 Task: Search one way flight ticket for 4 adults, 1 infant in seat and 1 infant on lap in premium economy from Hilton Head: Hilton Head Airport to Fort Wayne: Fort Wayne International Airport on 8-4-2023. Choice of flights is Spirit. Number of bags: 5 checked bags. Price is upto 98000. Outbound departure time preference is 23:45.
Action: Mouse moved to (306, 434)
Screenshot: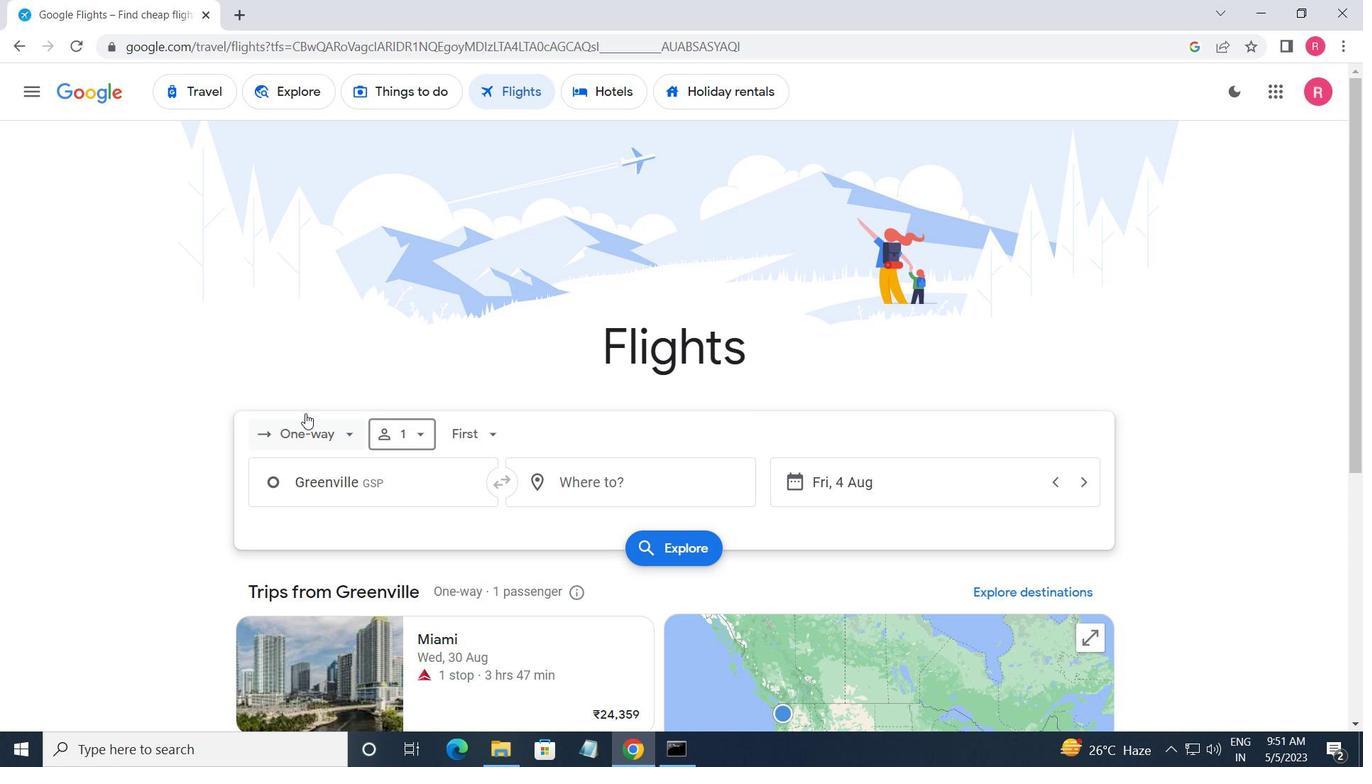 
Action: Mouse pressed left at (306, 434)
Screenshot: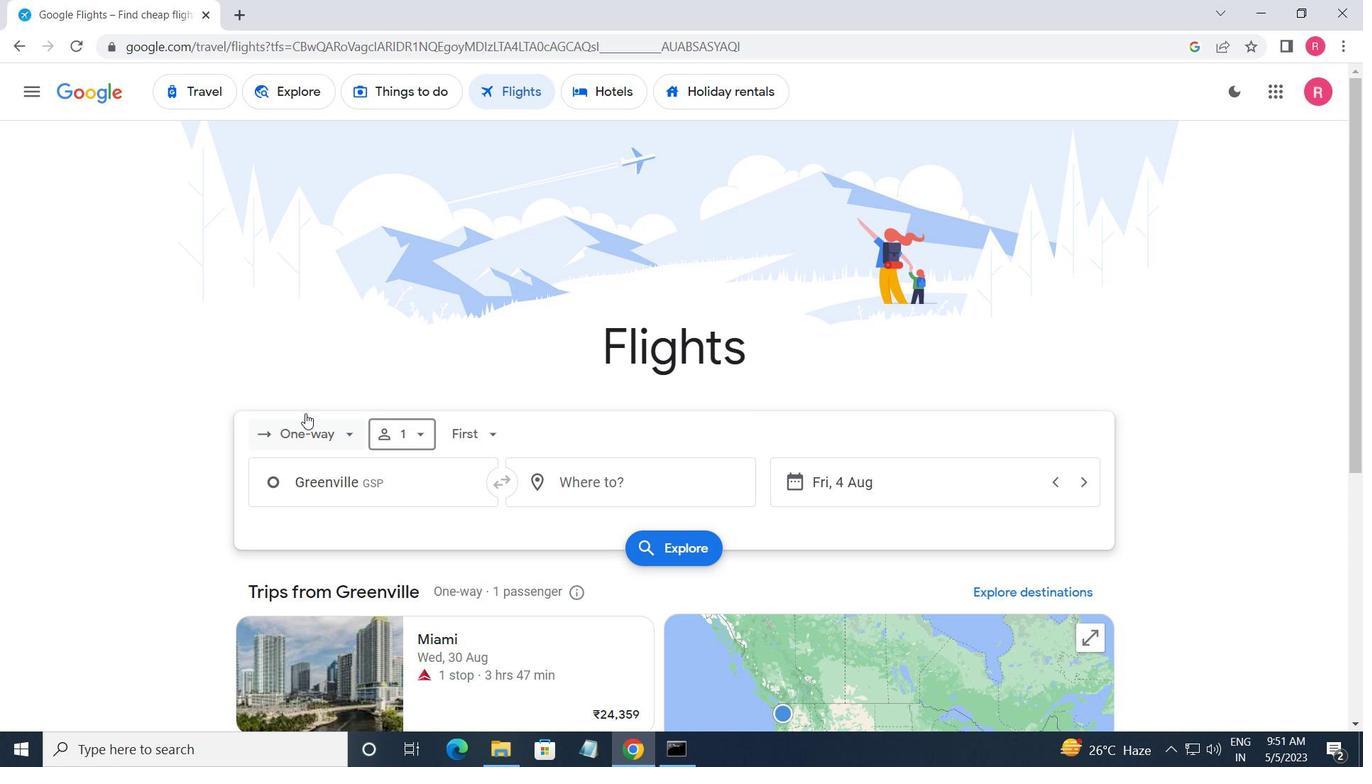 
Action: Mouse moved to (293, 506)
Screenshot: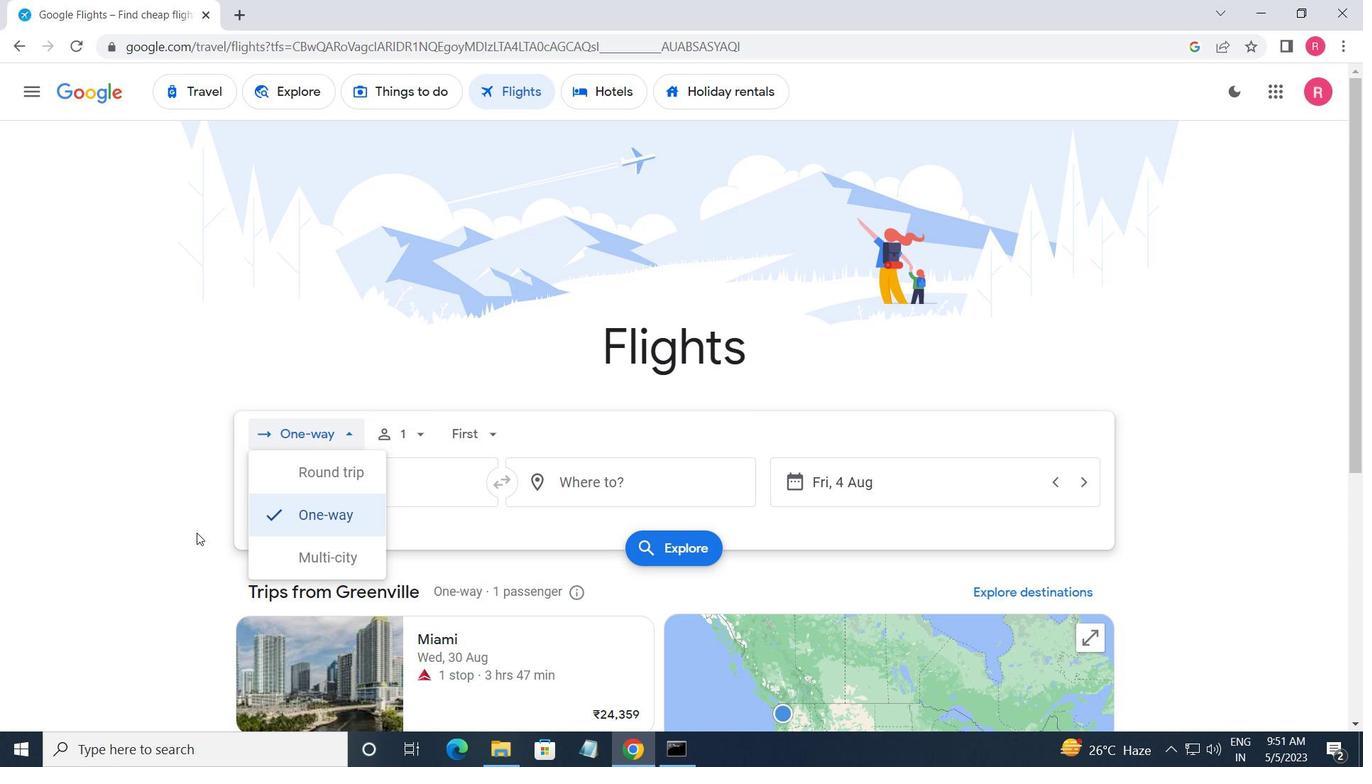 
Action: Mouse pressed left at (293, 506)
Screenshot: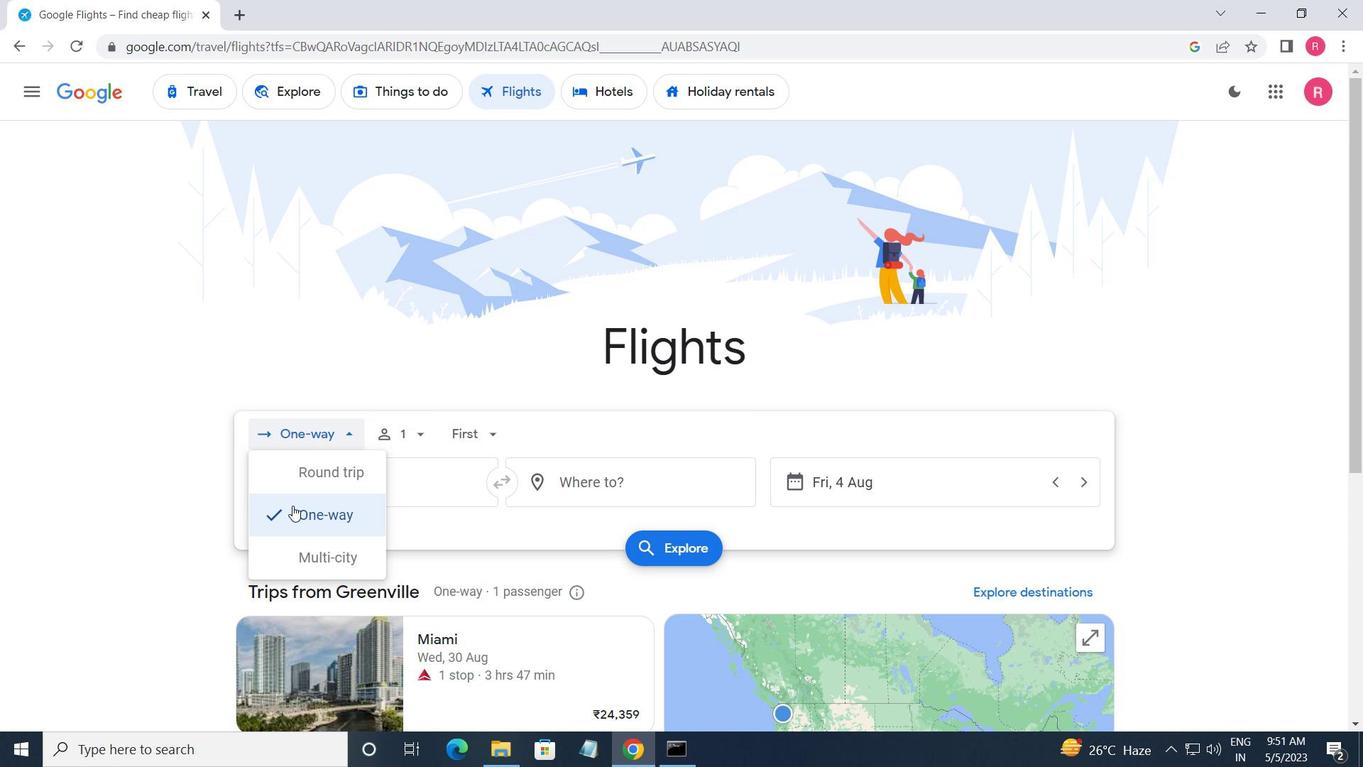
Action: Mouse moved to (417, 434)
Screenshot: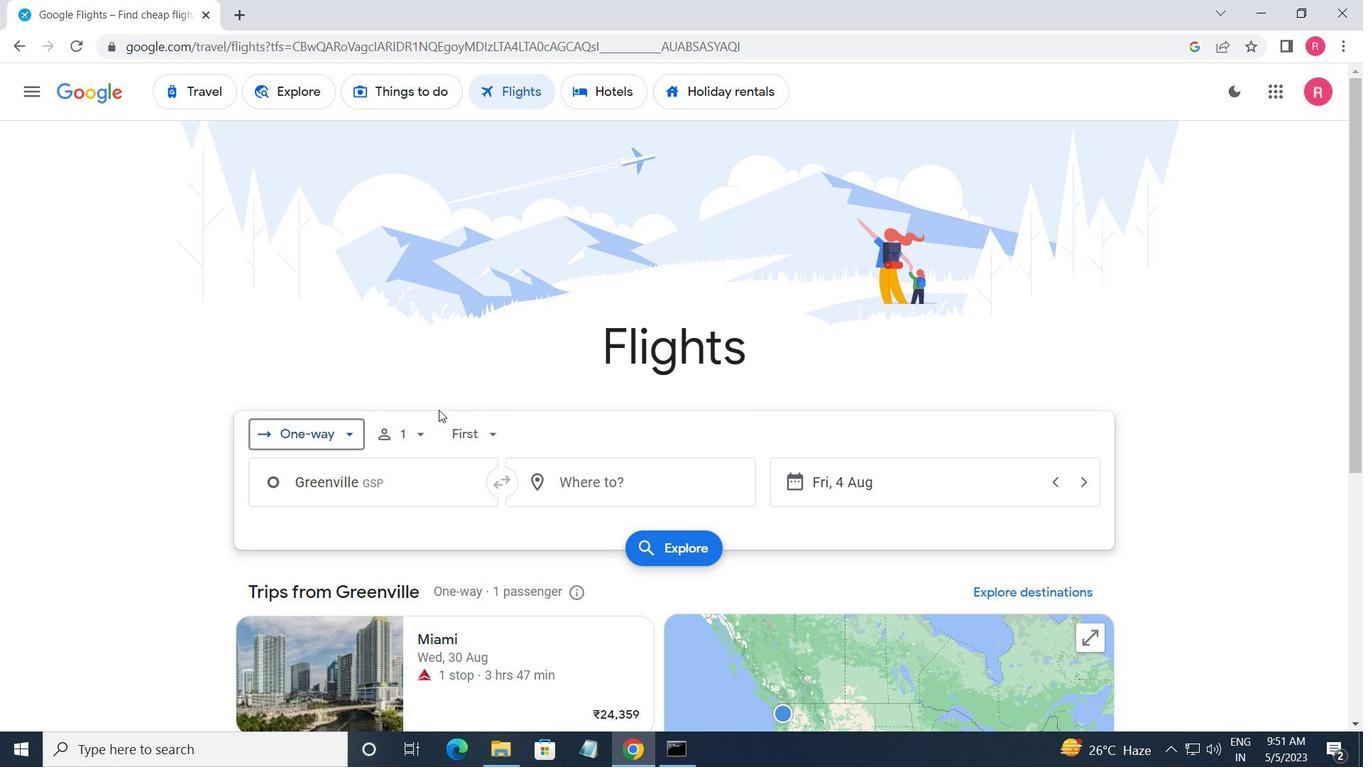 
Action: Mouse pressed left at (417, 434)
Screenshot: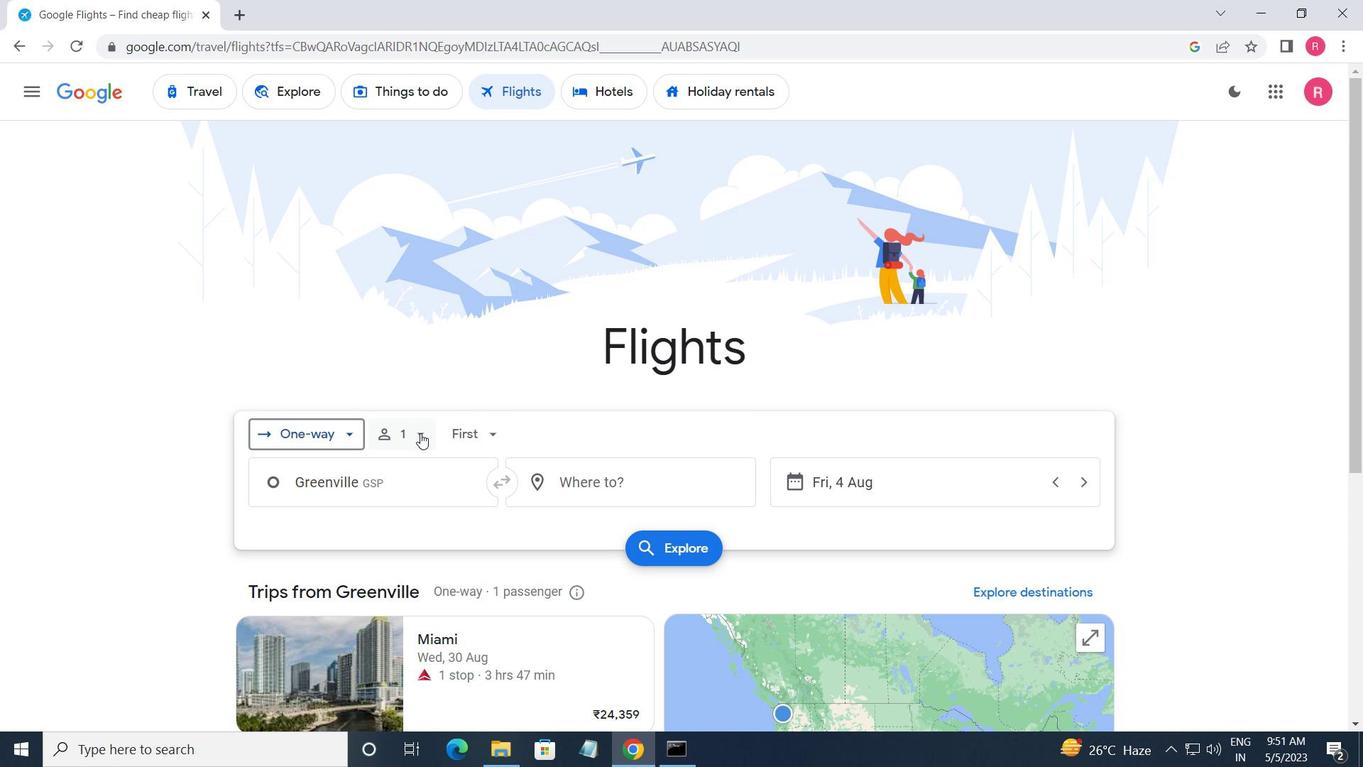 
Action: Mouse moved to (546, 480)
Screenshot: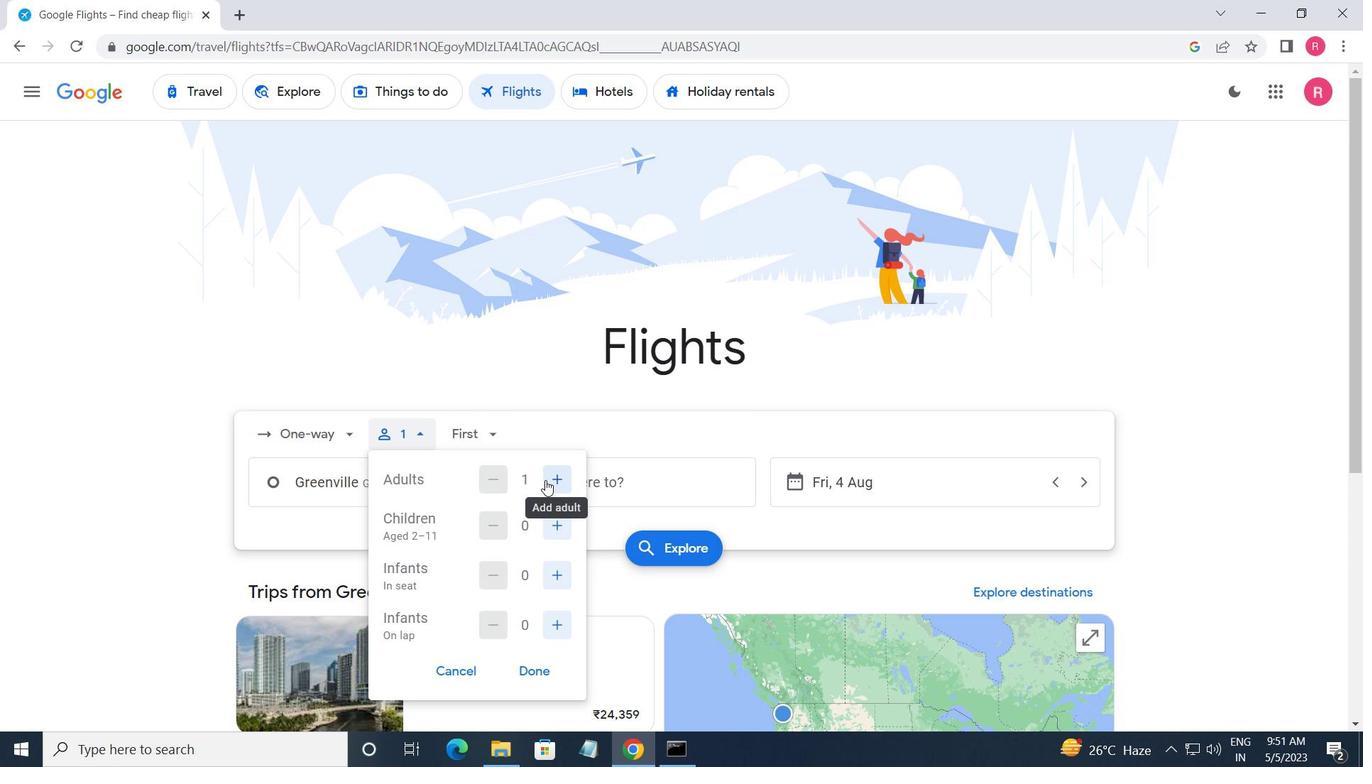 
Action: Mouse pressed left at (546, 480)
Screenshot: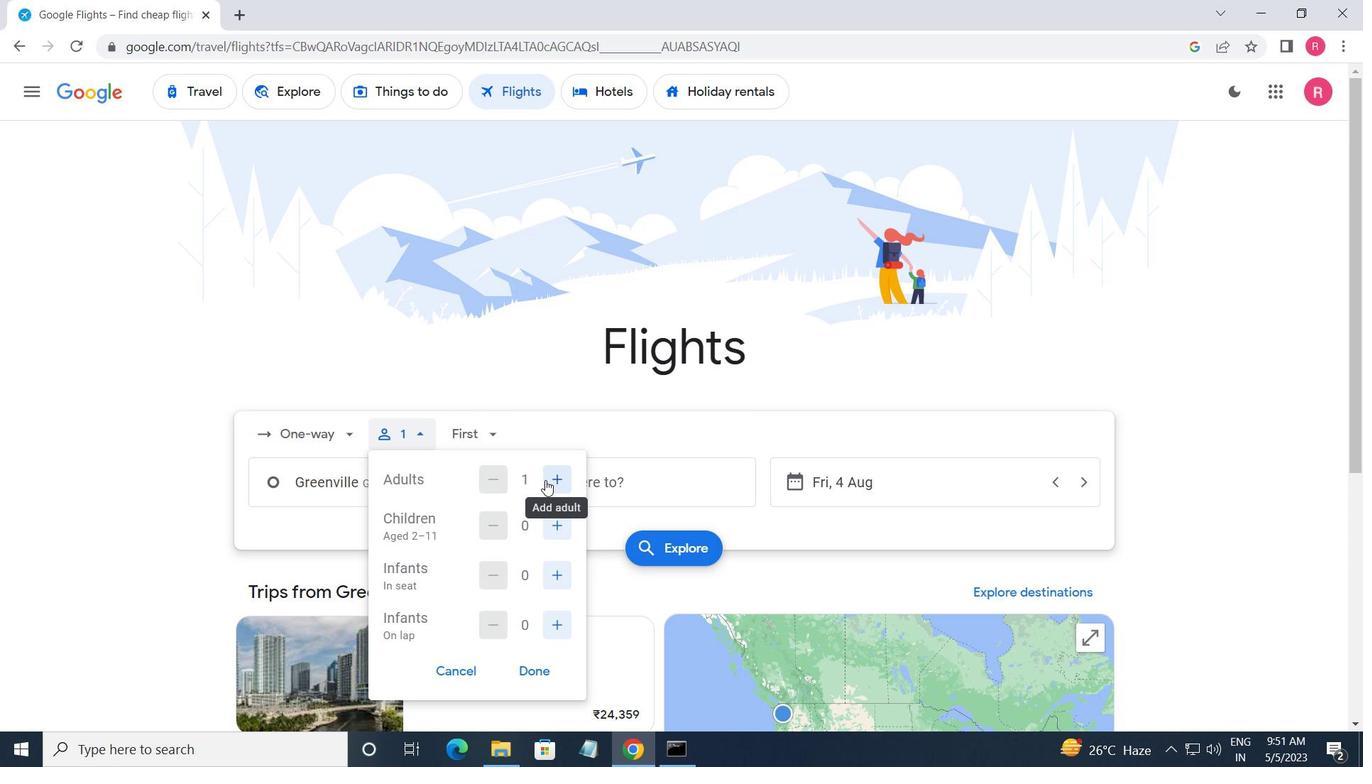 
Action: Mouse pressed left at (546, 480)
Screenshot: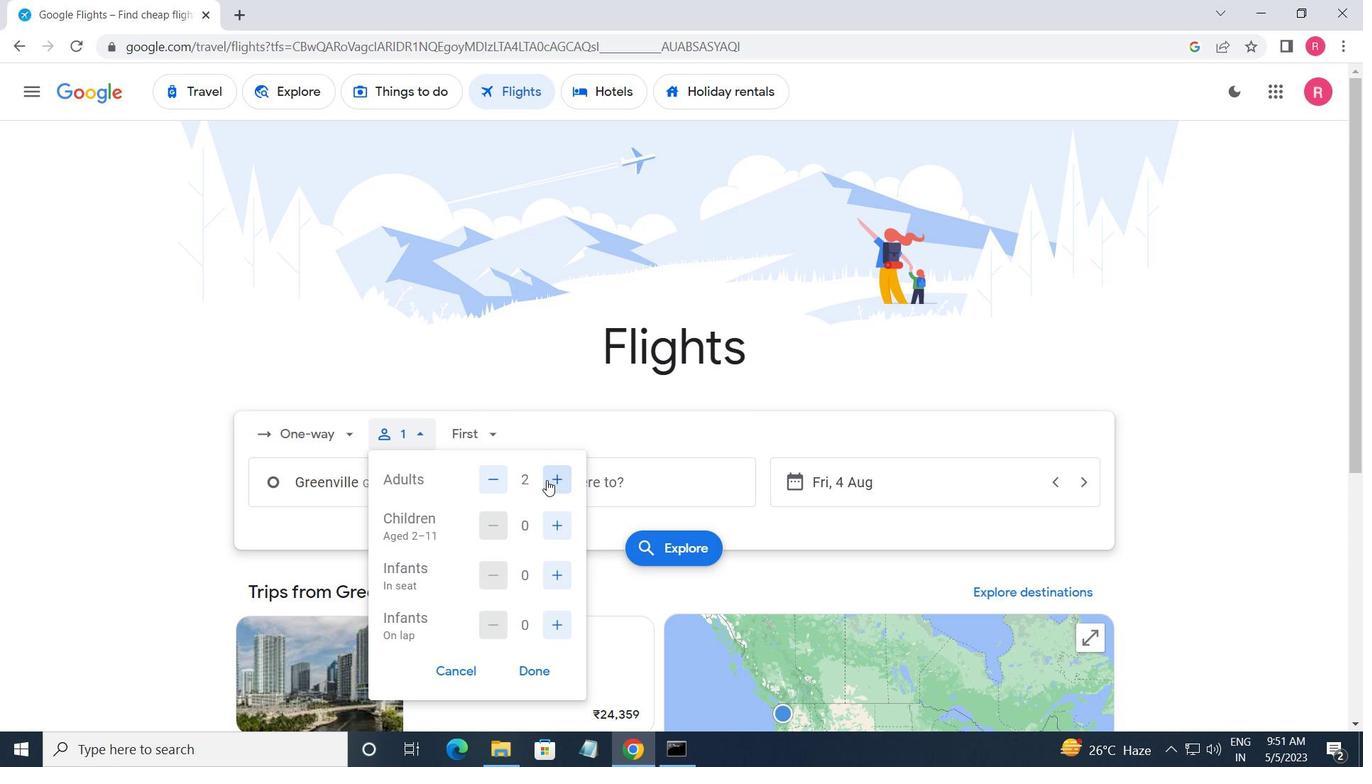 
Action: Mouse pressed left at (546, 480)
Screenshot: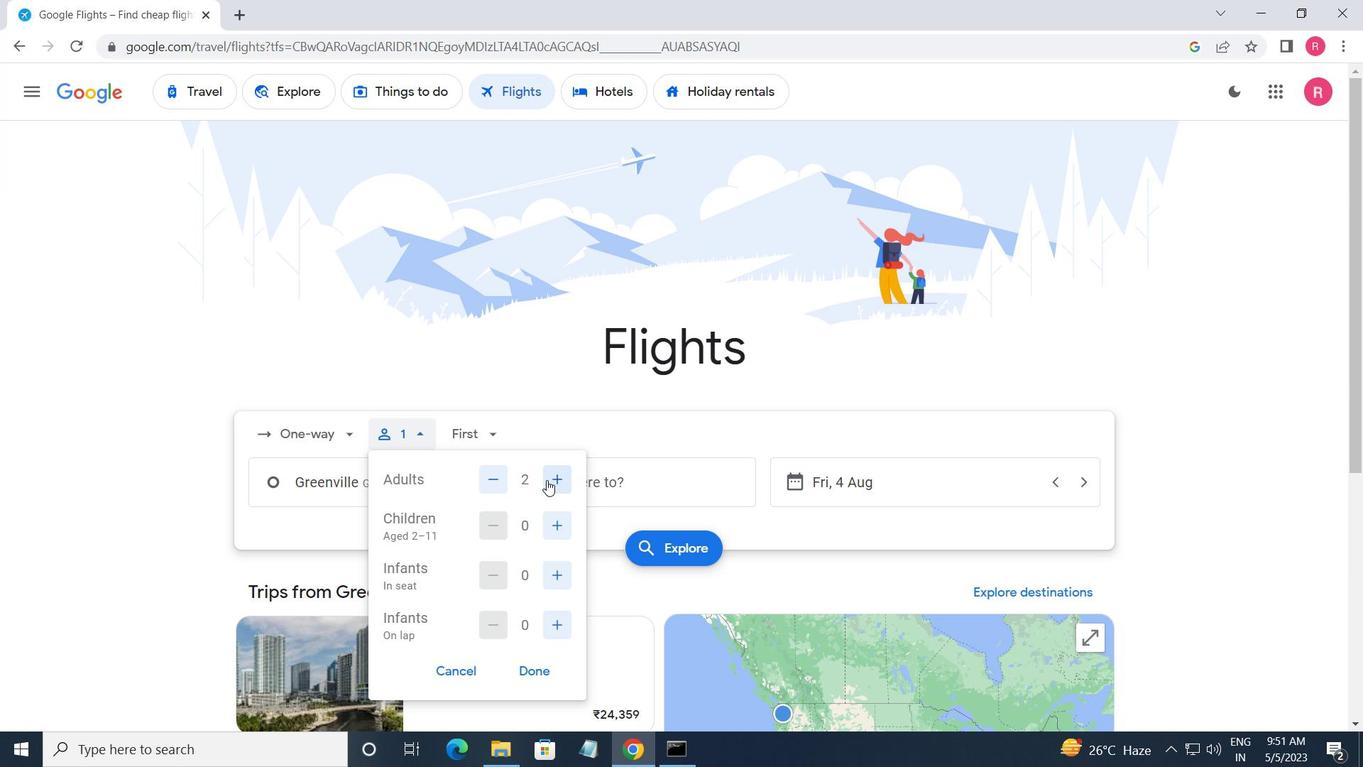 
Action: Mouse moved to (566, 531)
Screenshot: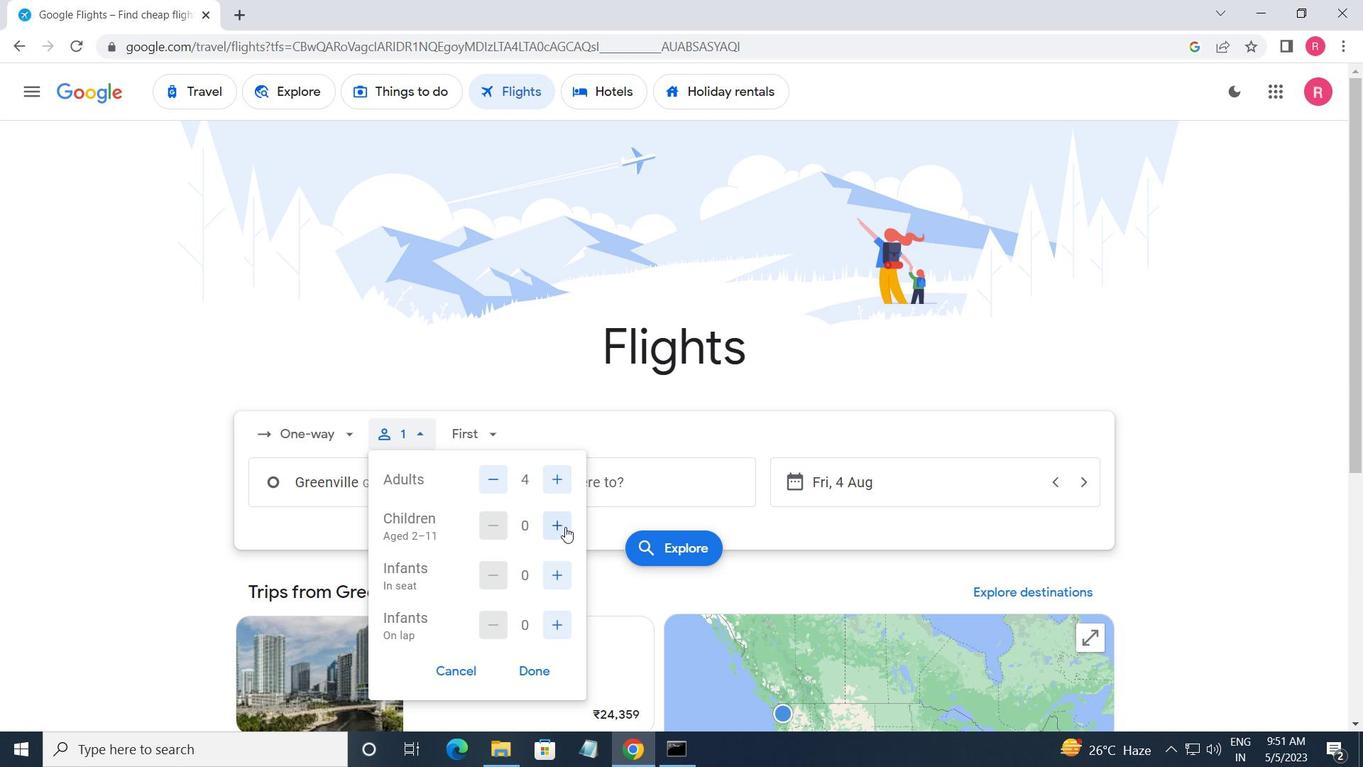 
Action: Mouse pressed left at (566, 531)
Screenshot: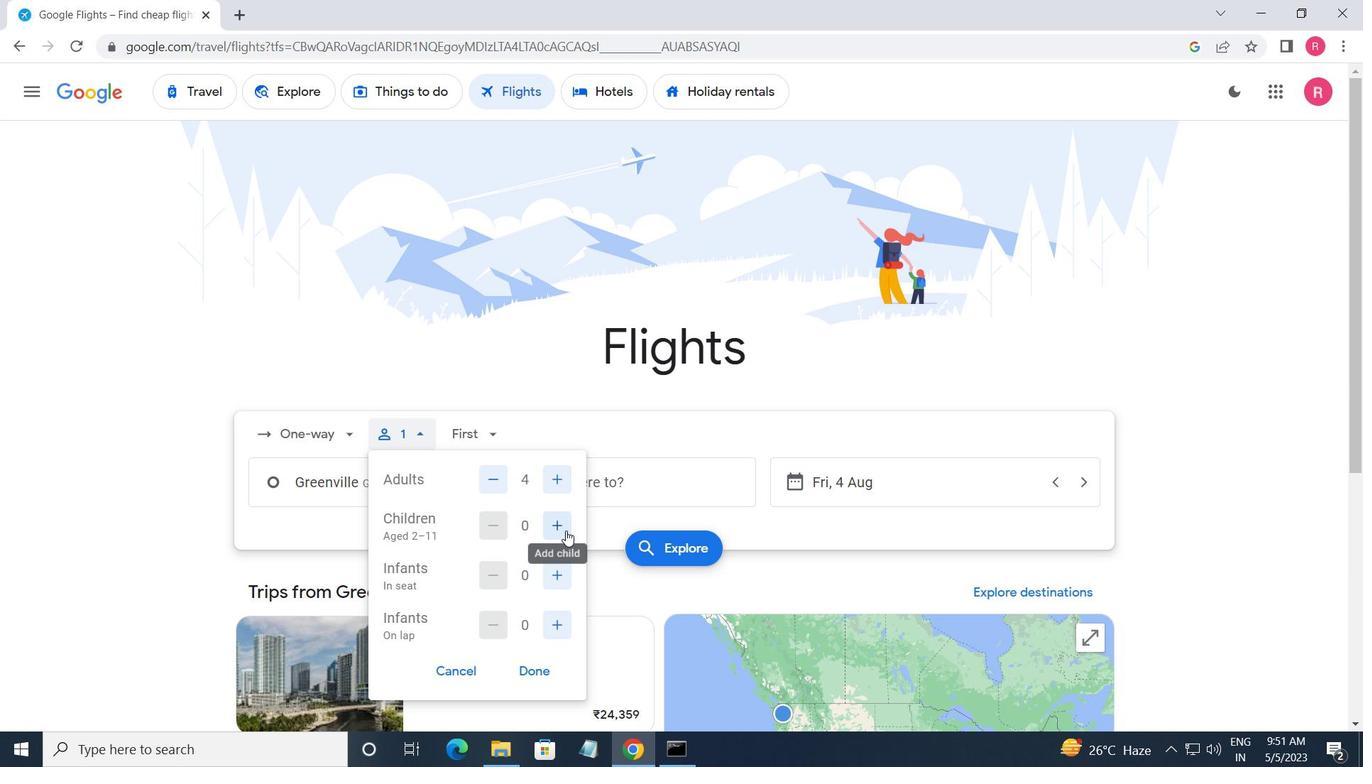 
Action: Mouse moved to (554, 573)
Screenshot: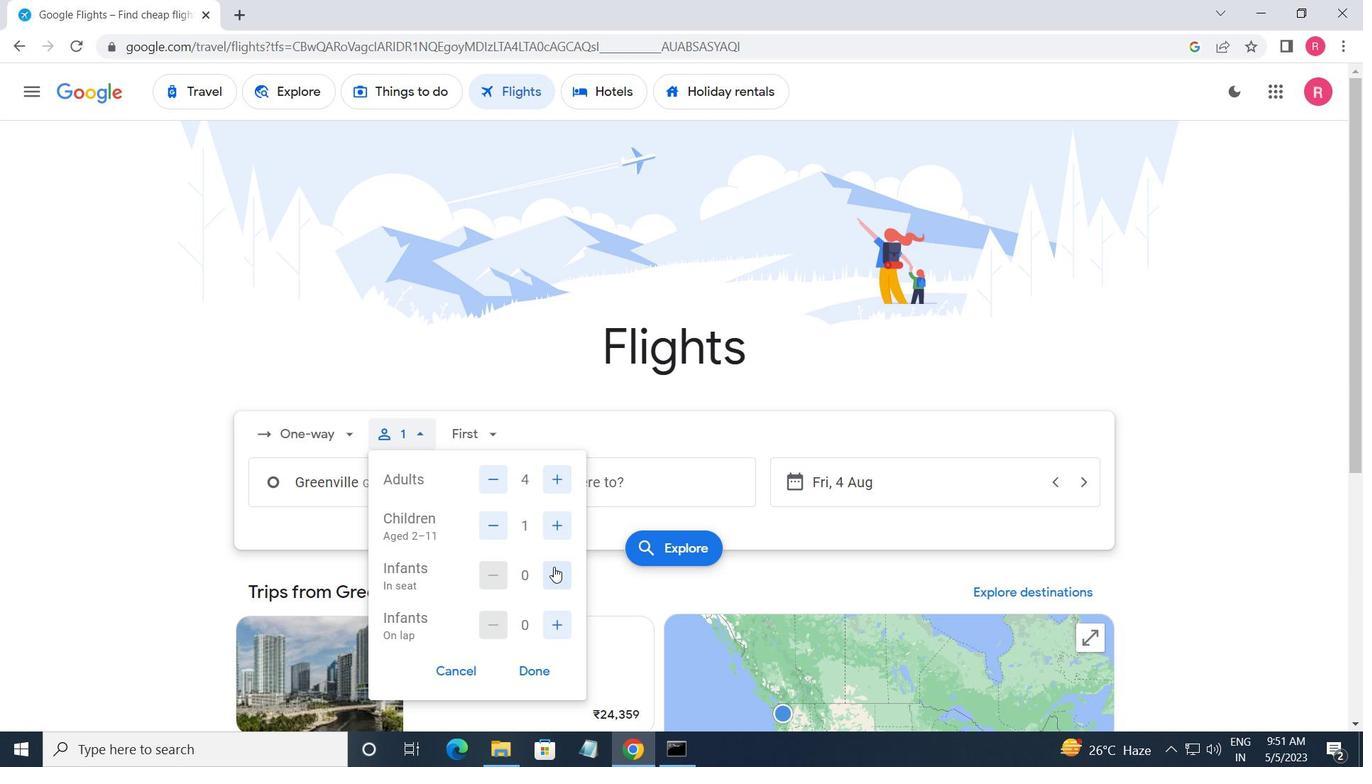 
Action: Mouse pressed left at (554, 573)
Screenshot: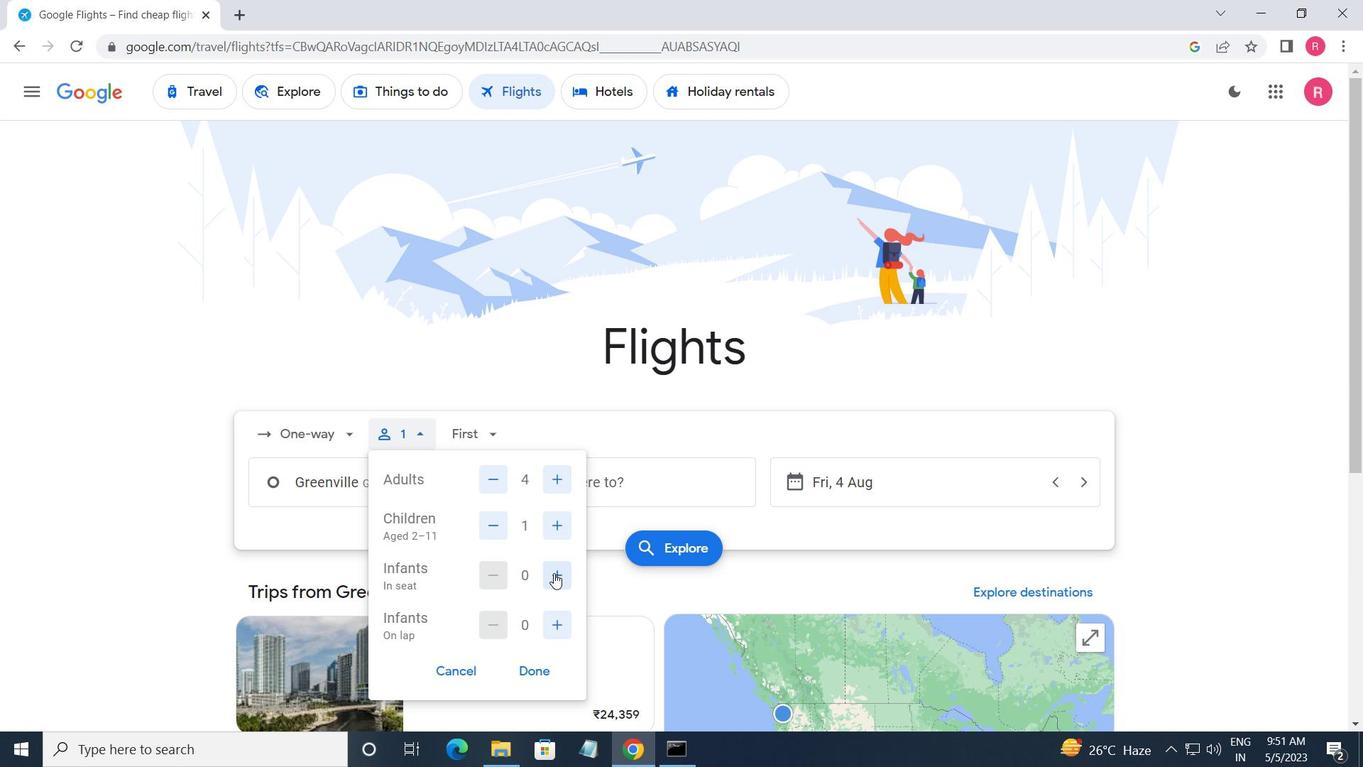 
Action: Mouse moved to (487, 441)
Screenshot: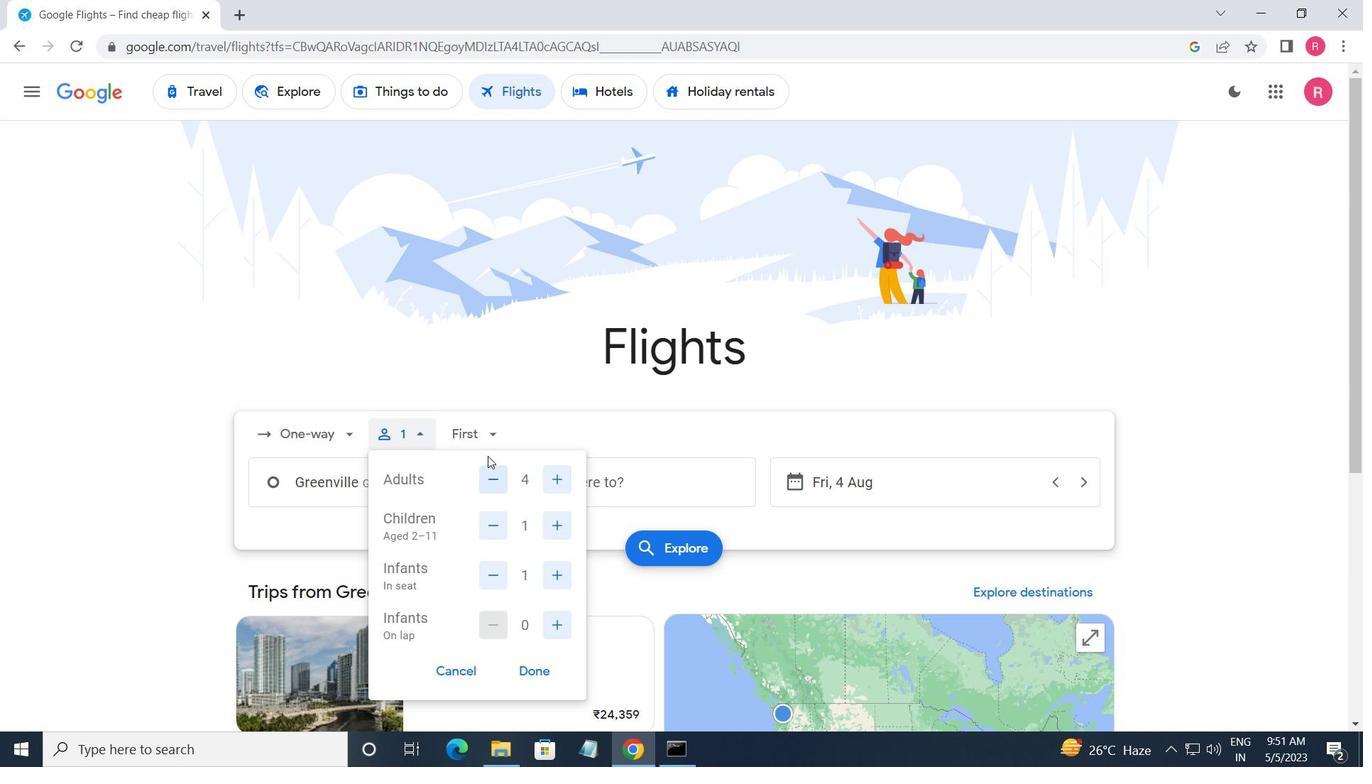 
Action: Mouse pressed left at (487, 441)
Screenshot: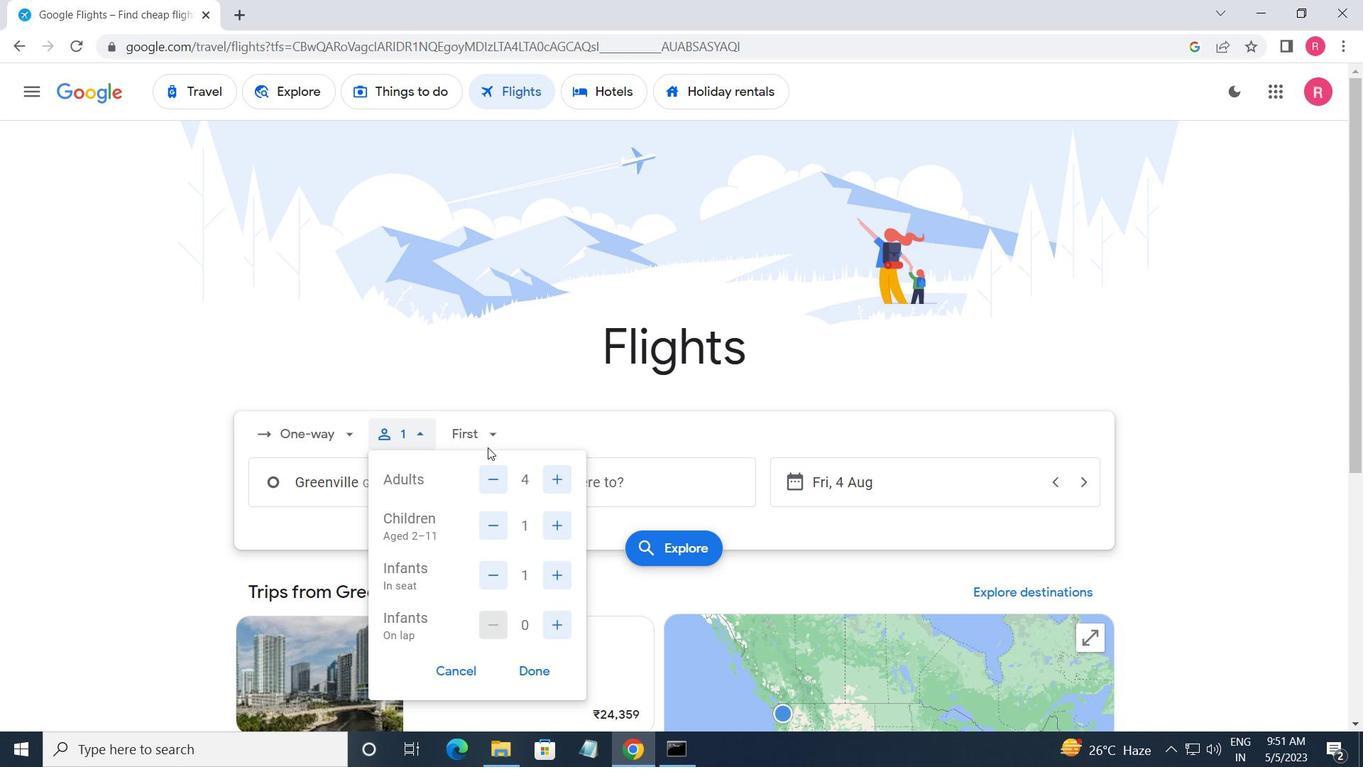 
Action: Mouse moved to (511, 523)
Screenshot: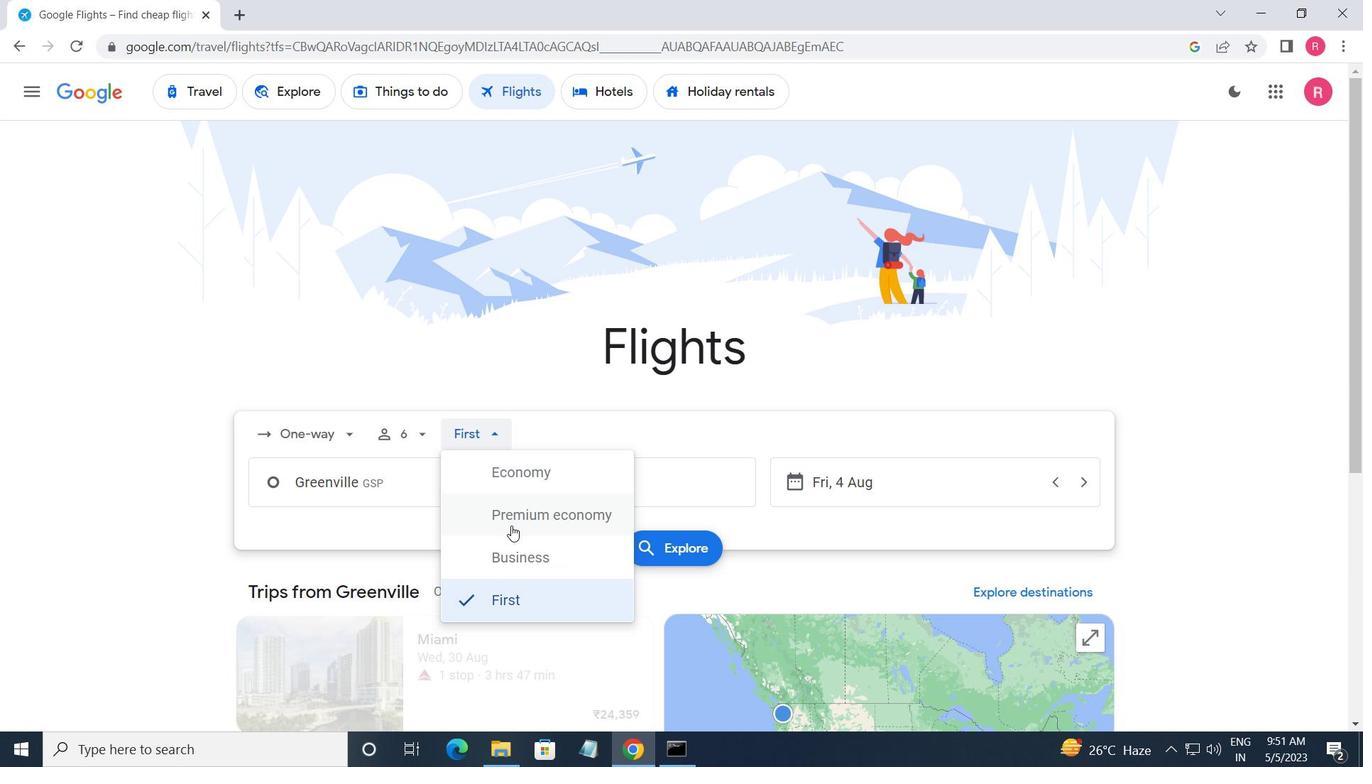 
Action: Mouse pressed left at (511, 523)
Screenshot: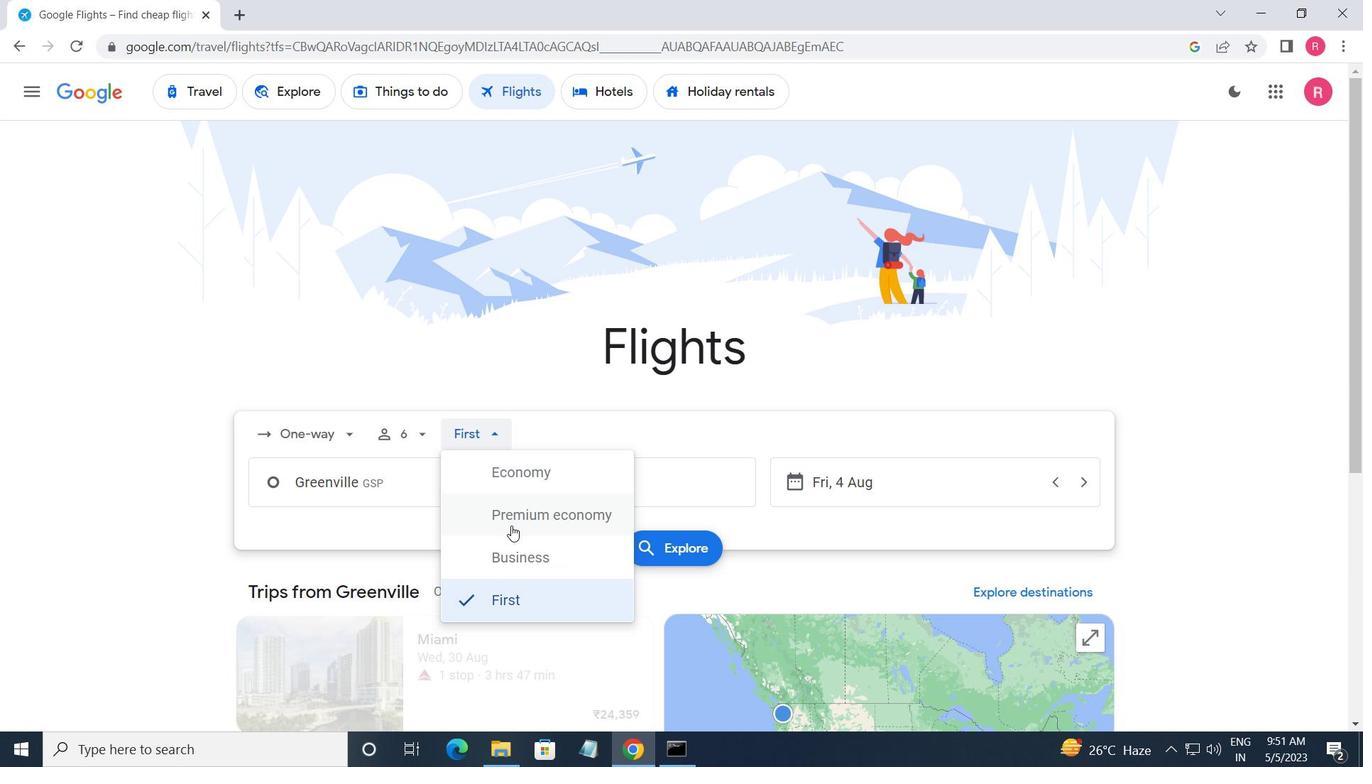 
Action: Mouse moved to (434, 502)
Screenshot: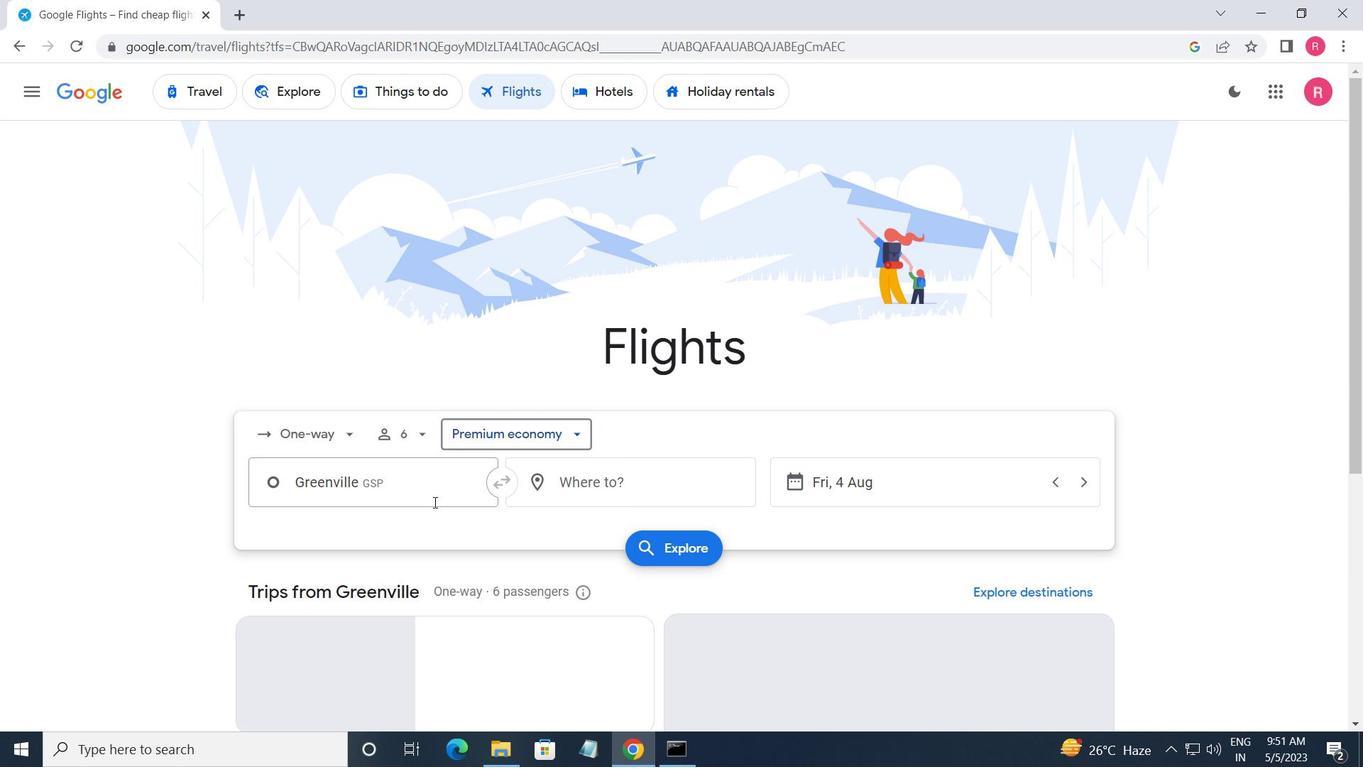 
Action: Mouse pressed left at (434, 502)
Screenshot: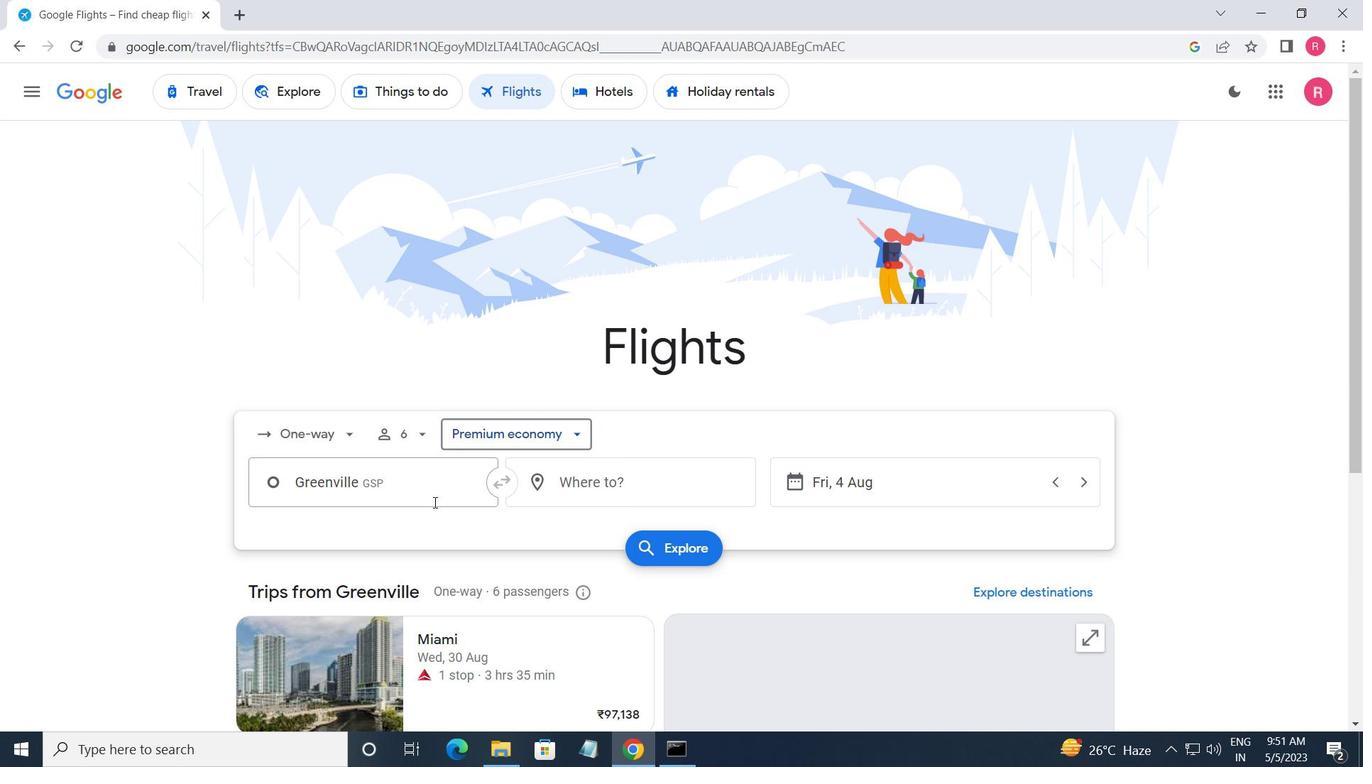 
Action: Key pressed <Key.shift_r><Key.shift_r>Hilton<Key.space><Key.shift>A
Screenshot: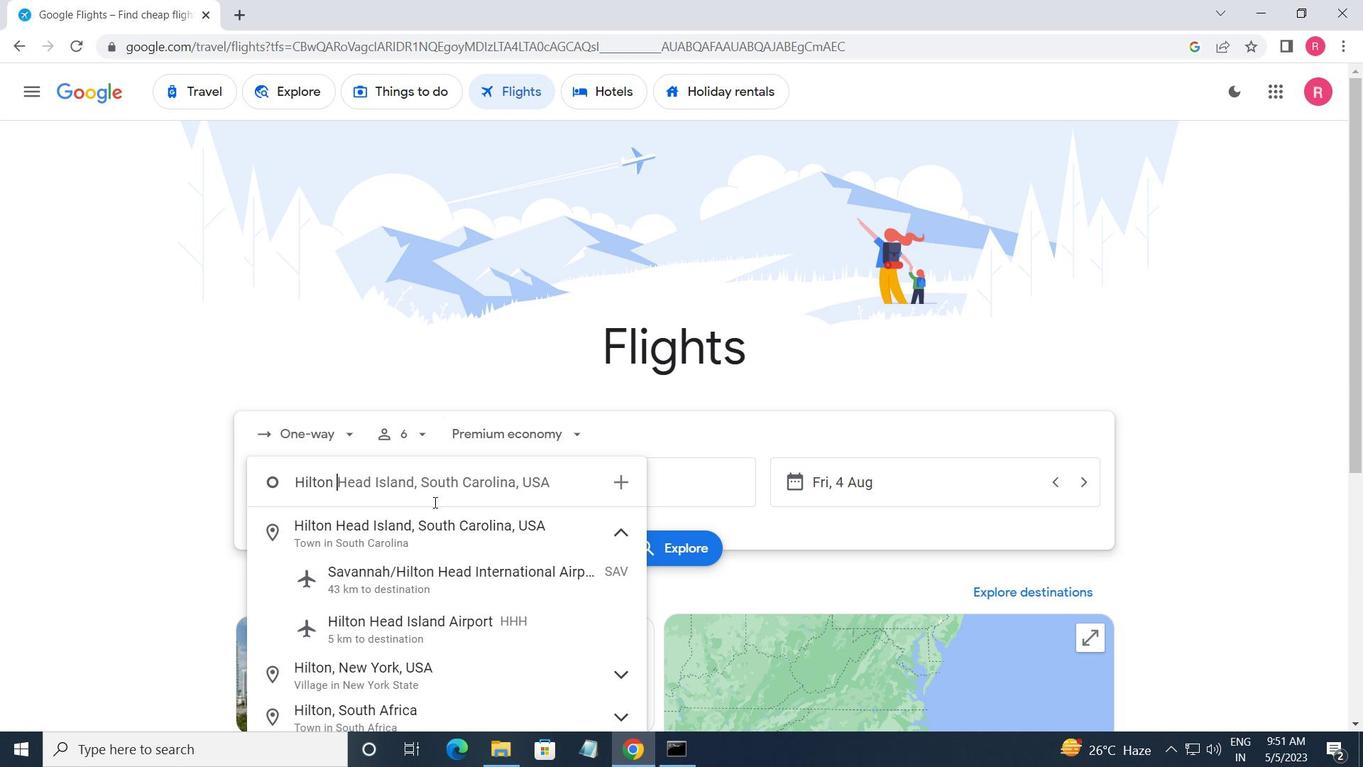 
Action: Mouse moved to (456, 533)
Screenshot: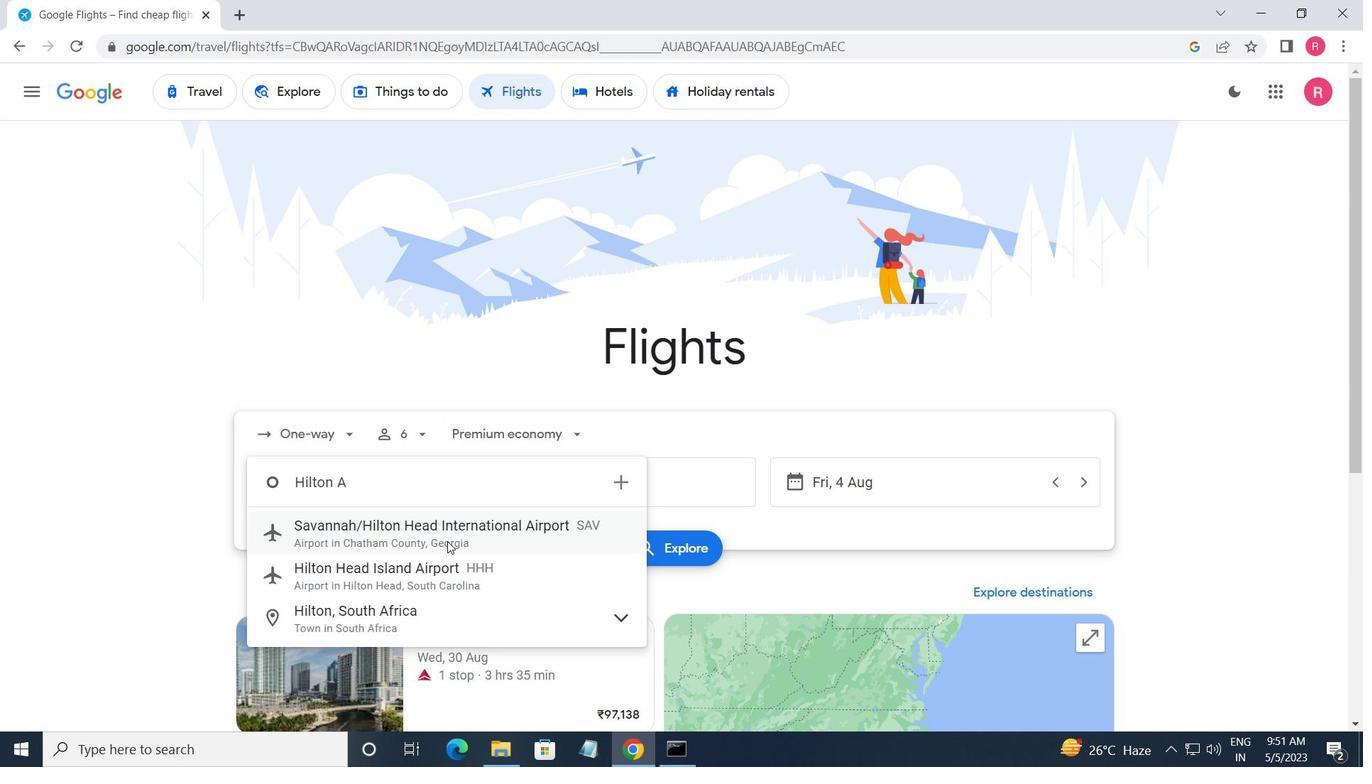 
Action: Mouse pressed left at (456, 533)
Screenshot: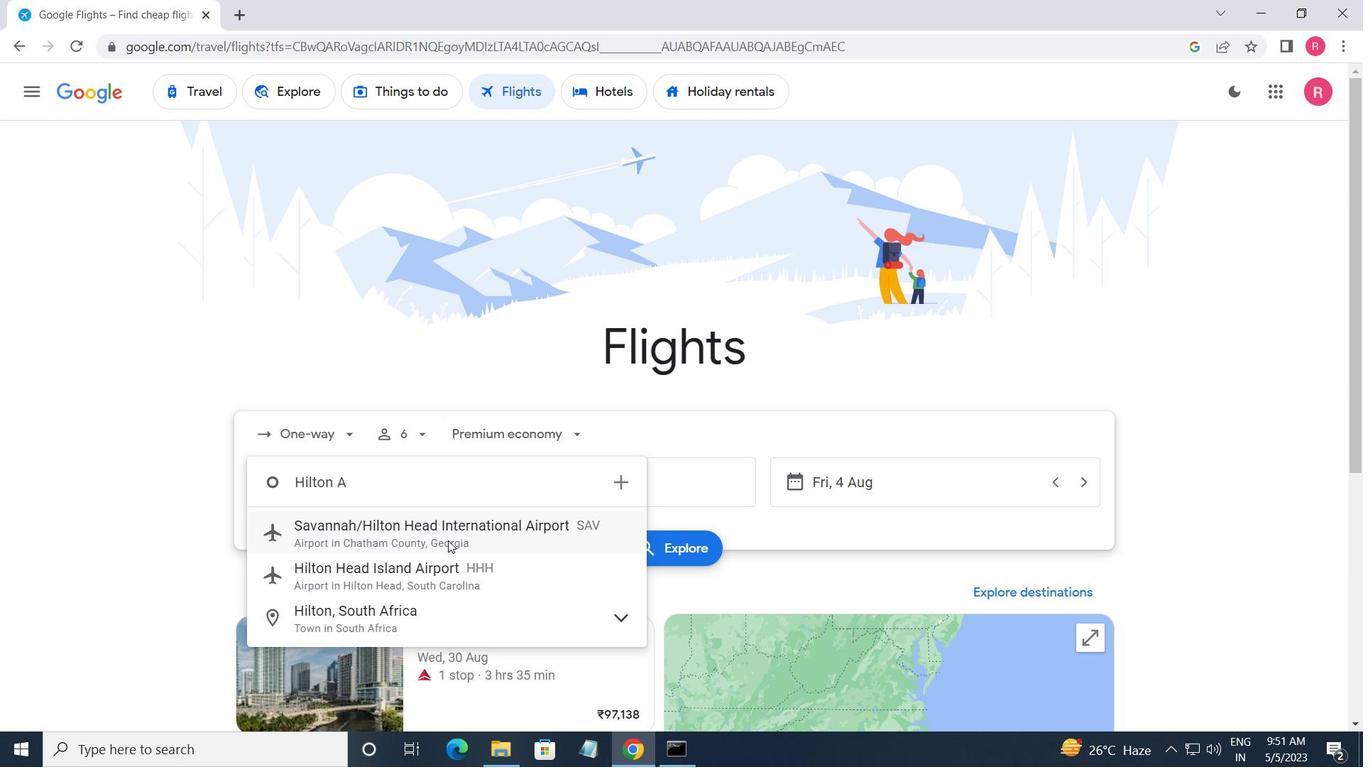 
Action: Mouse moved to (610, 495)
Screenshot: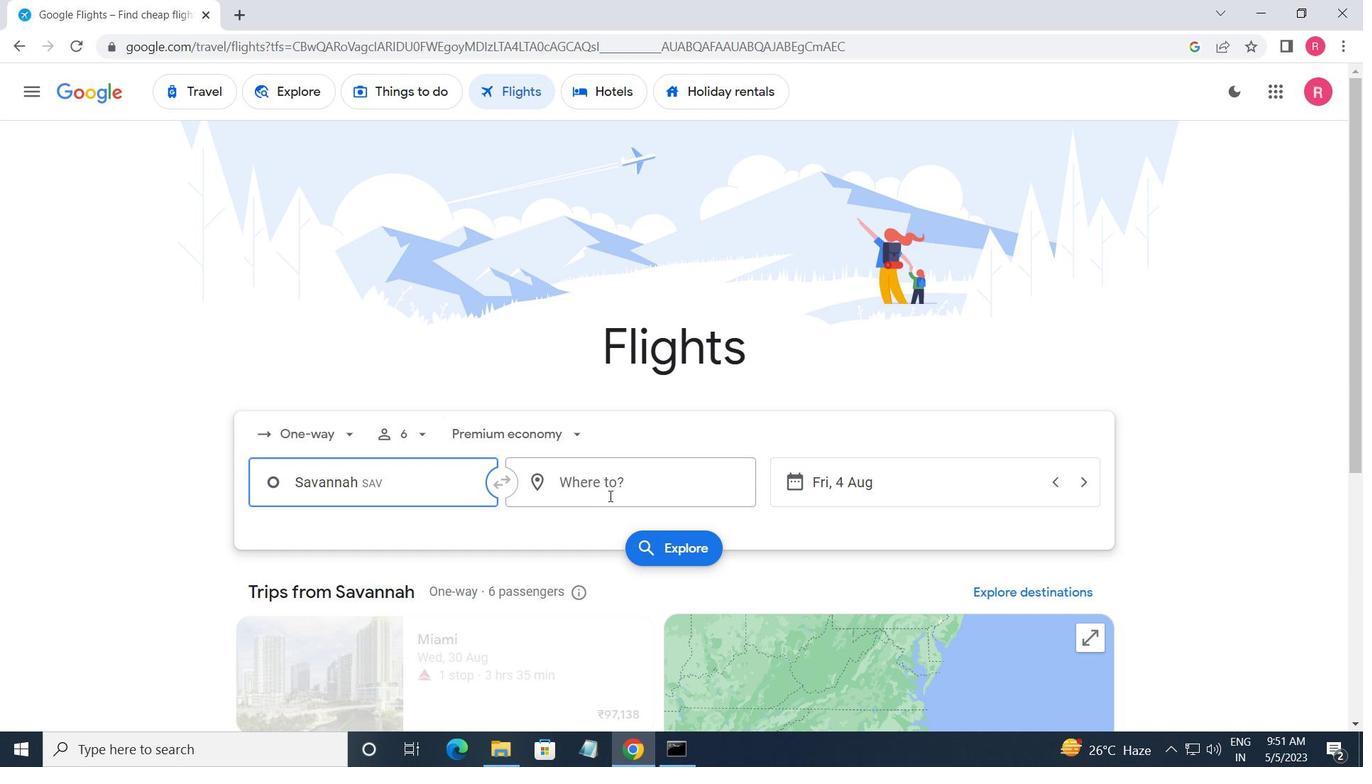 
Action: Mouse pressed left at (610, 495)
Screenshot: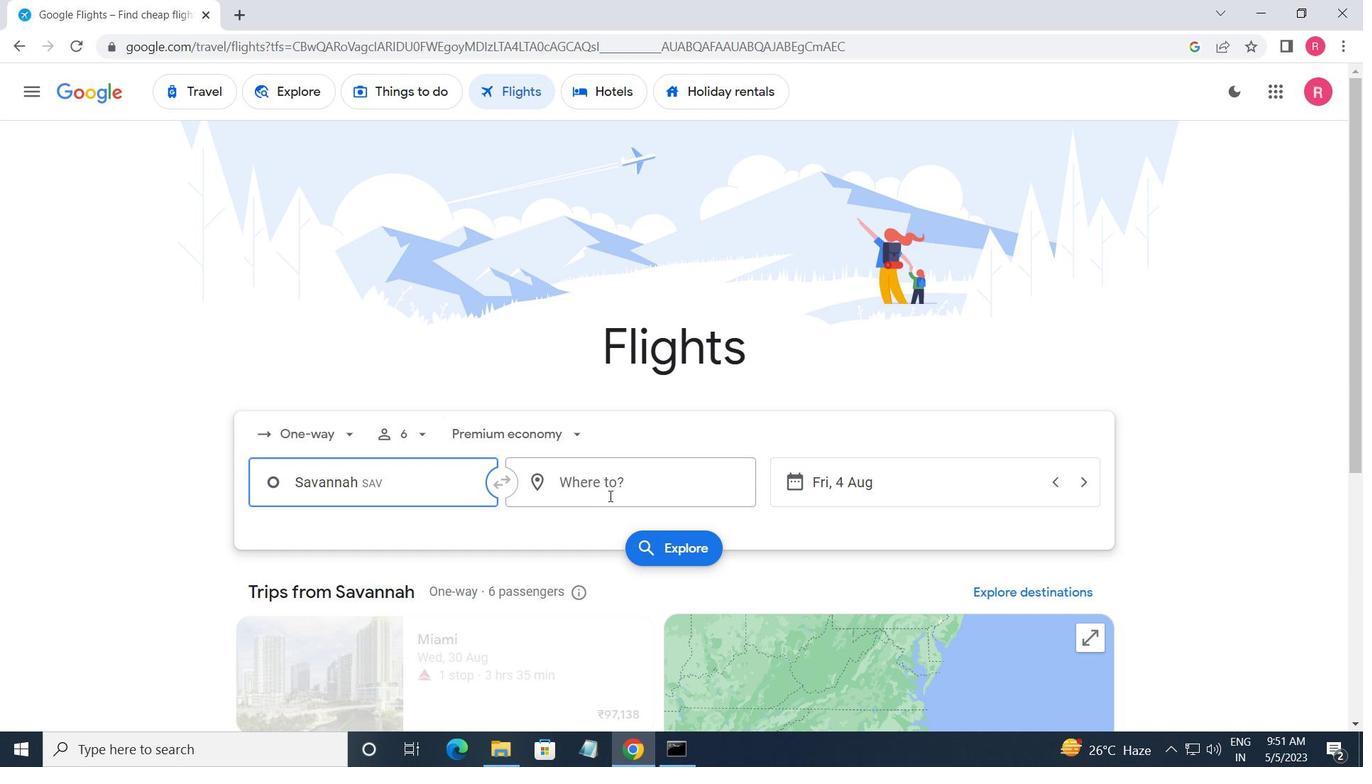 
Action: Key pressed <Key.shift>FORT<Key.space><Key.shift>WAY
Screenshot: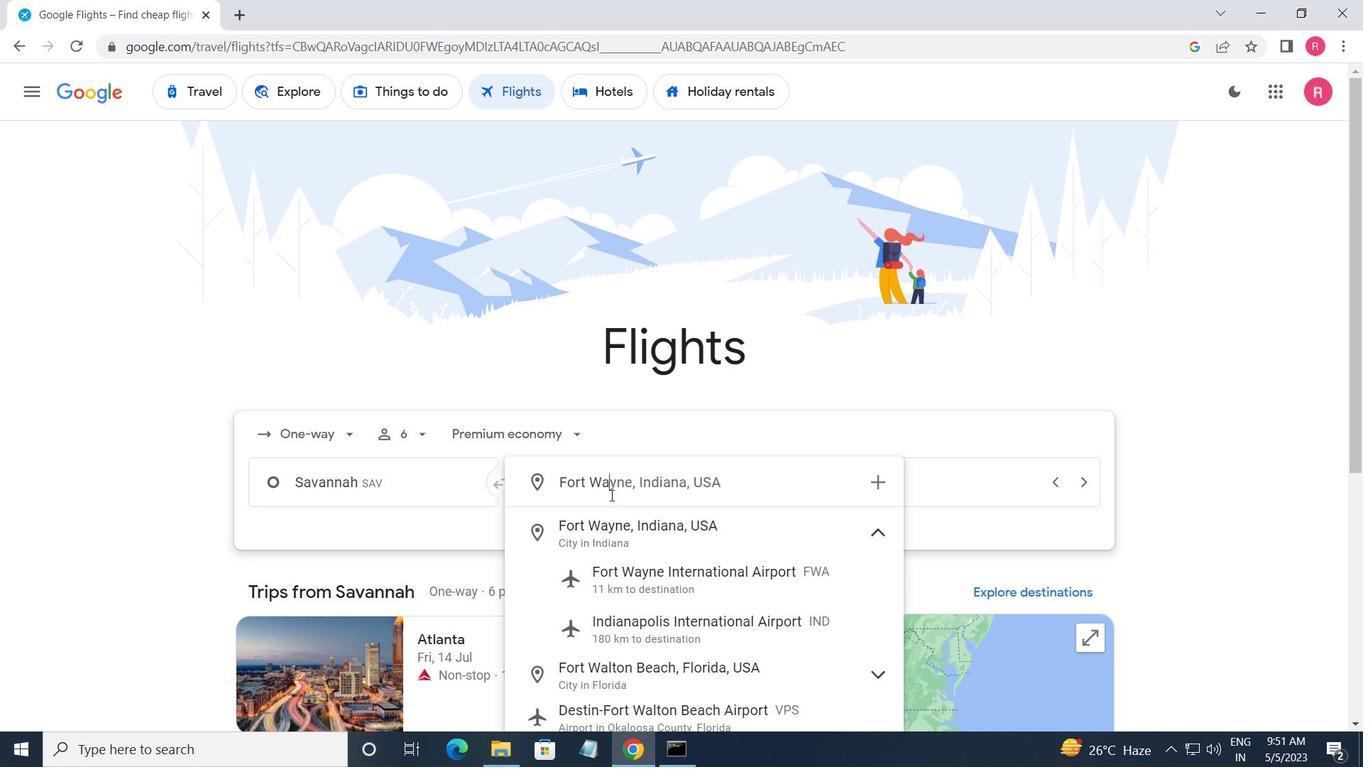 
Action: Mouse moved to (662, 585)
Screenshot: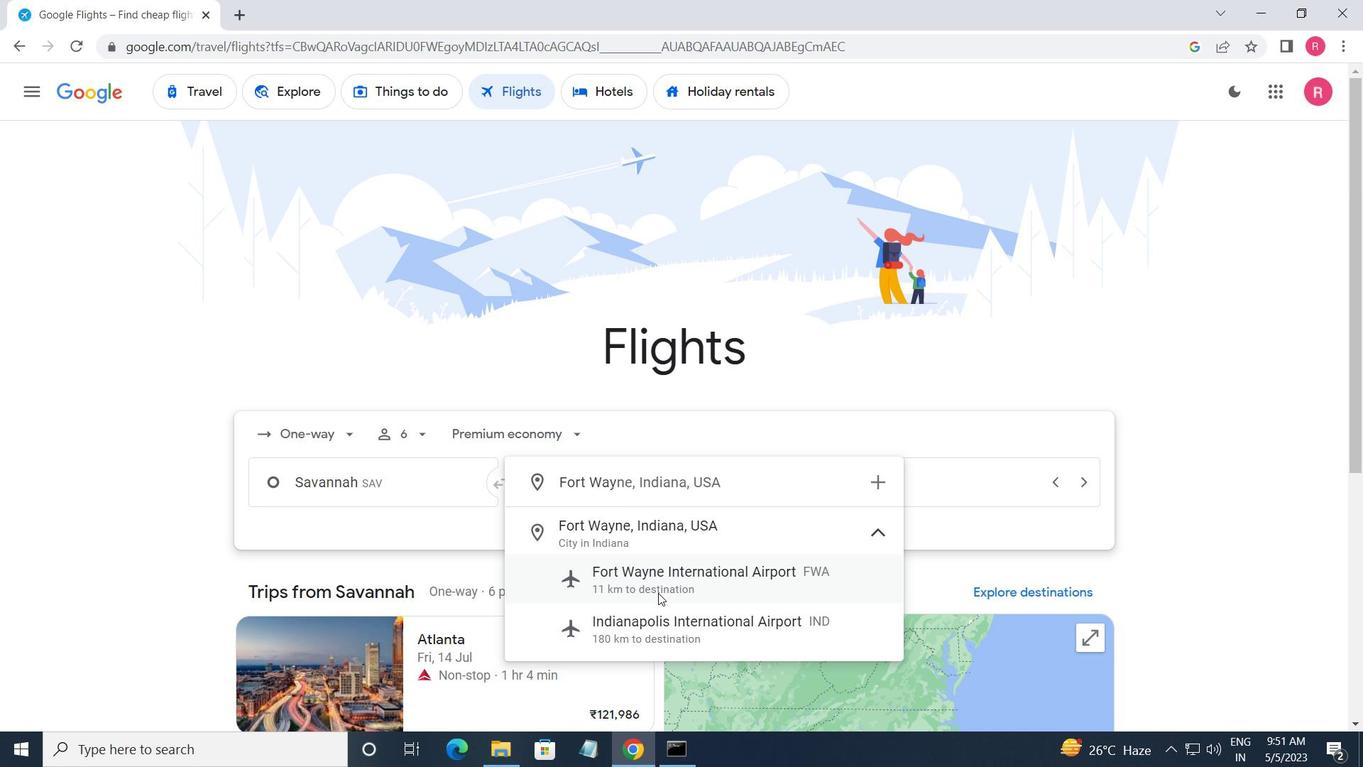 
Action: Mouse pressed left at (662, 585)
Screenshot: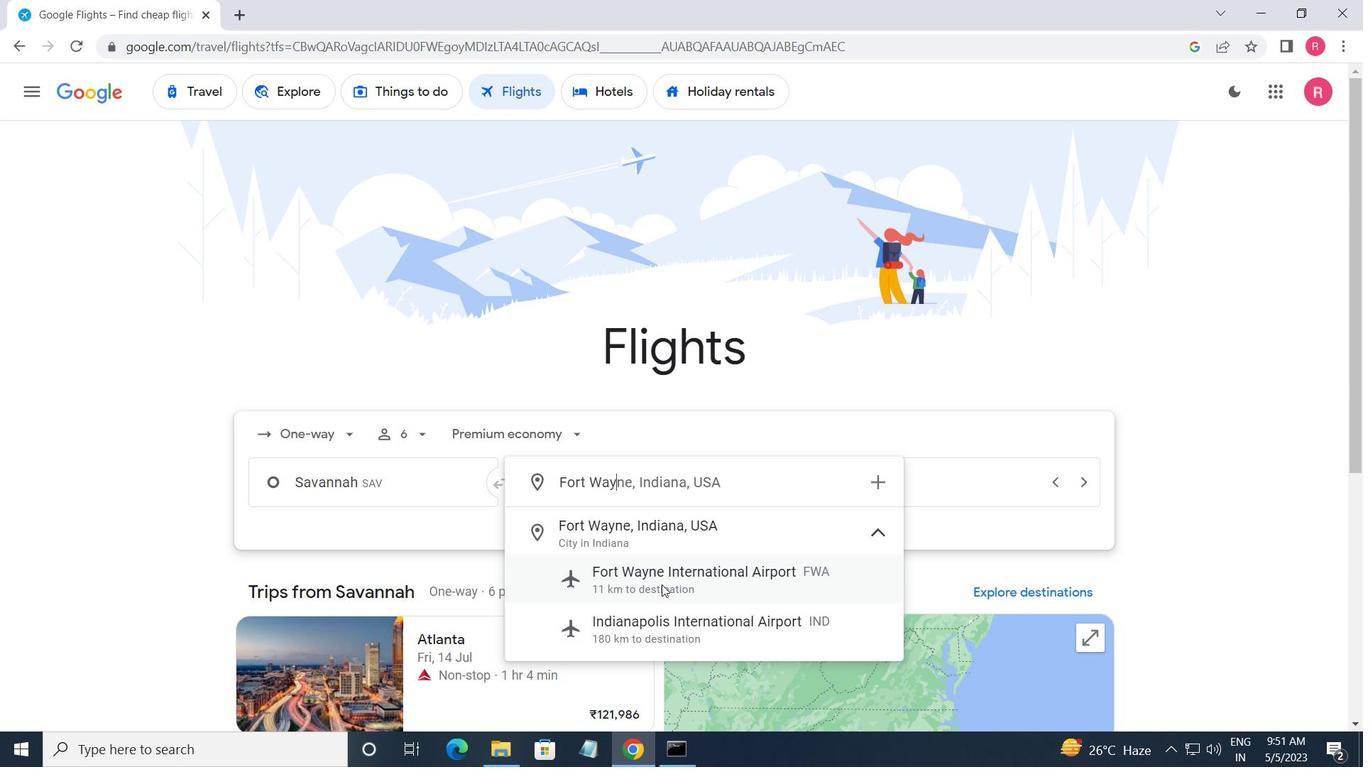 
Action: Mouse moved to (917, 483)
Screenshot: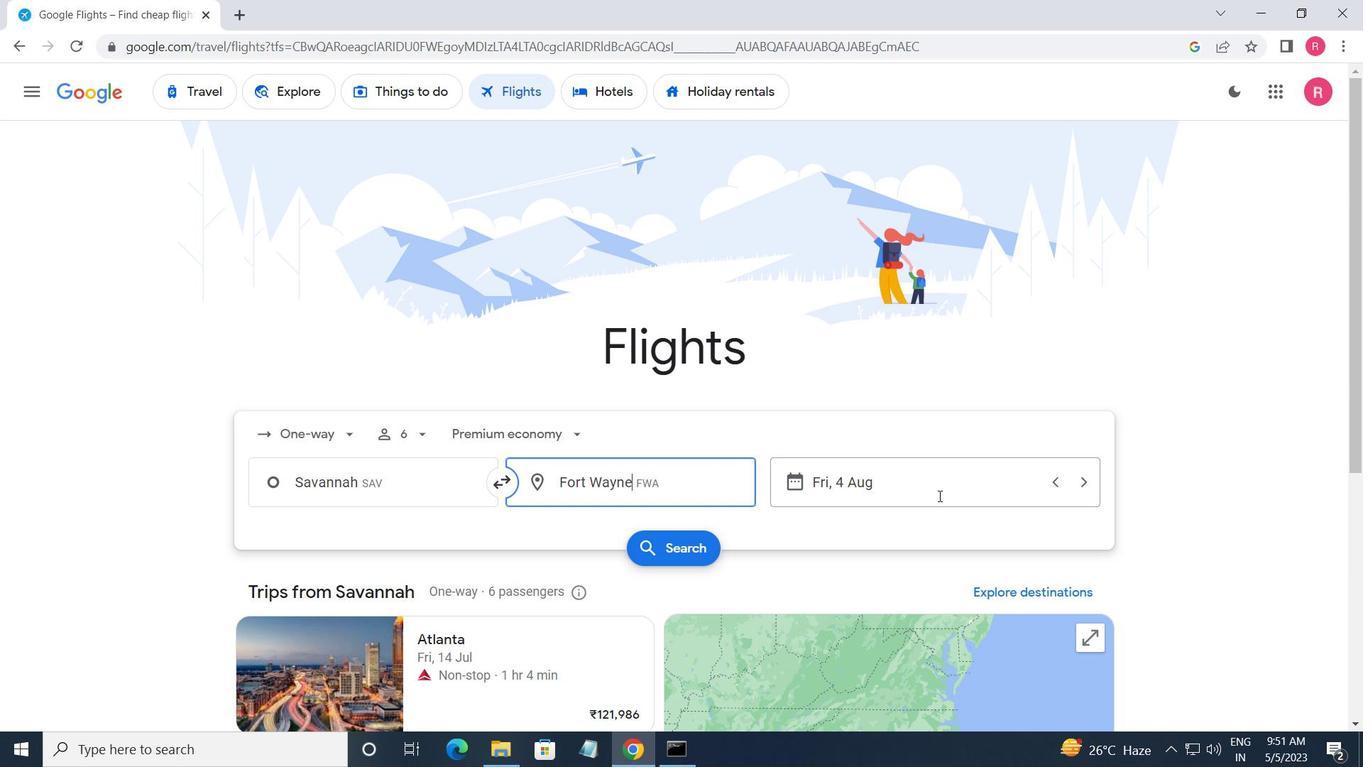 
Action: Mouse pressed left at (917, 483)
Screenshot: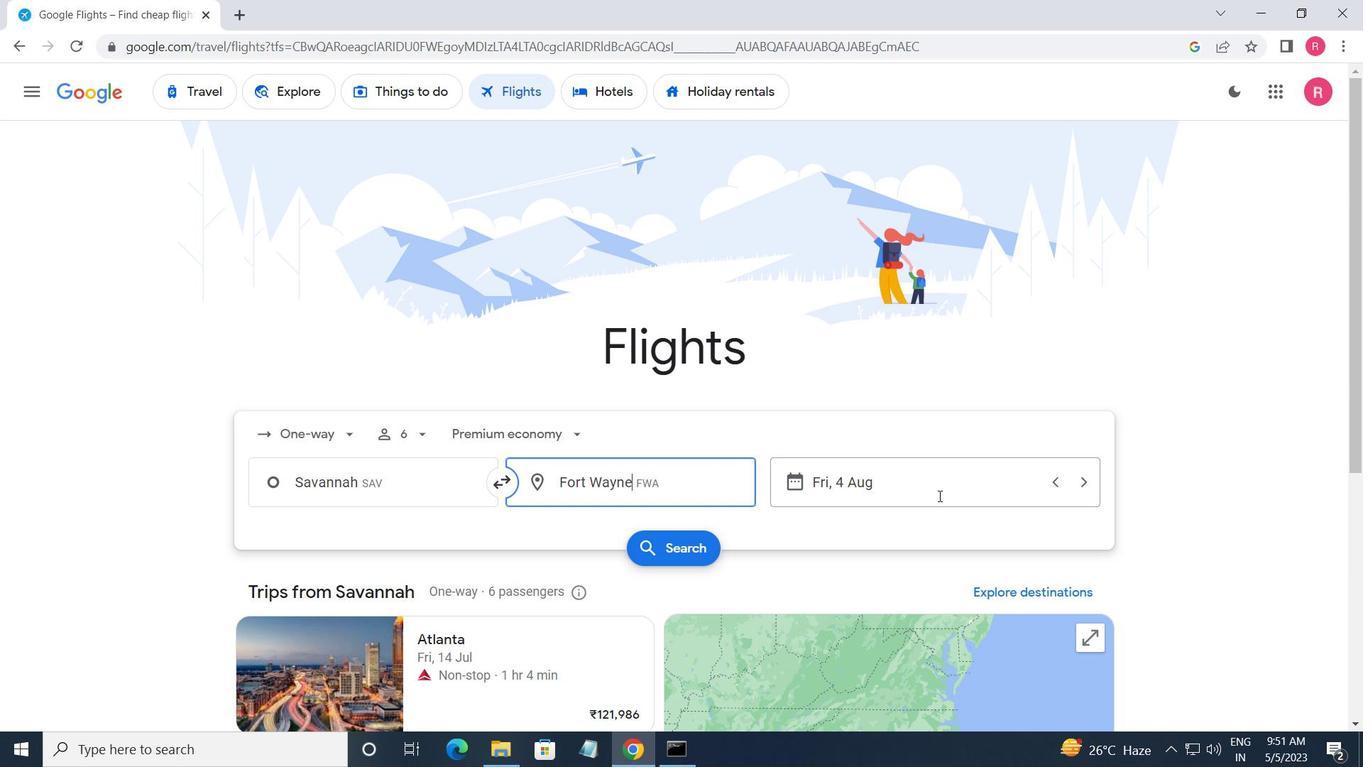 
Action: Mouse moved to (664, 405)
Screenshot: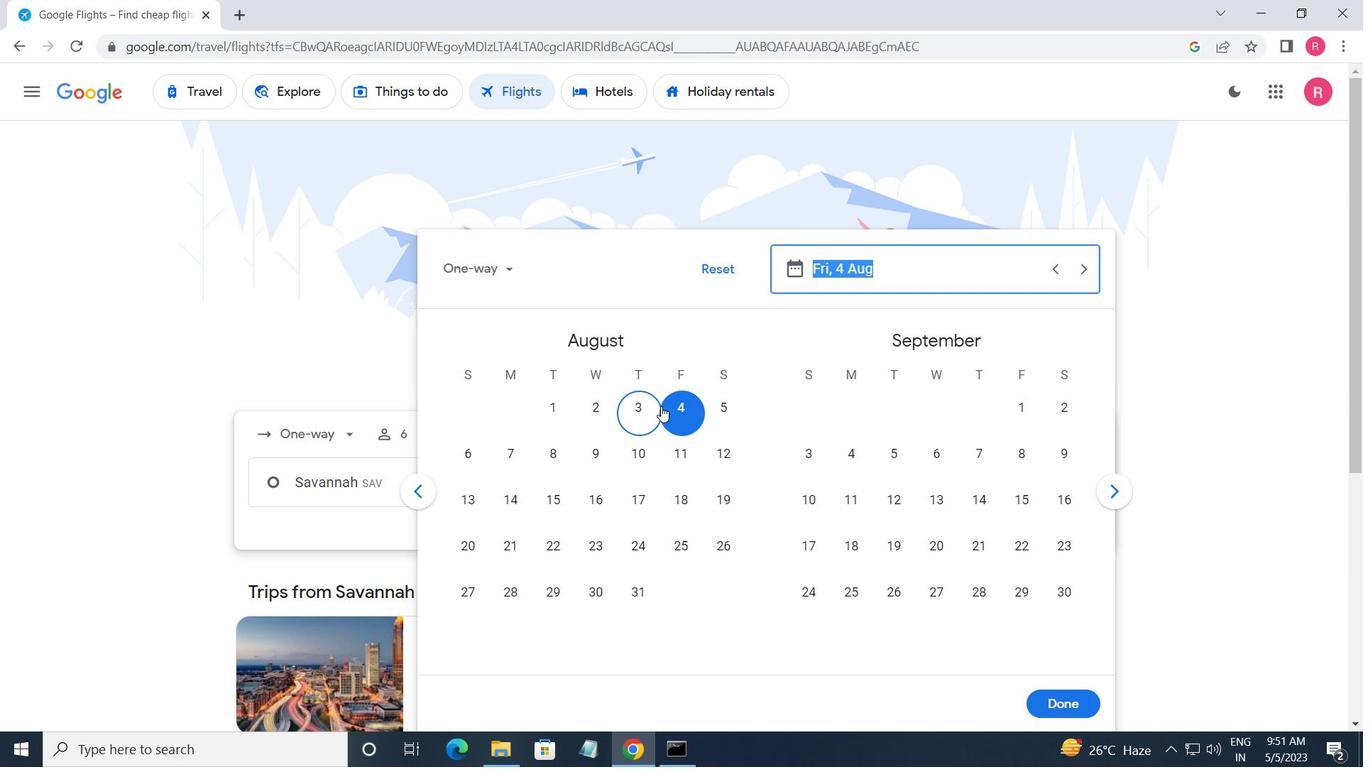
Action: Mouse pressed left at (664, 405)
Screenshot: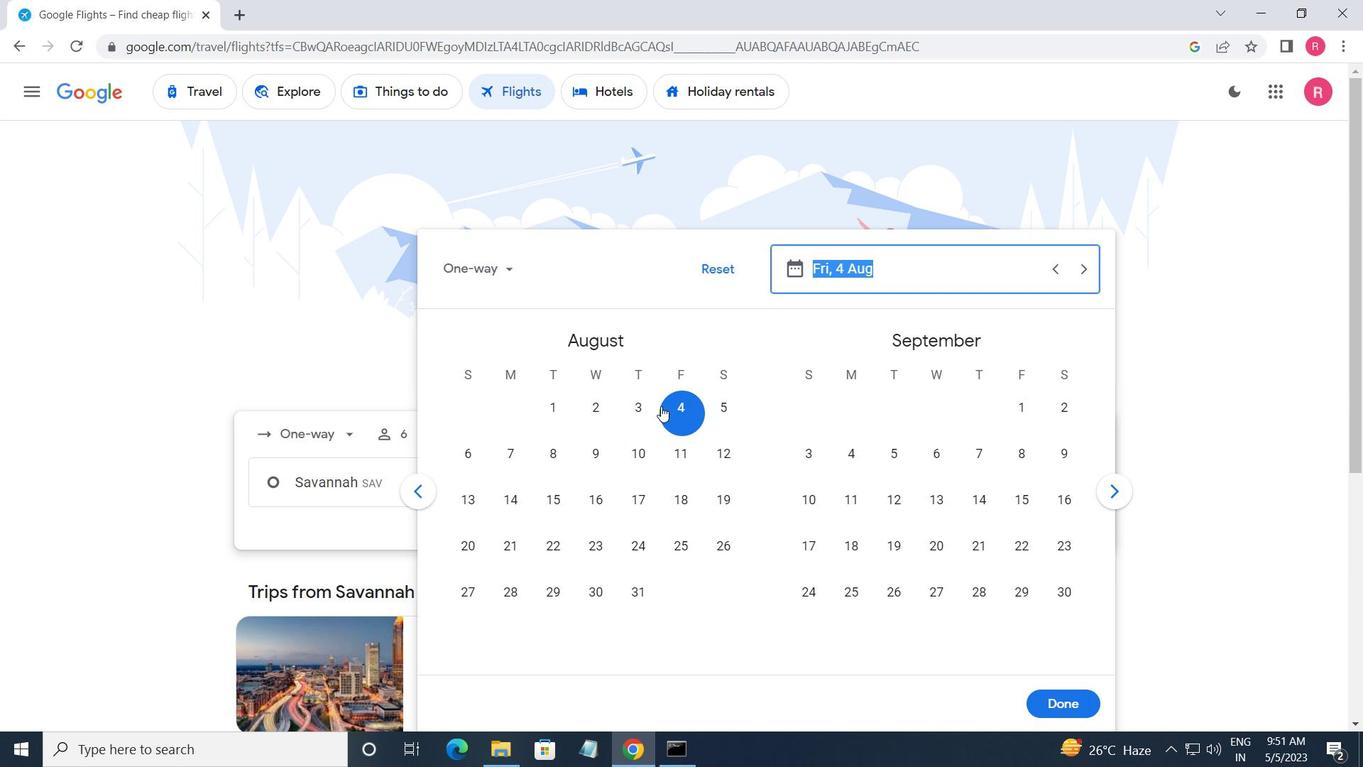 
Action: Mouse moved to (1080, 703)
Screenshot: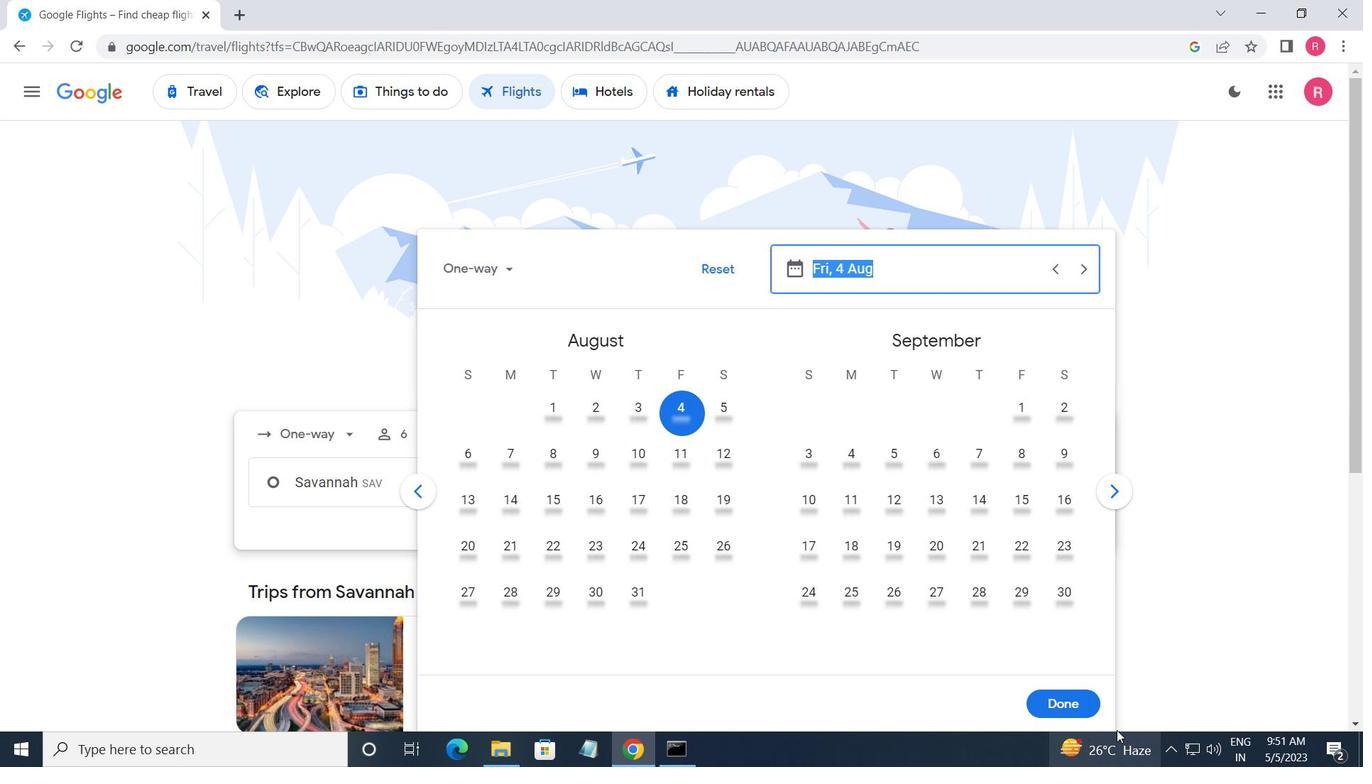 
Action: Mouse pressed left at (1080, 703)
Screenshot: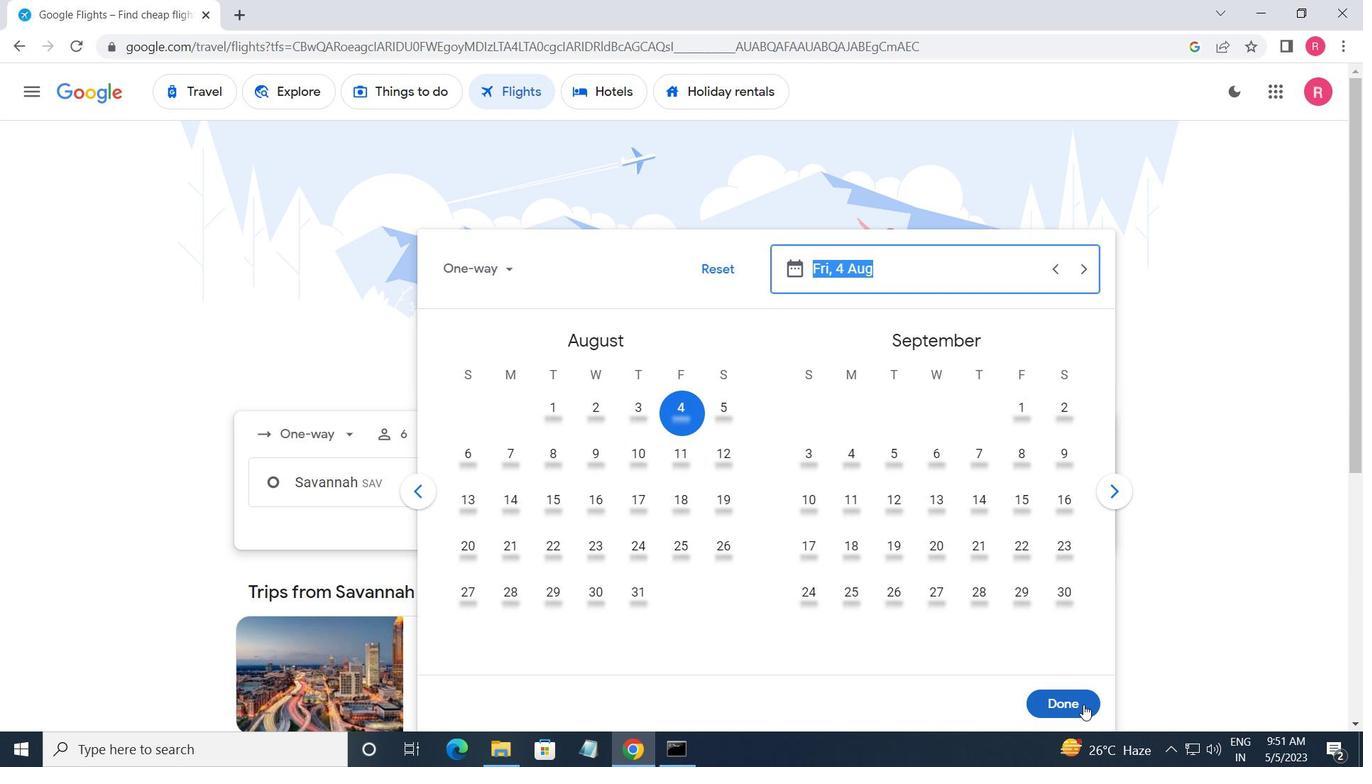 
Action: Mouse moved to (690, 559)
Screenshot: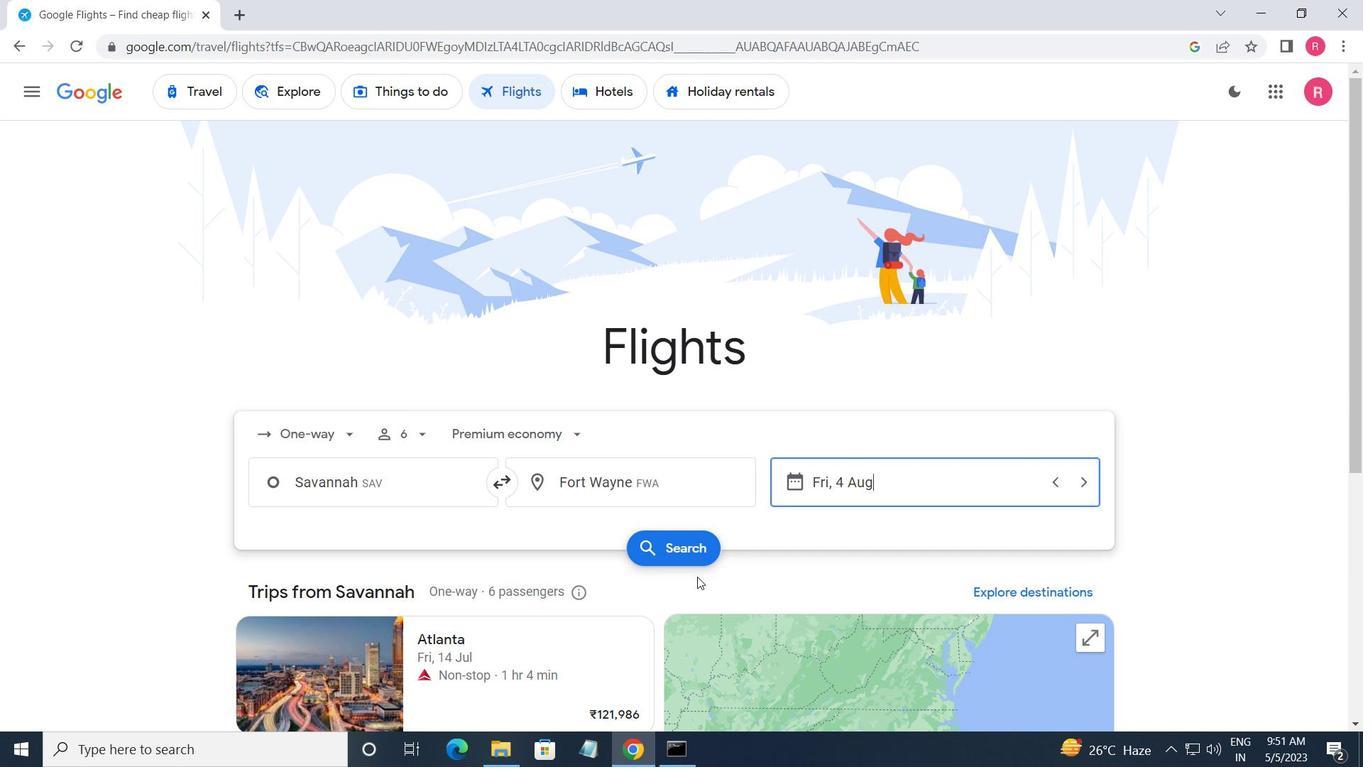 
Action: Mouse pressed left at (690, 559)
Screenshot: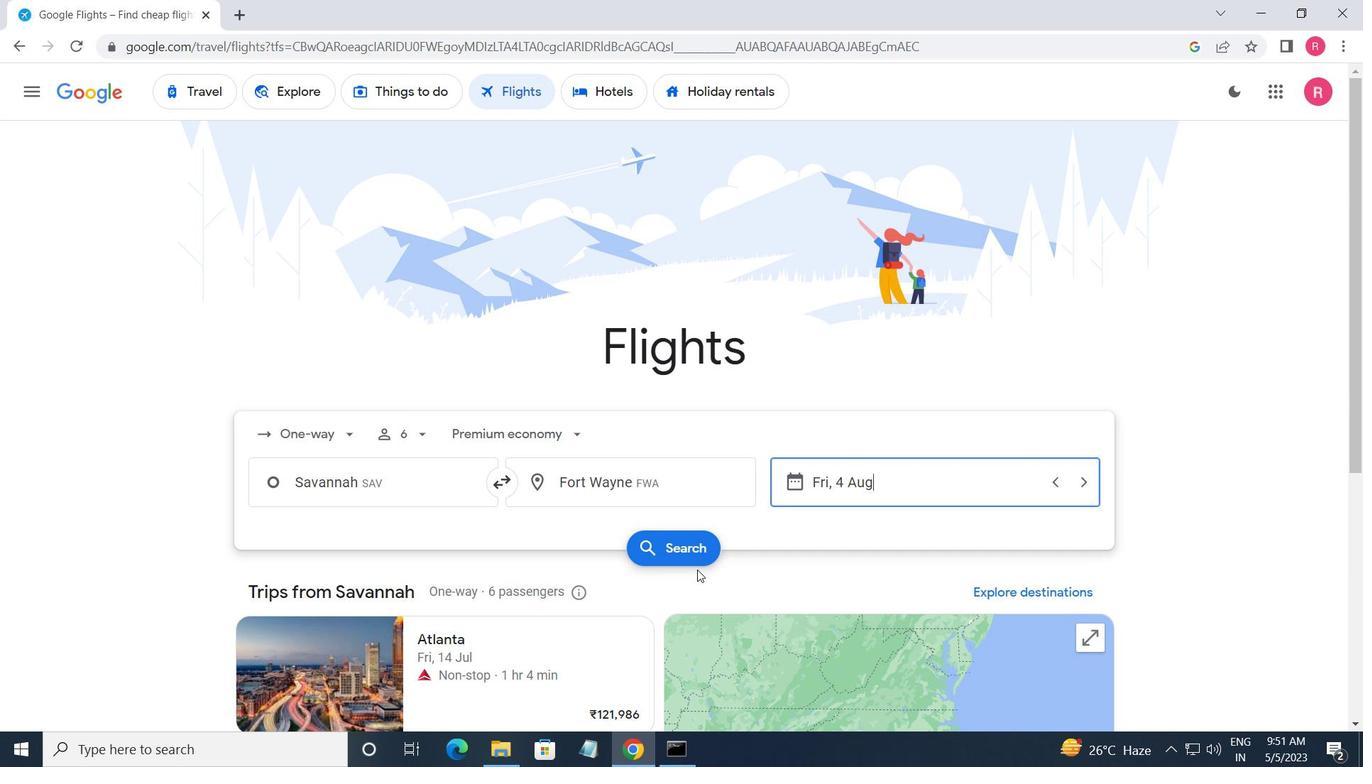 
Action: Mouse moved to (254, 250)
Screenshot: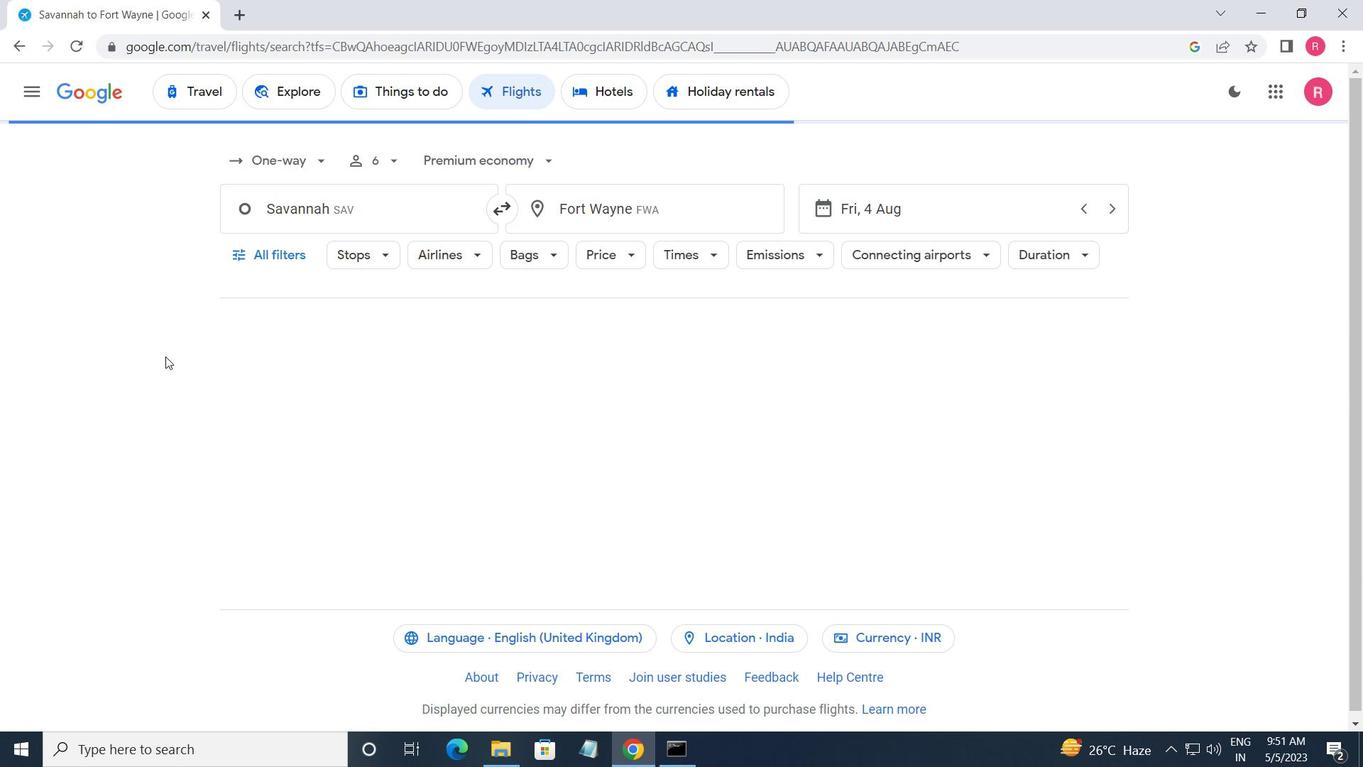 
Action: Mouse pressed left at (254, 250)
Screenshot: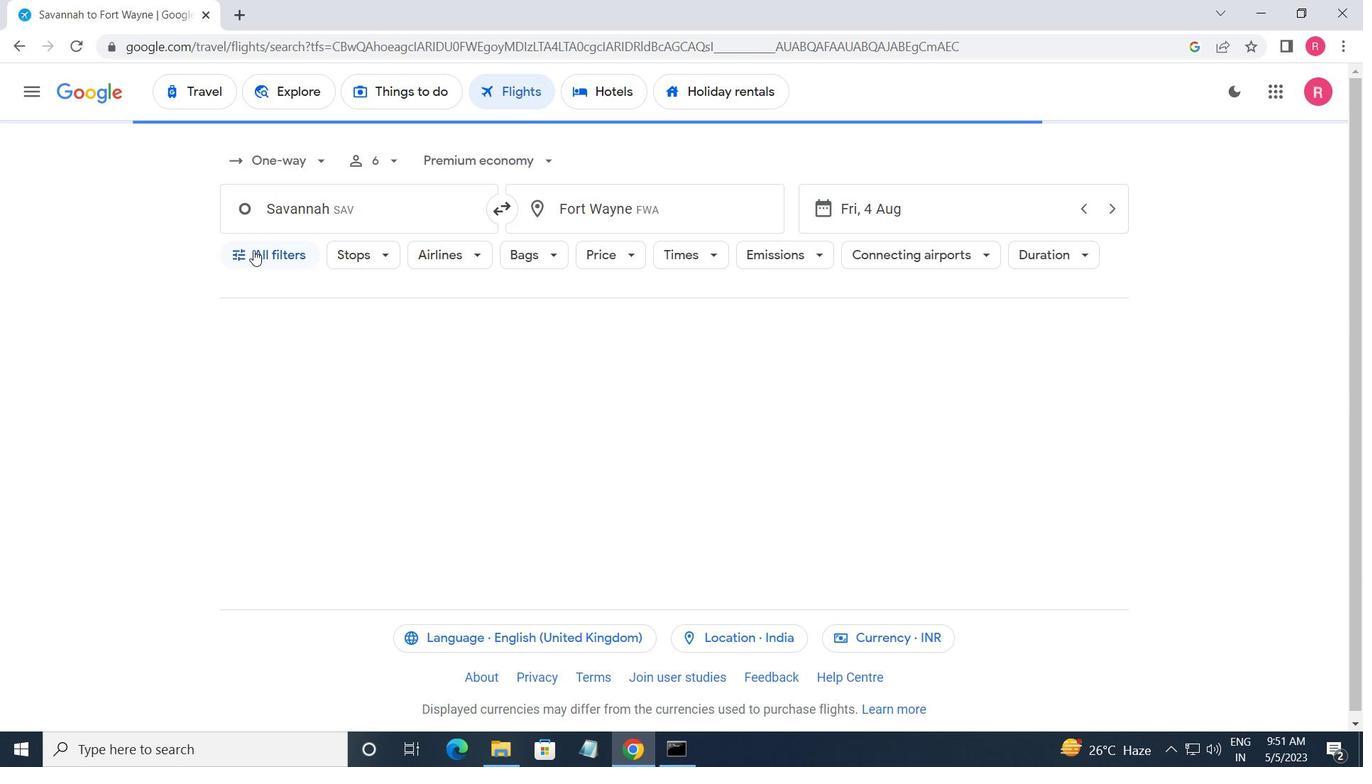 
Action: Mouse moved to (321, 484)
Screenshot: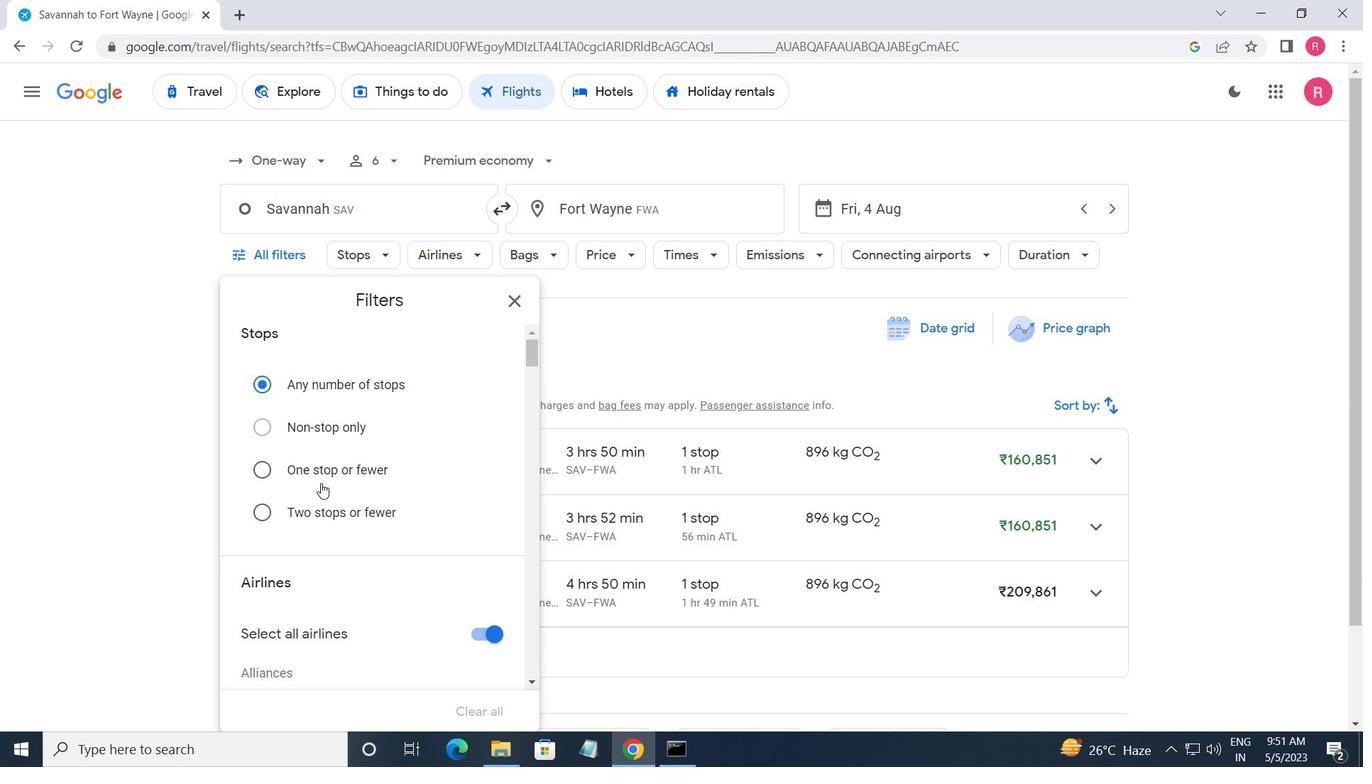 
Action: Mouse scrolled (321, 483) with delta (0, 0)
Screenshot: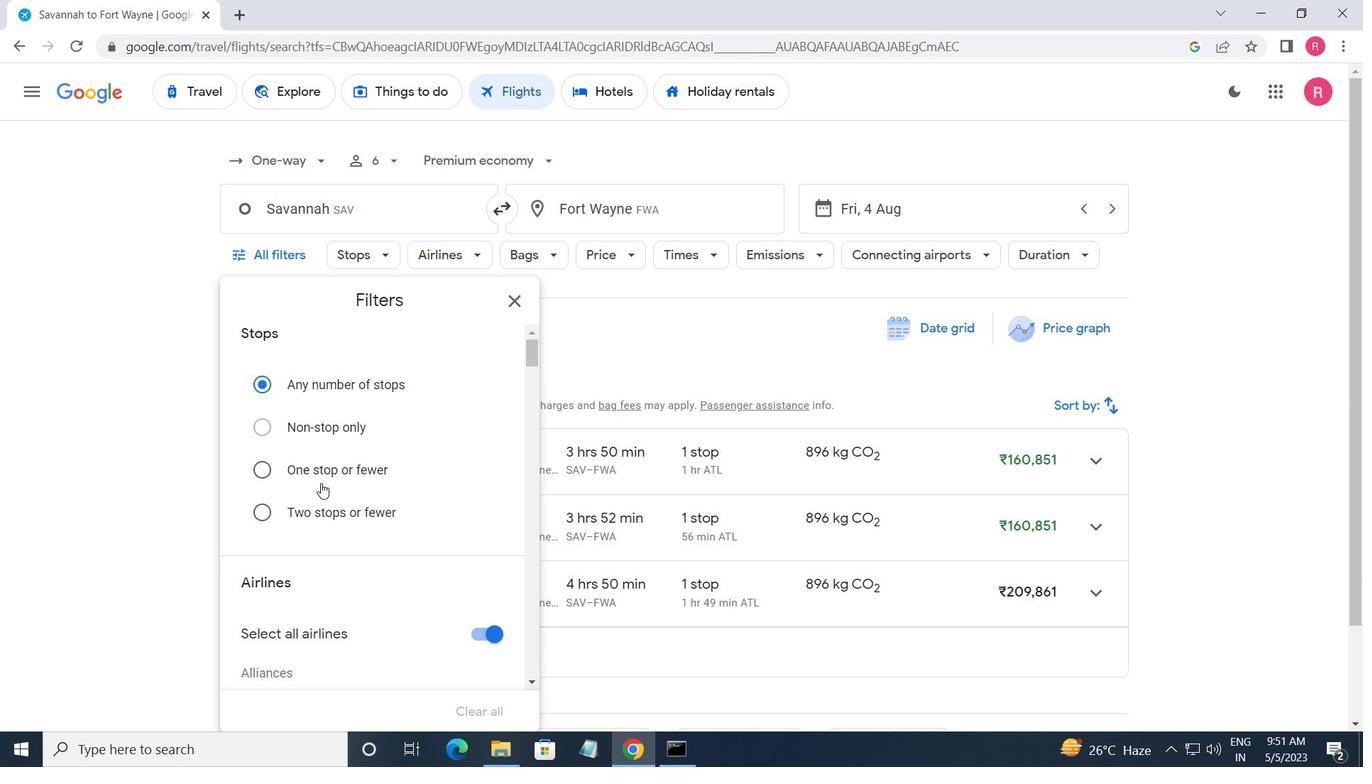 
Action: Mouse moved to (323, 487)
Screenshot: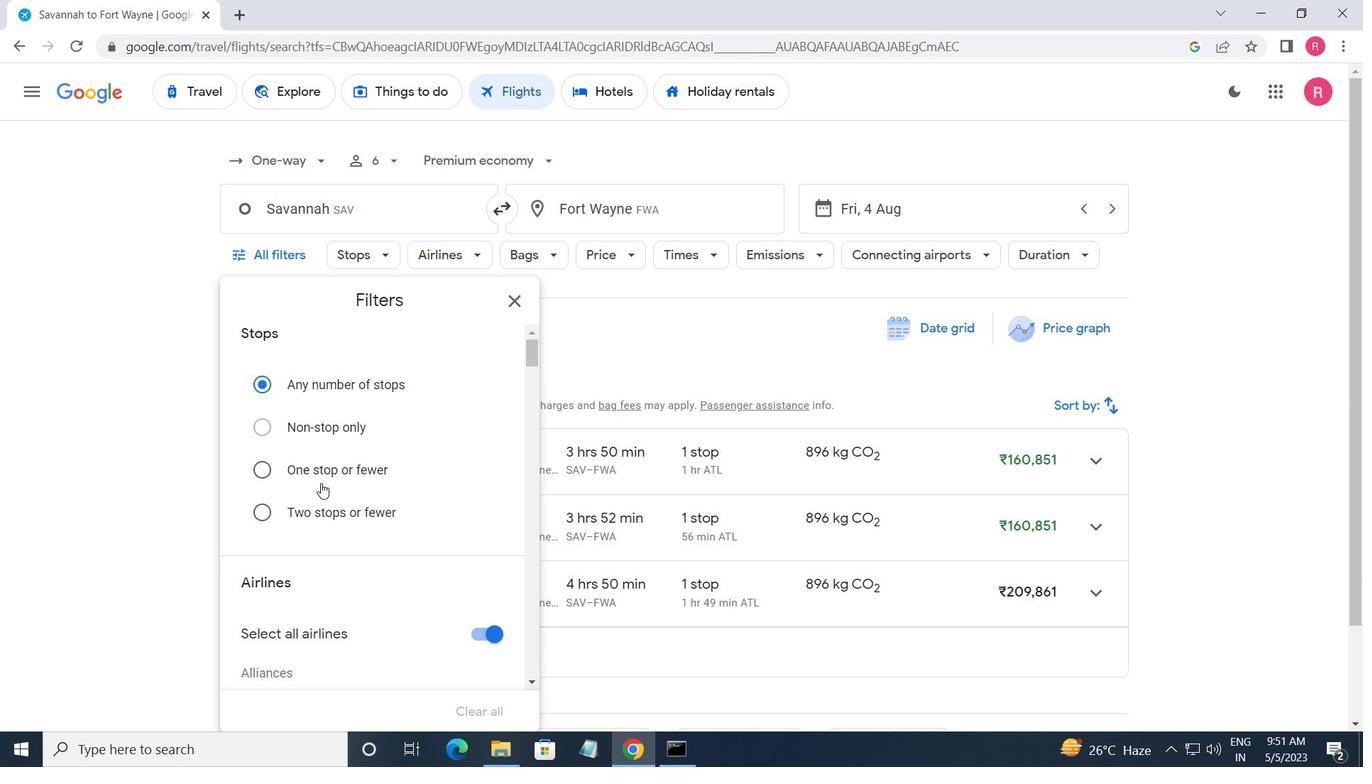 
Action: Mouse scrolled (323, 487) with delta (0, 0)
Screenshot: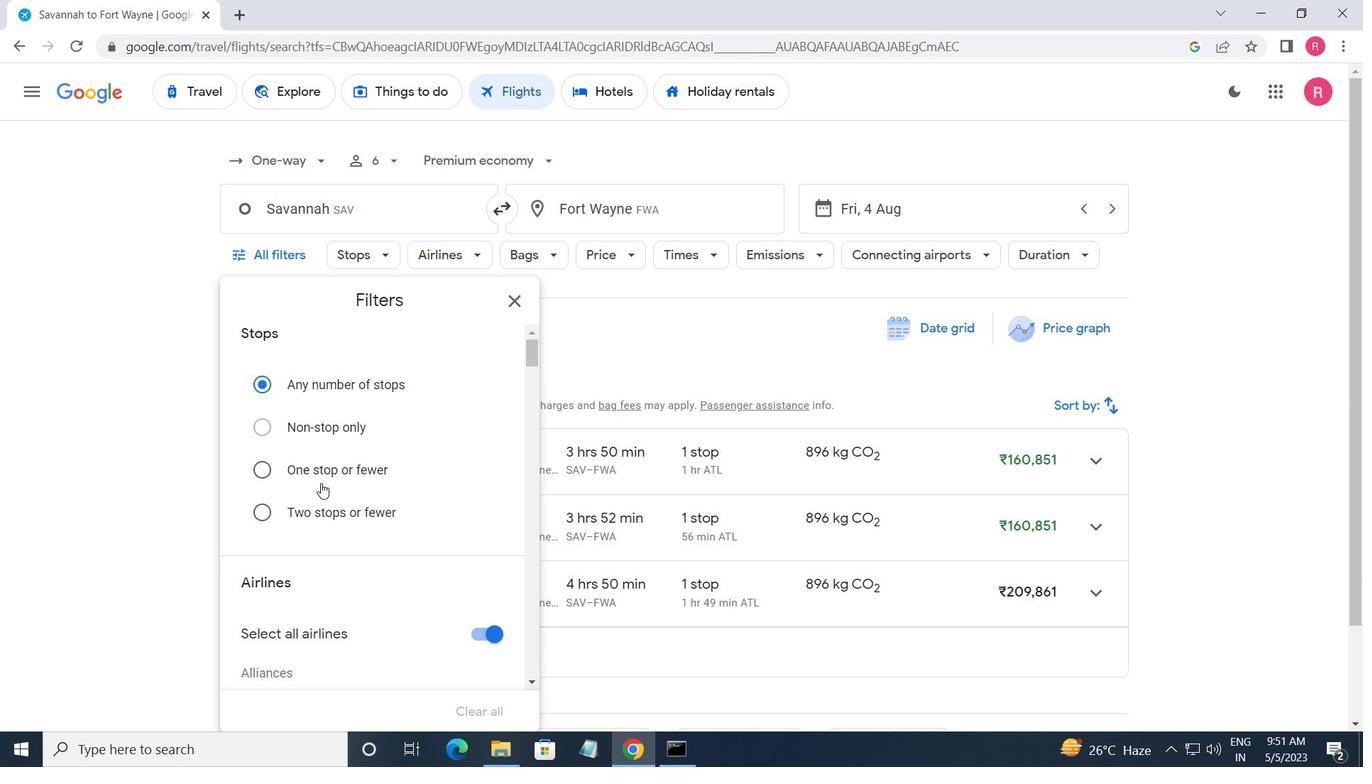 
Action: Mouse moved to (323, 489)
Screenshot: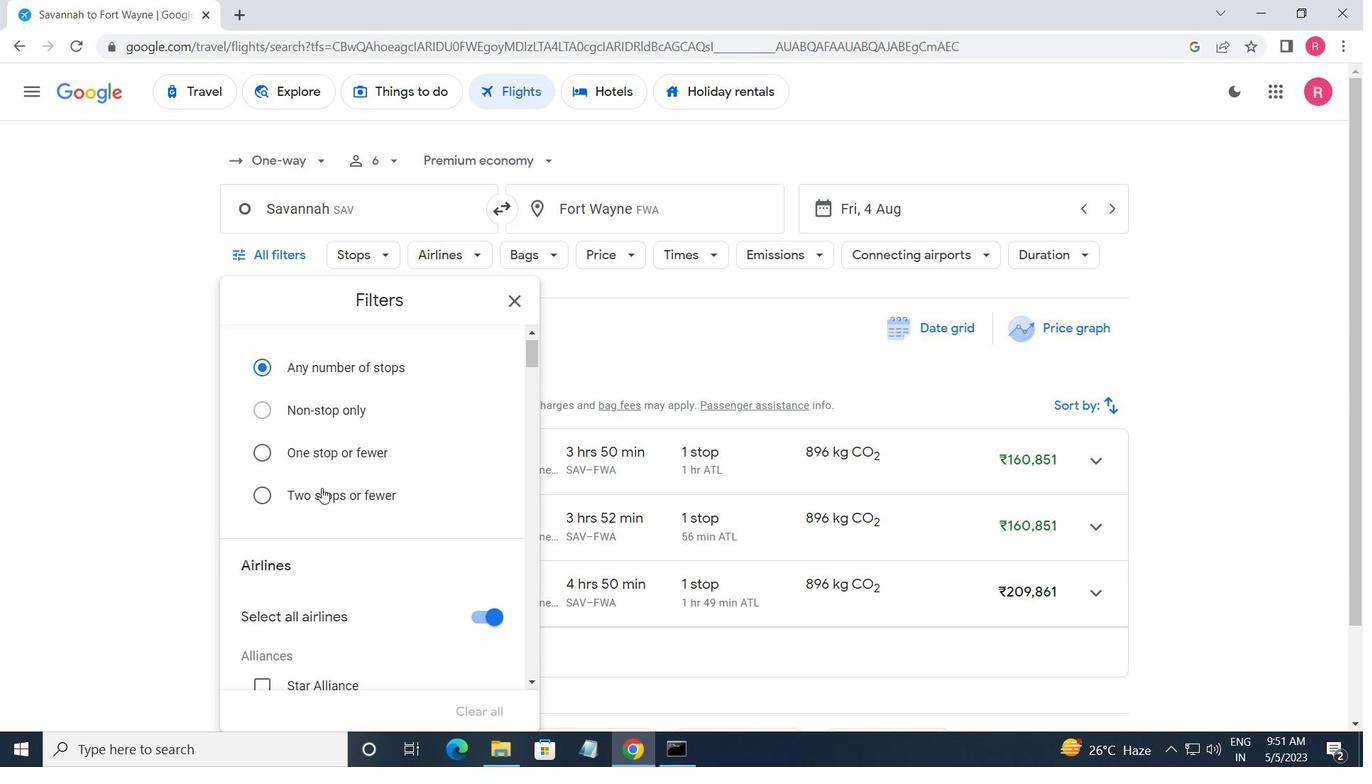 
Action: Mouse scrolled (323, 488) with delta (0, 0)
Screenshot: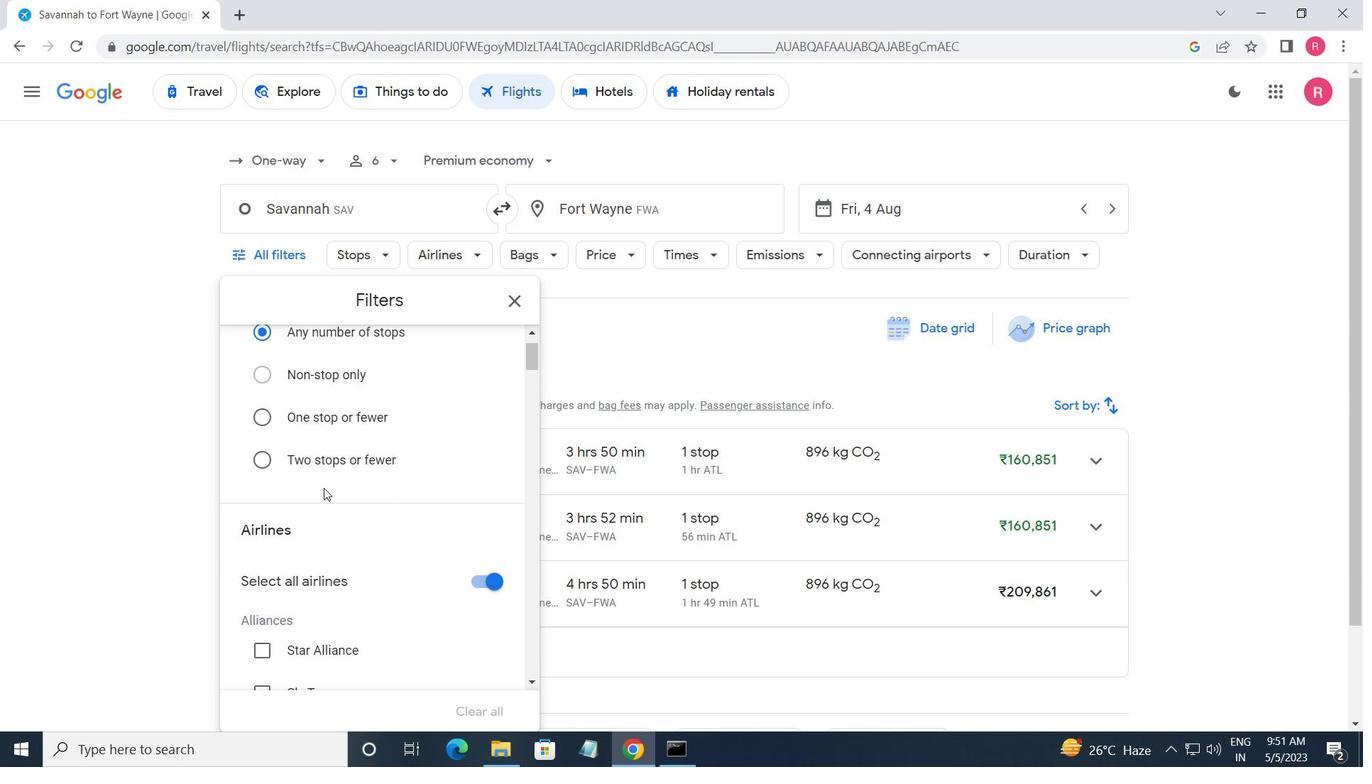 
Action: Mouse scrolled (323, 488) with delta (0, 0)
Screenshot: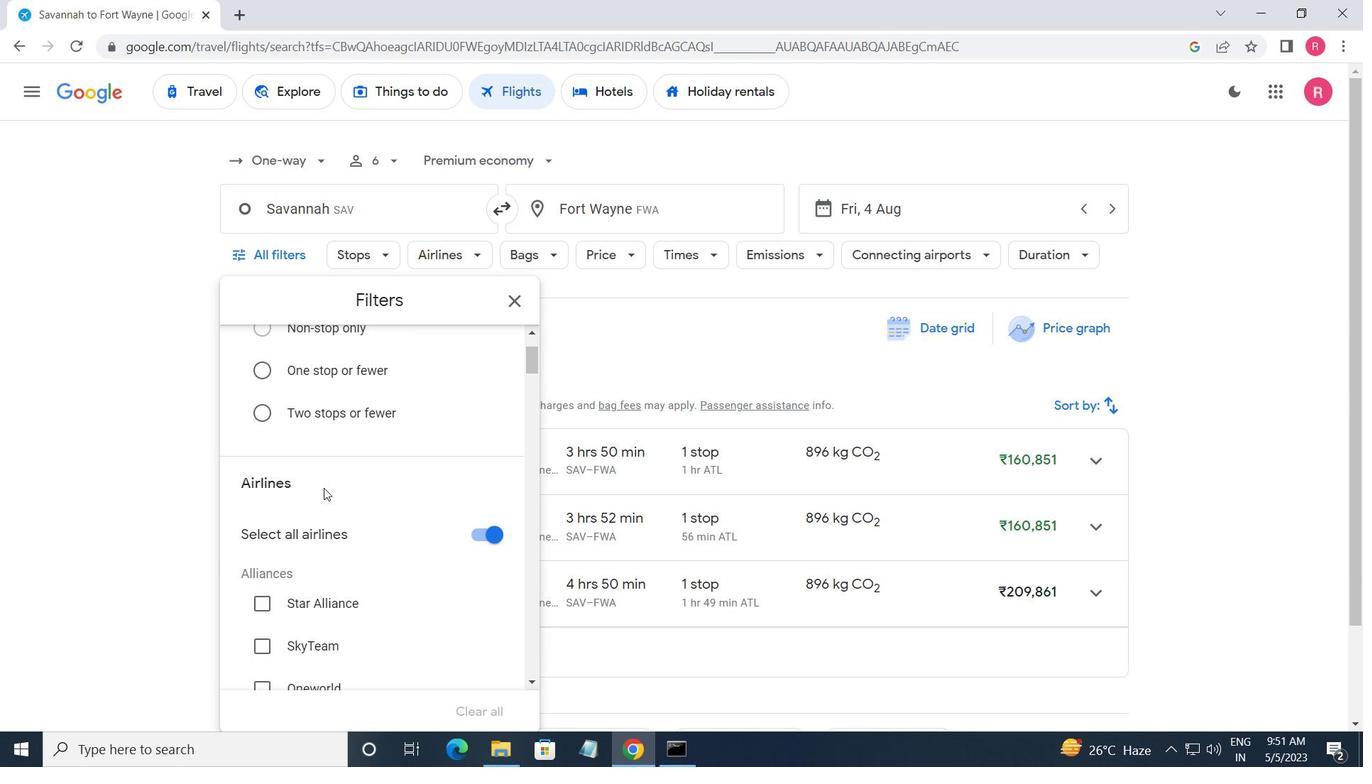 
Action: Mouse moved to (351, 528)
Screenshot: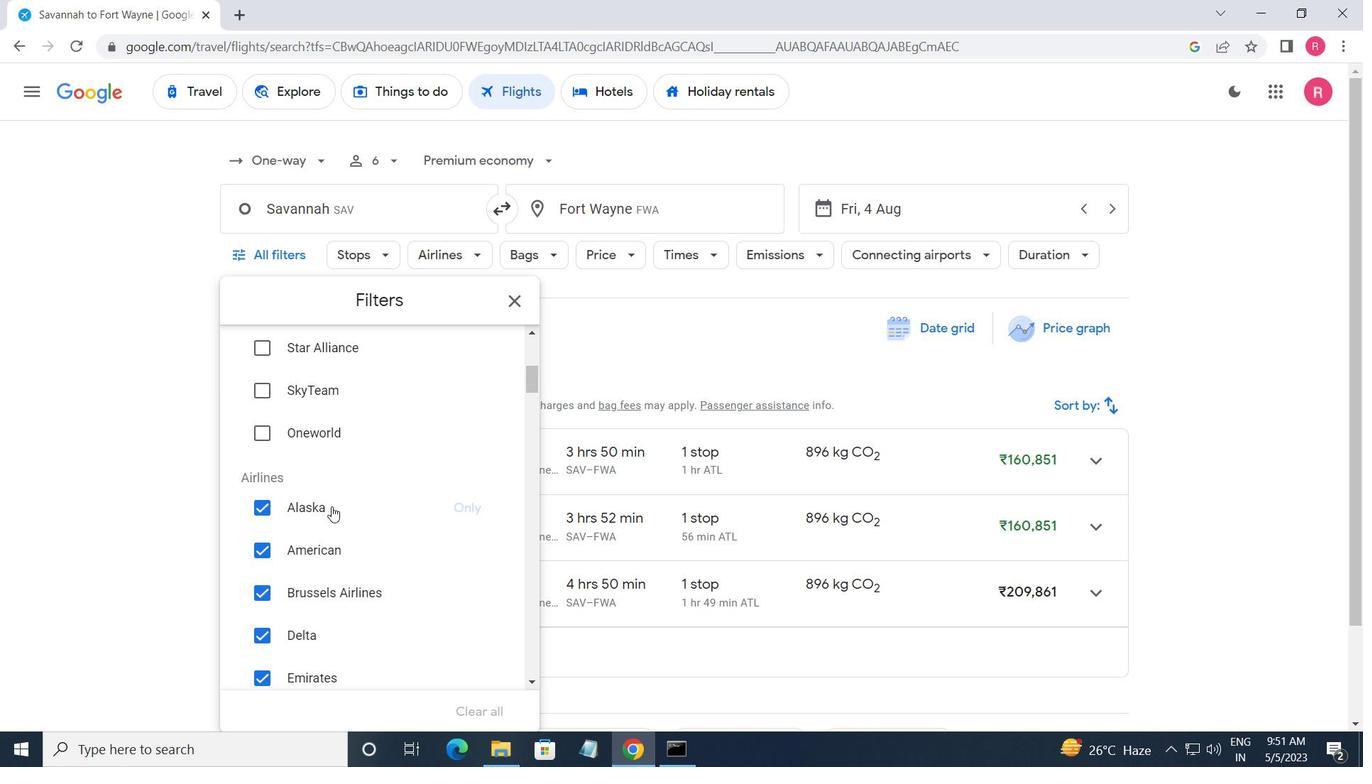 
Action: Mouse scrolled (351, 527) with delta (0, 0)
Screenshot: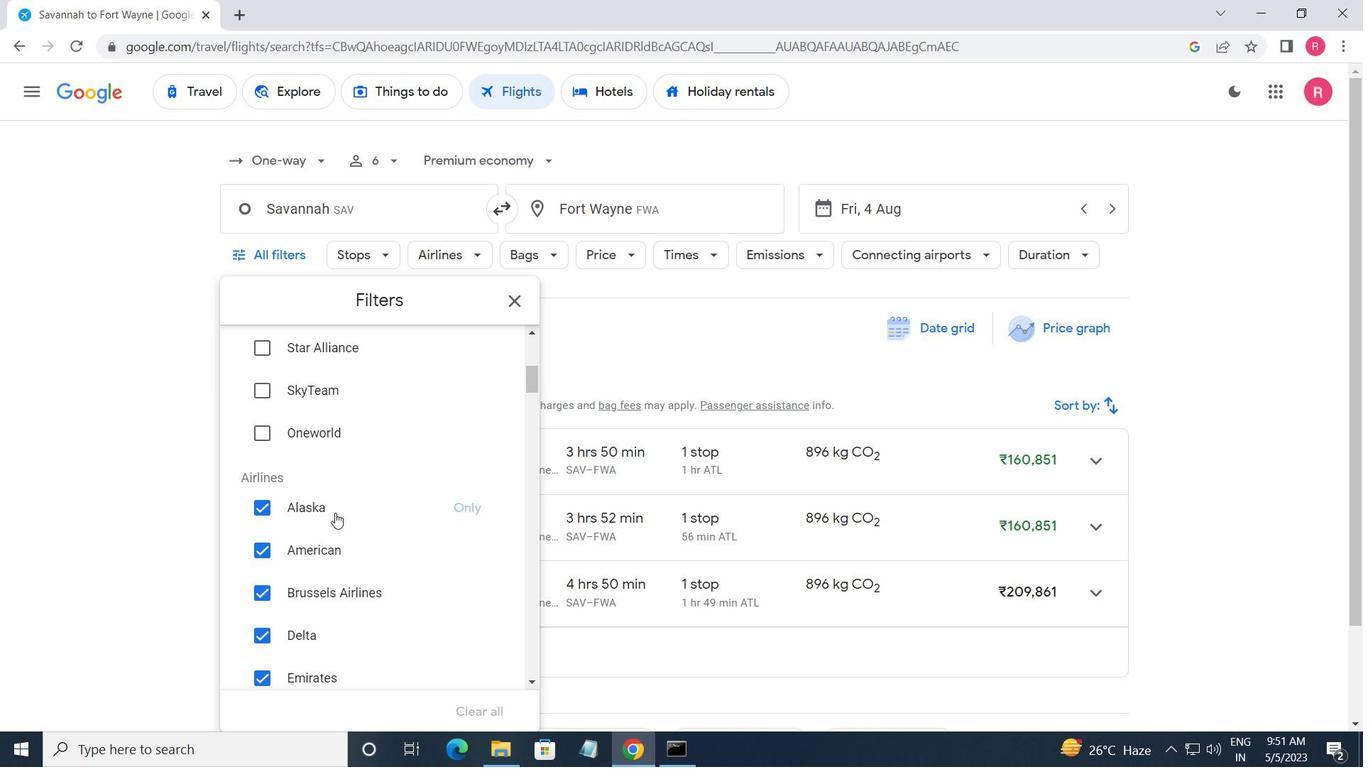 
Action: Mouse moved to (351, 529)
Screenshot: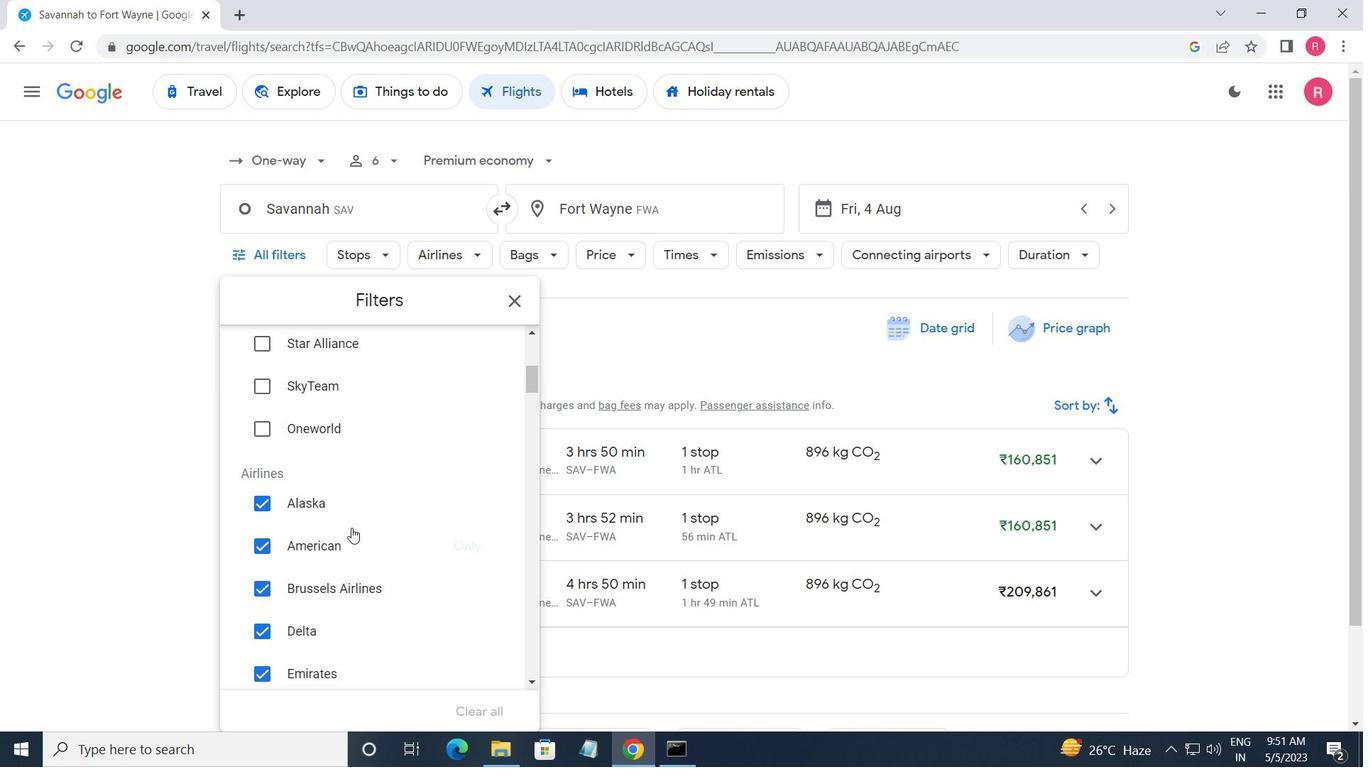 
Action: Mouse scrolled (351, 529) with delta (0, 0)
Screenshot: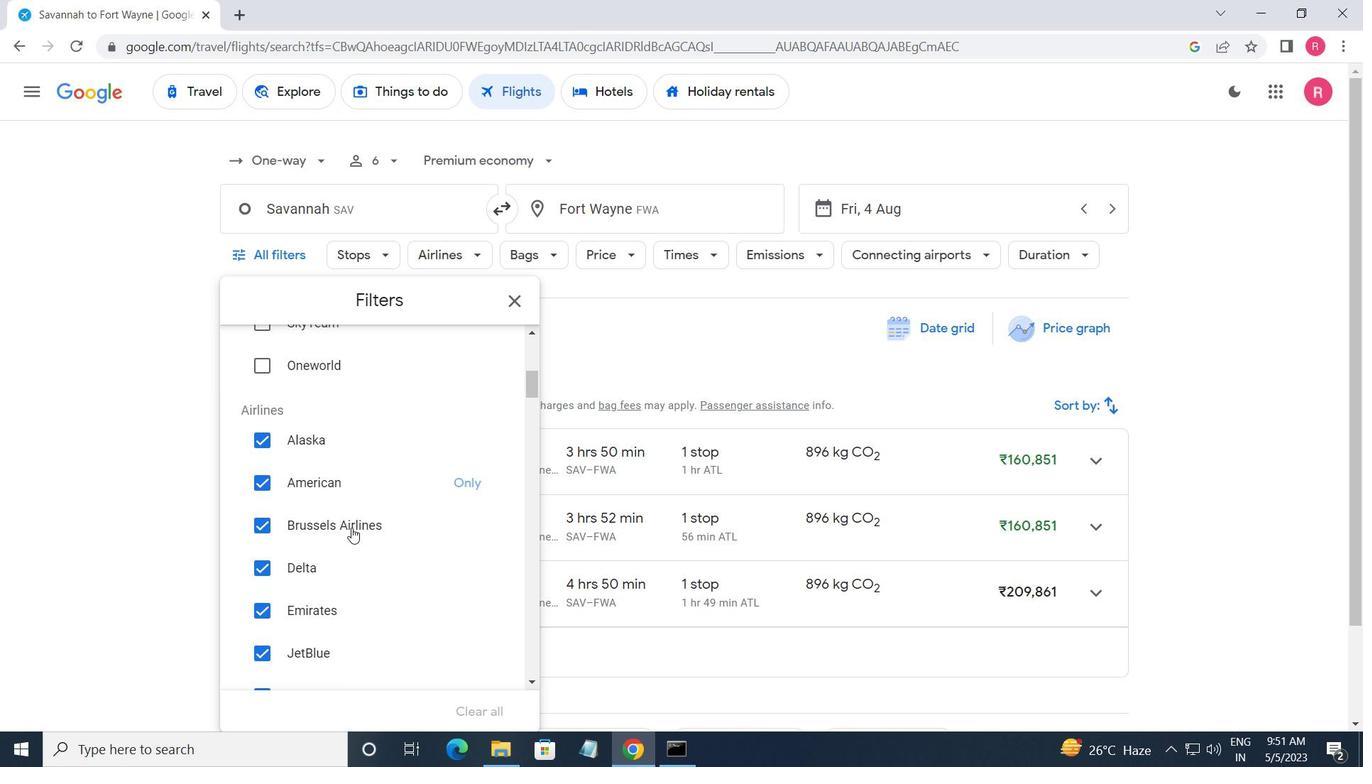 
Action: Mouse moved to (389, 556)
Screenshot: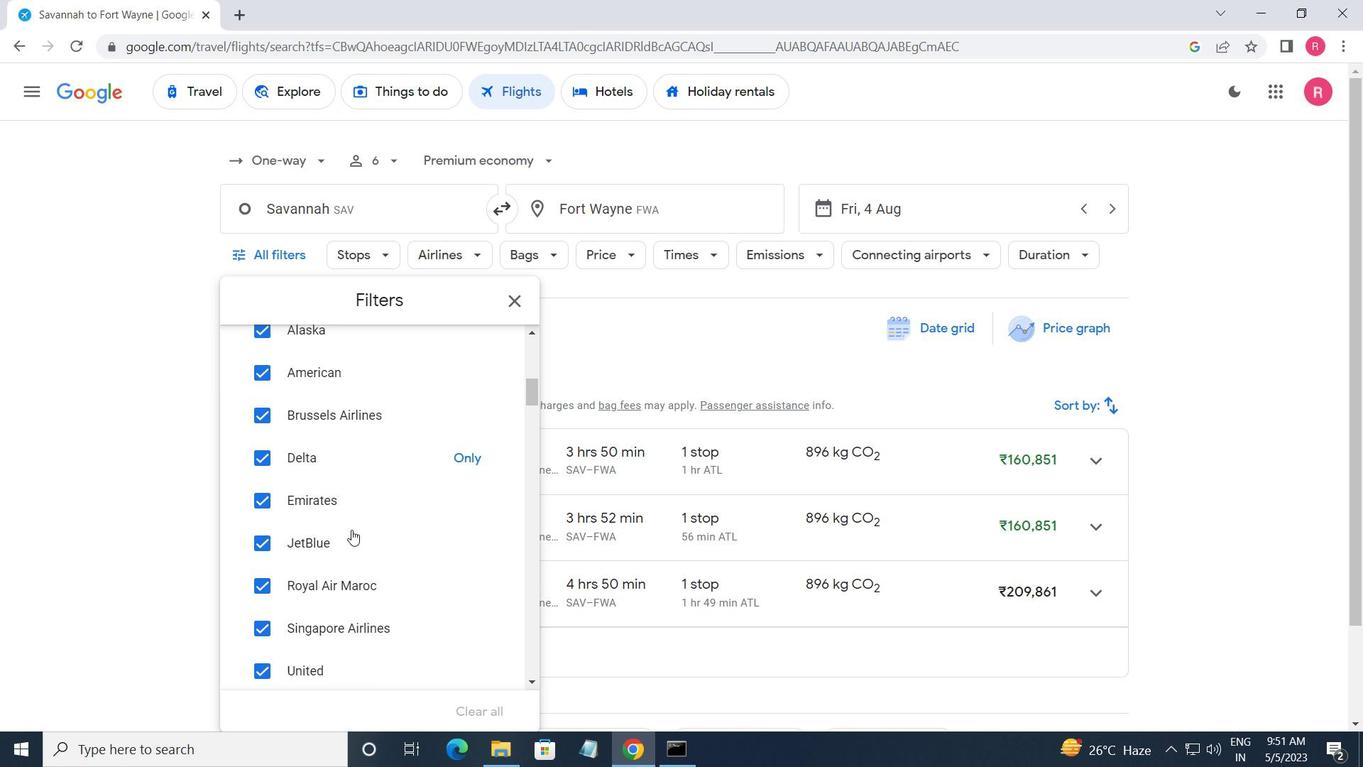 
Action: Mouse scrolled (389, 555) with delta (0, 0)
Screenshot: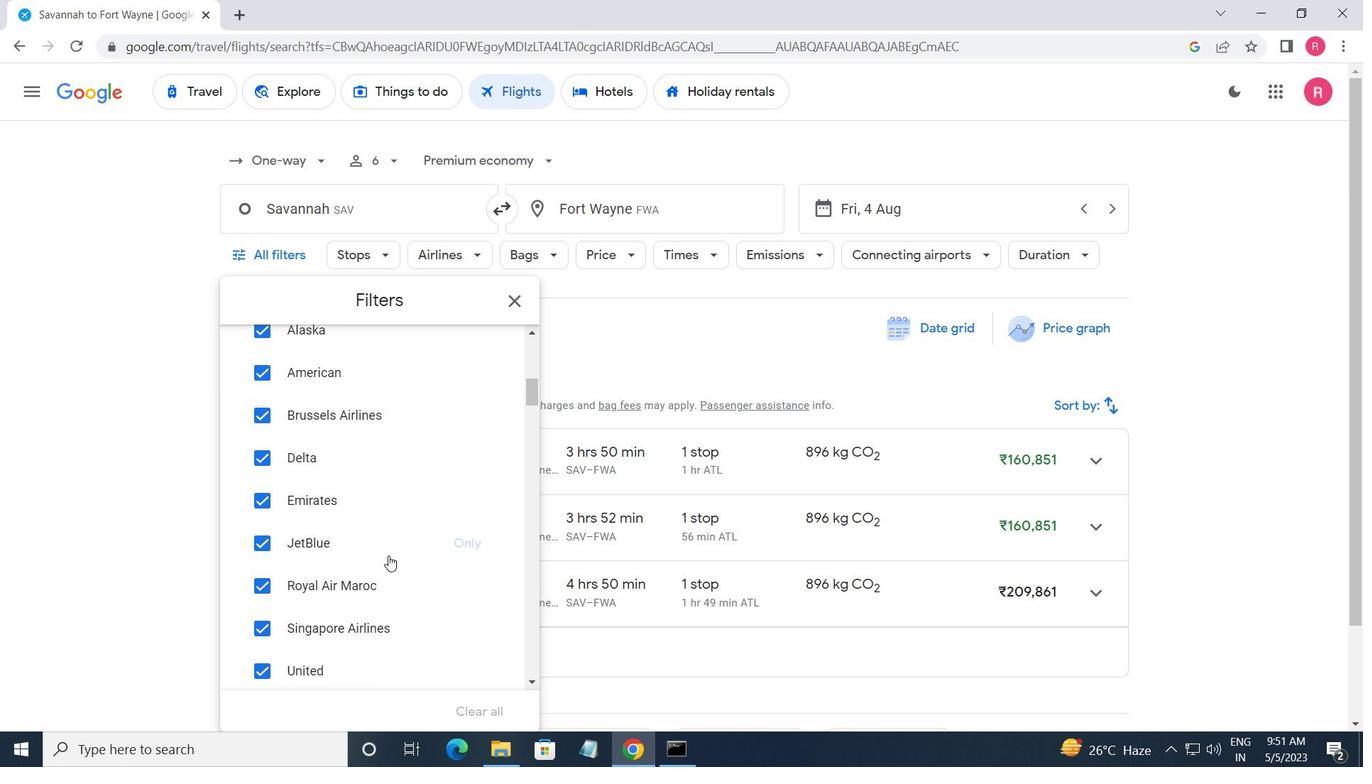 
Action: Mouse scrolled (389, 555) with delta (0, 0)
Screenshot: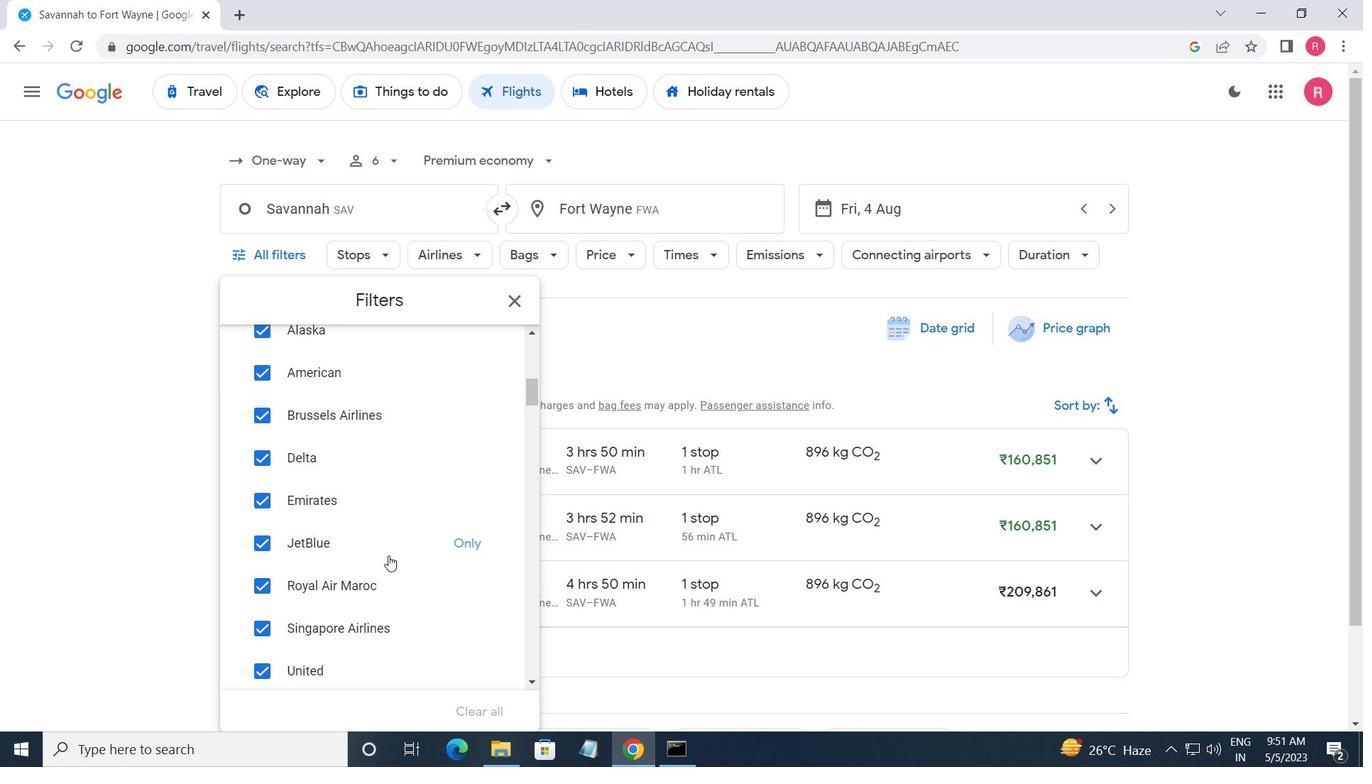 
Action: Mouse scrolled (389, 556) with delta (0, 0)
Screenshot: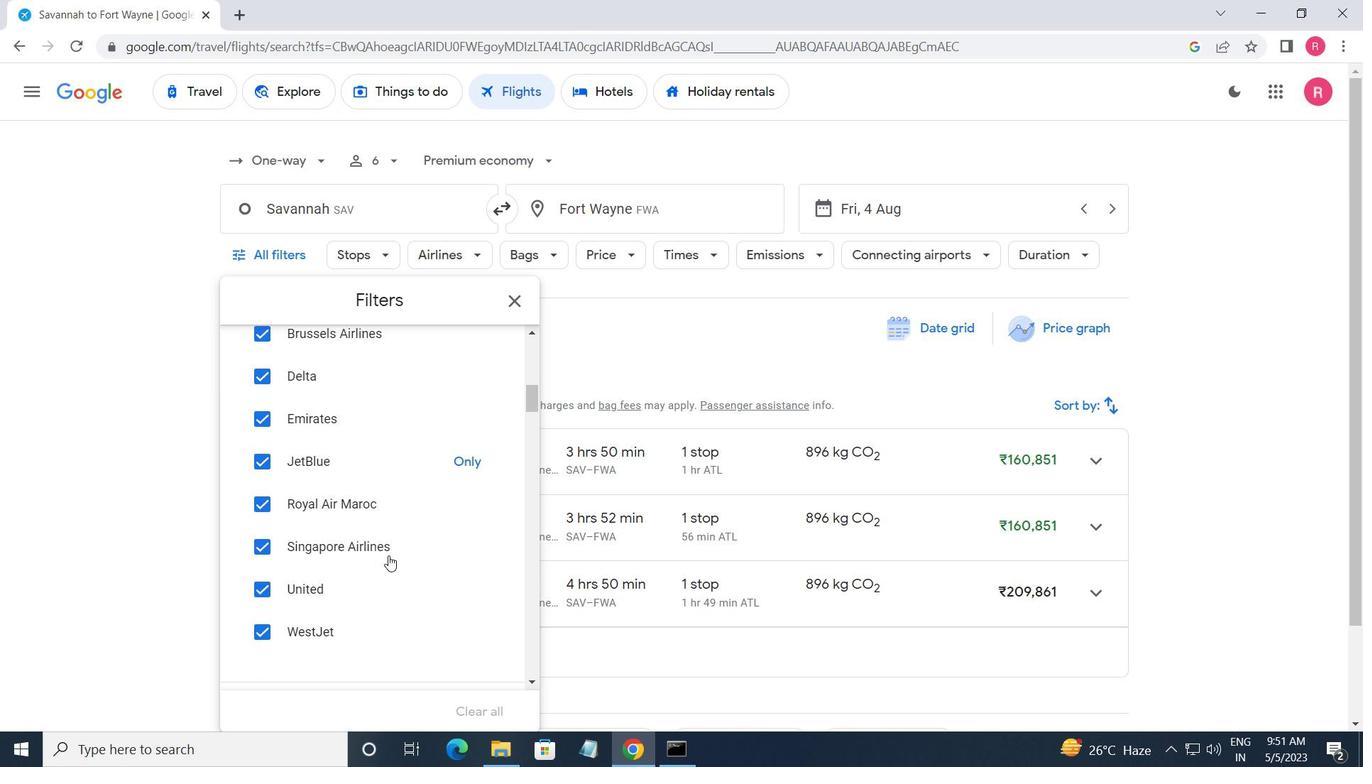 
Action: Mouse scrolled (389, 556) with delta (0, 0)
Screenshot: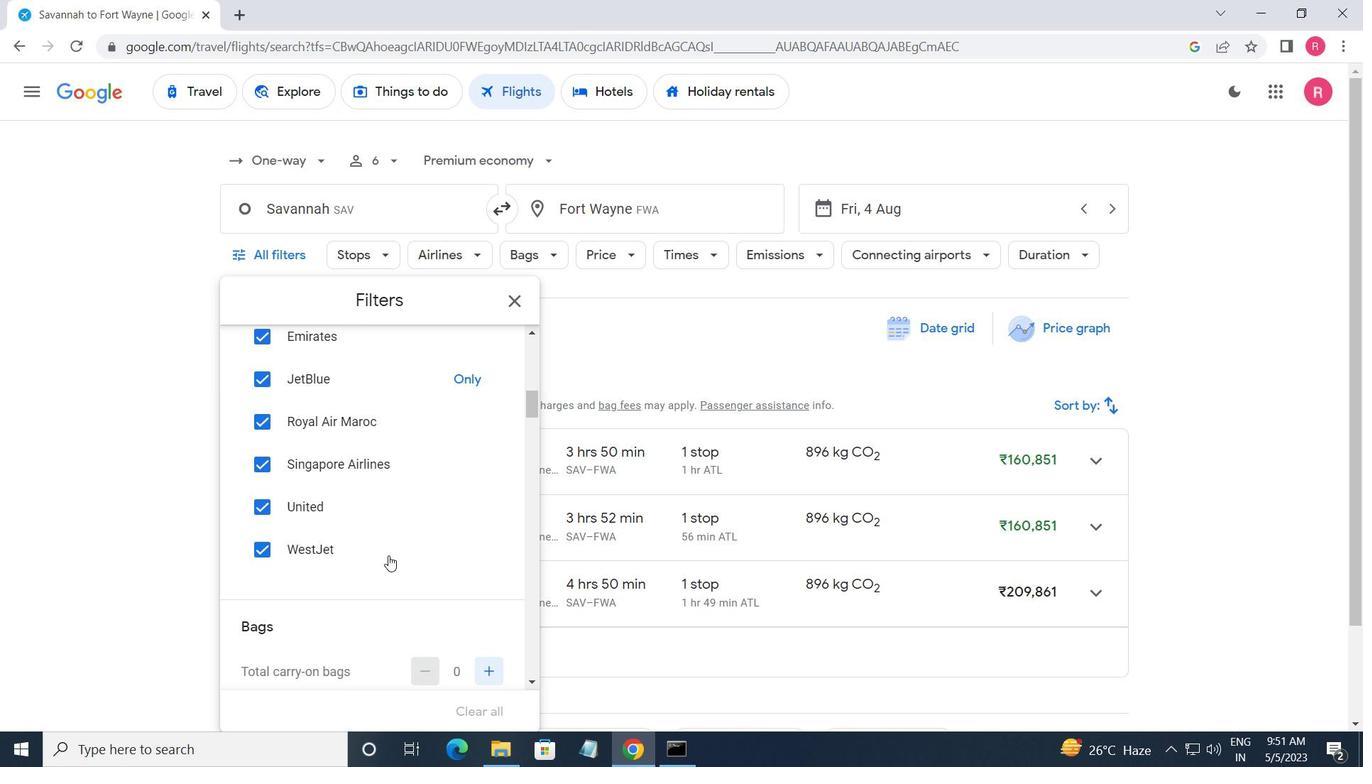 
Action: Mouse scrolled (389, 556) with delta (0, 0)
Screenshot: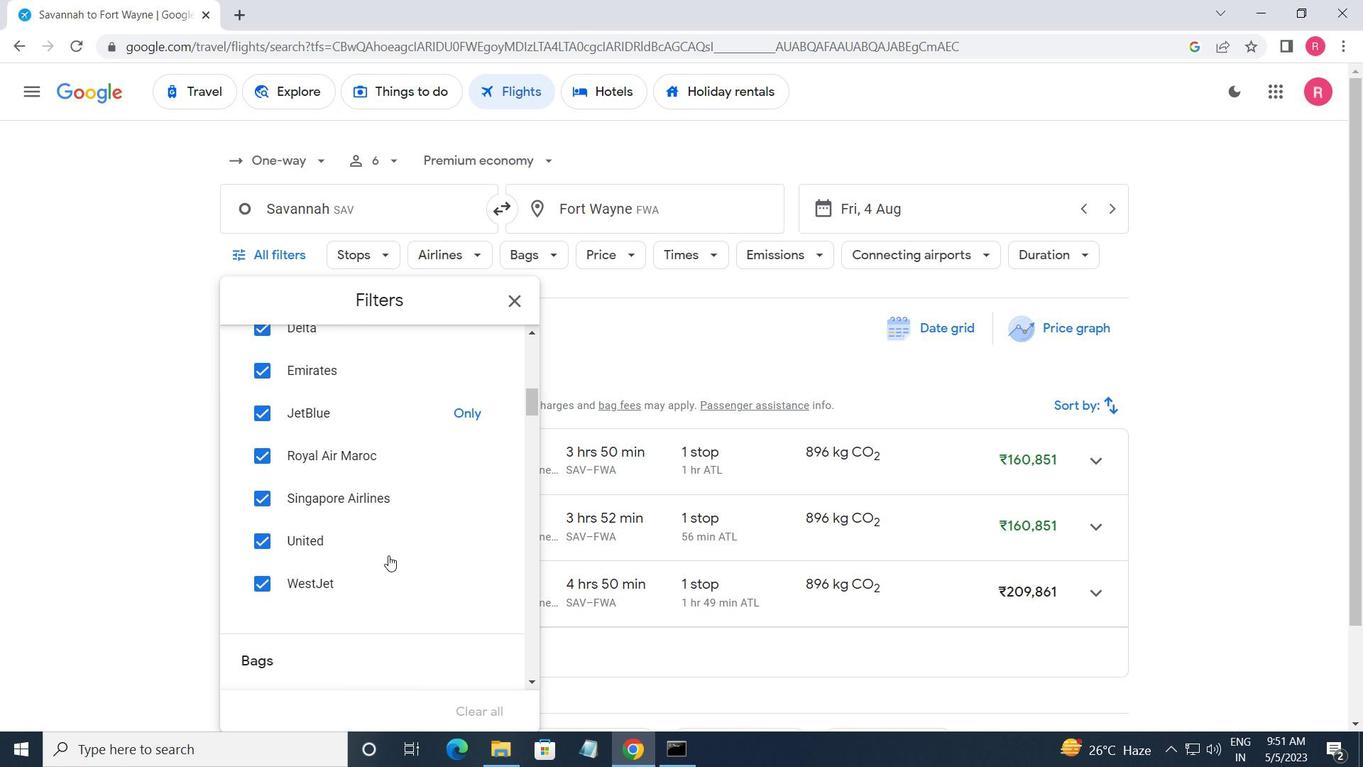
Action: Mouse scrolled (389, 556) with delta (0, 0)
Screenshot: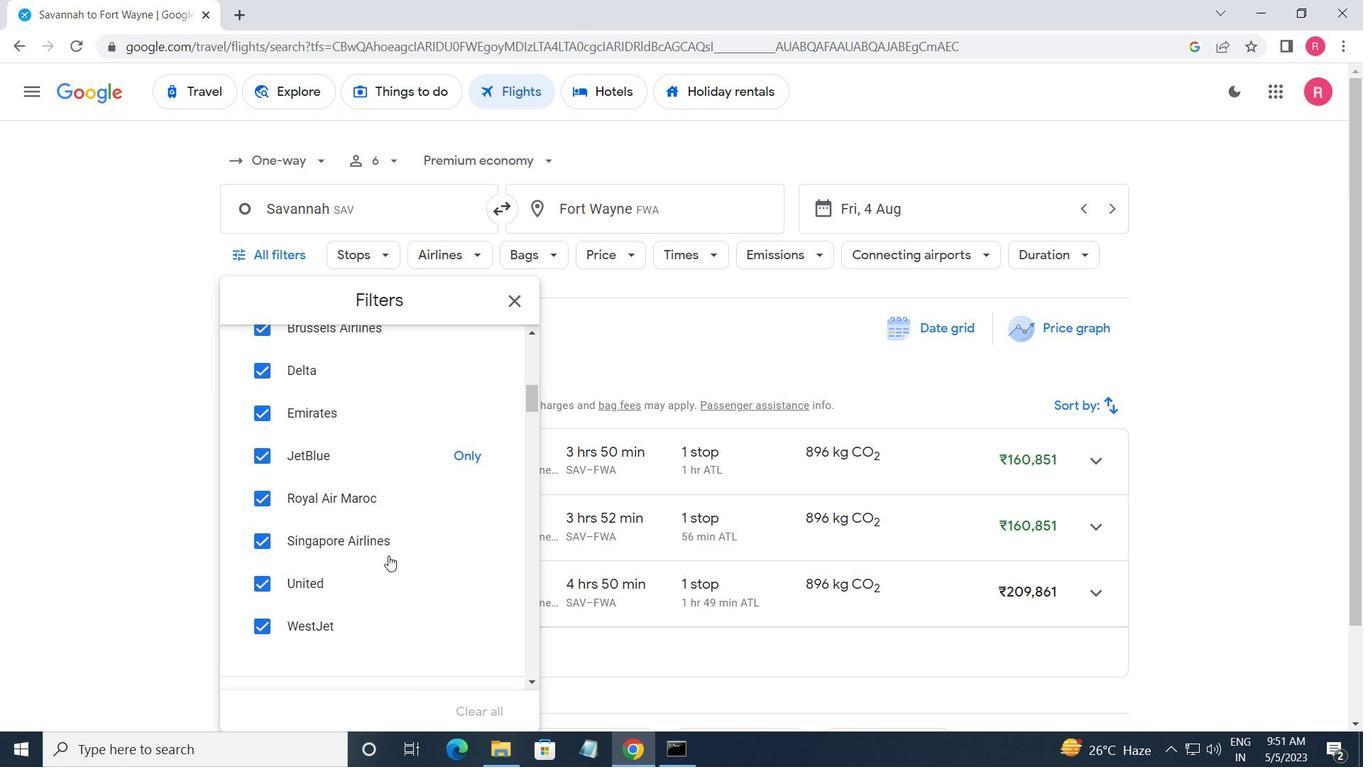 
Action: Mouse moved to (446, 456)
Screenshot: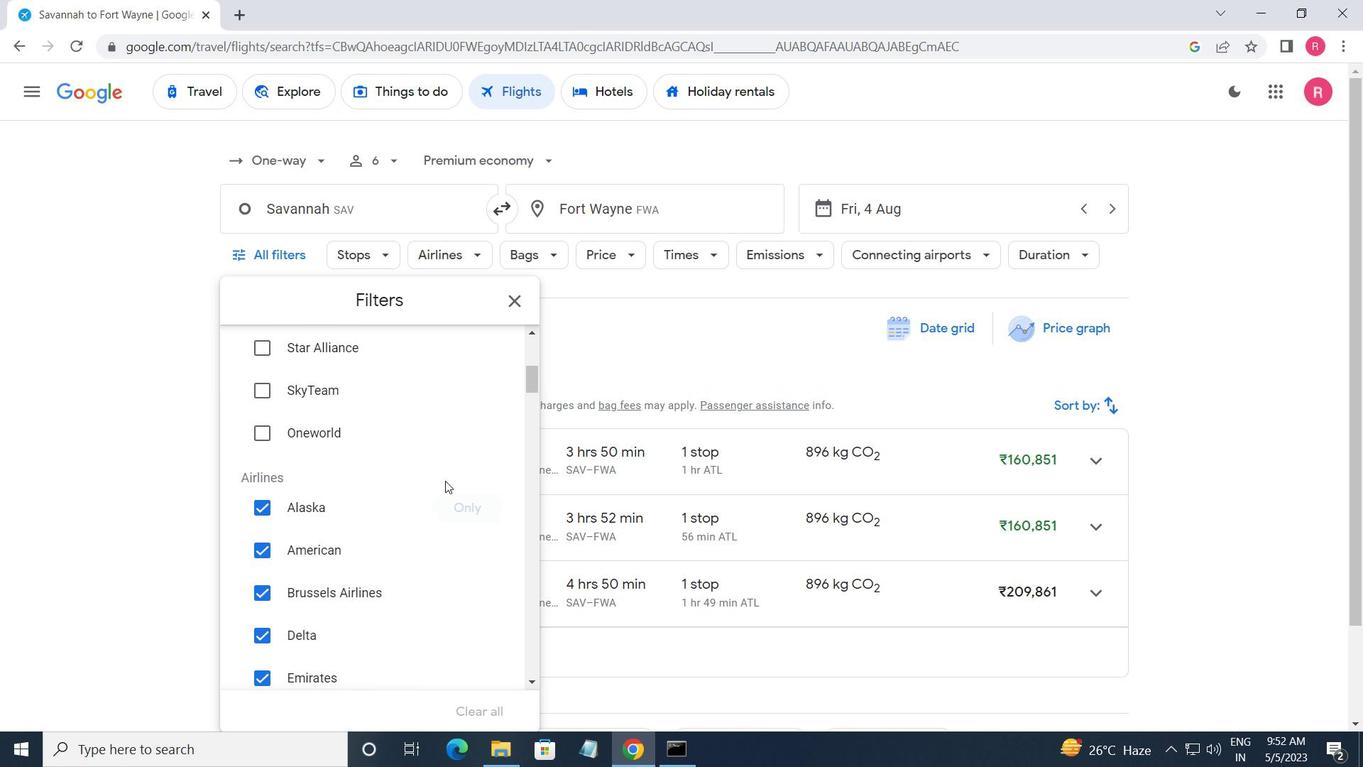 
Action: Mouse scrolled (446, 457) with delta (0, 0)
Screenshot: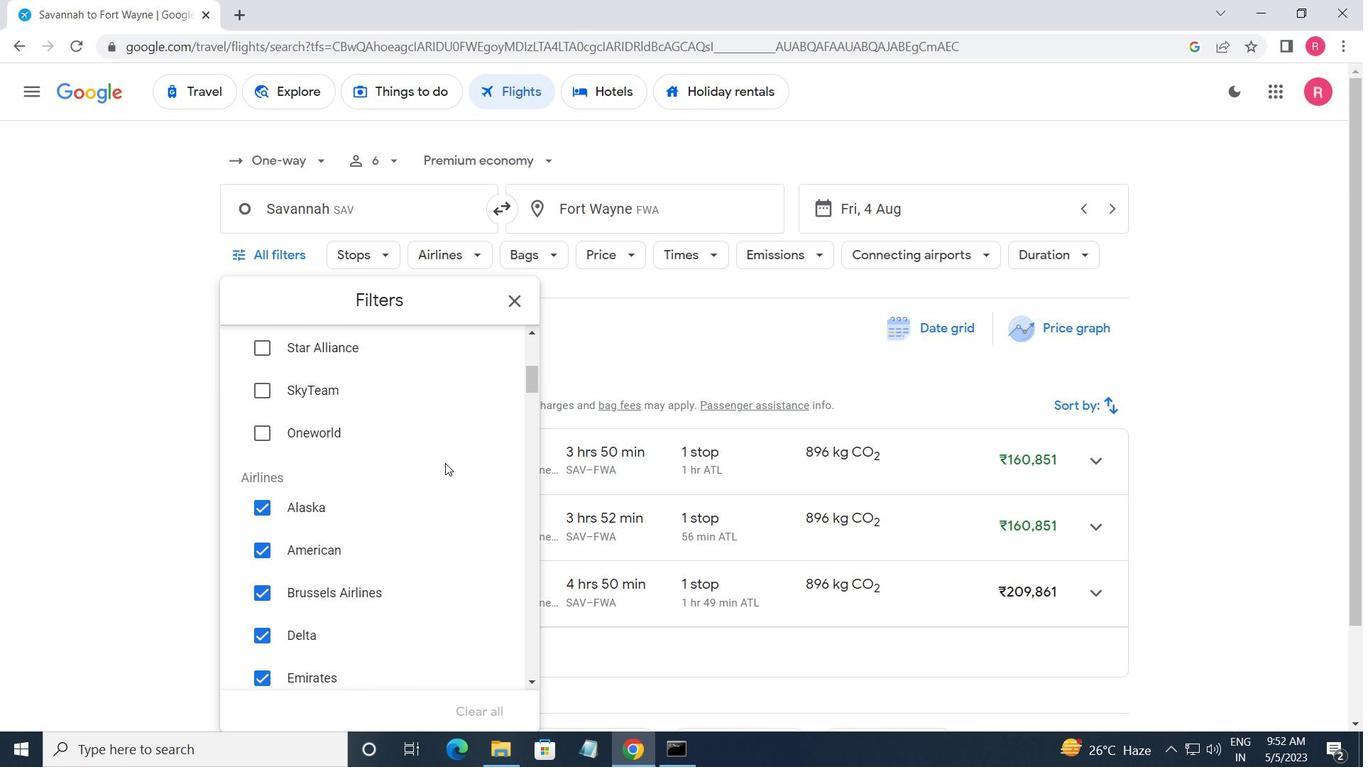 
Action: Mouse moved to (482, 374)
Screenshot: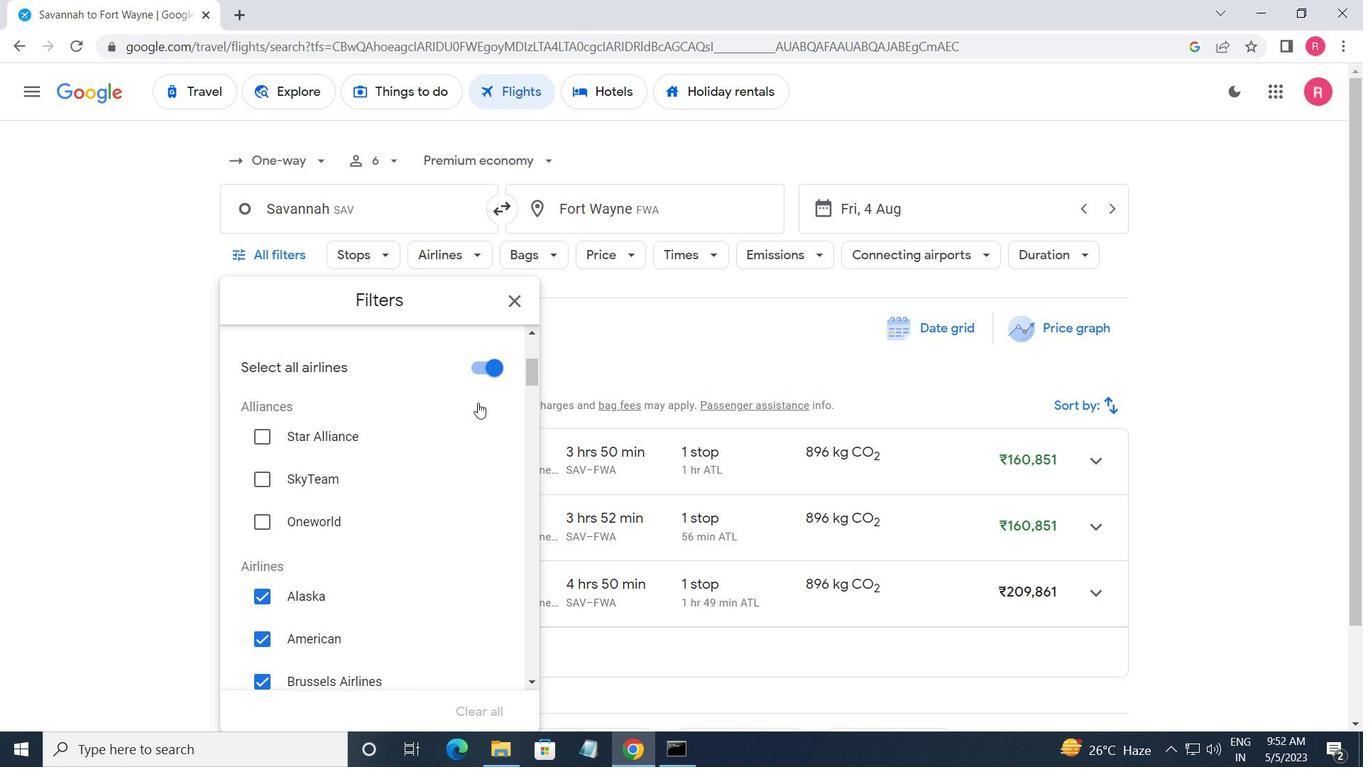 
Action: Mouse pressed left at (482, 374)
Screenshot: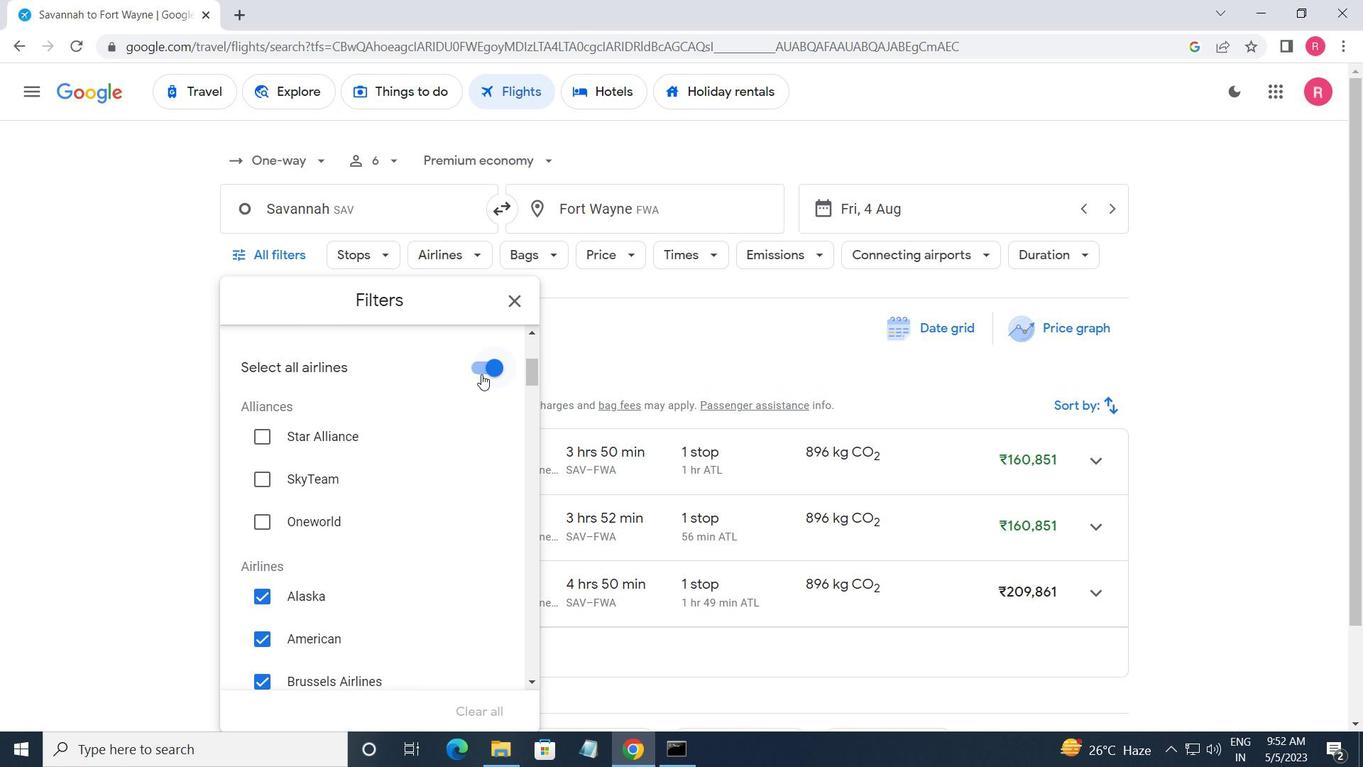 
Action: Mouse moved to (456, 522)
Screenshot: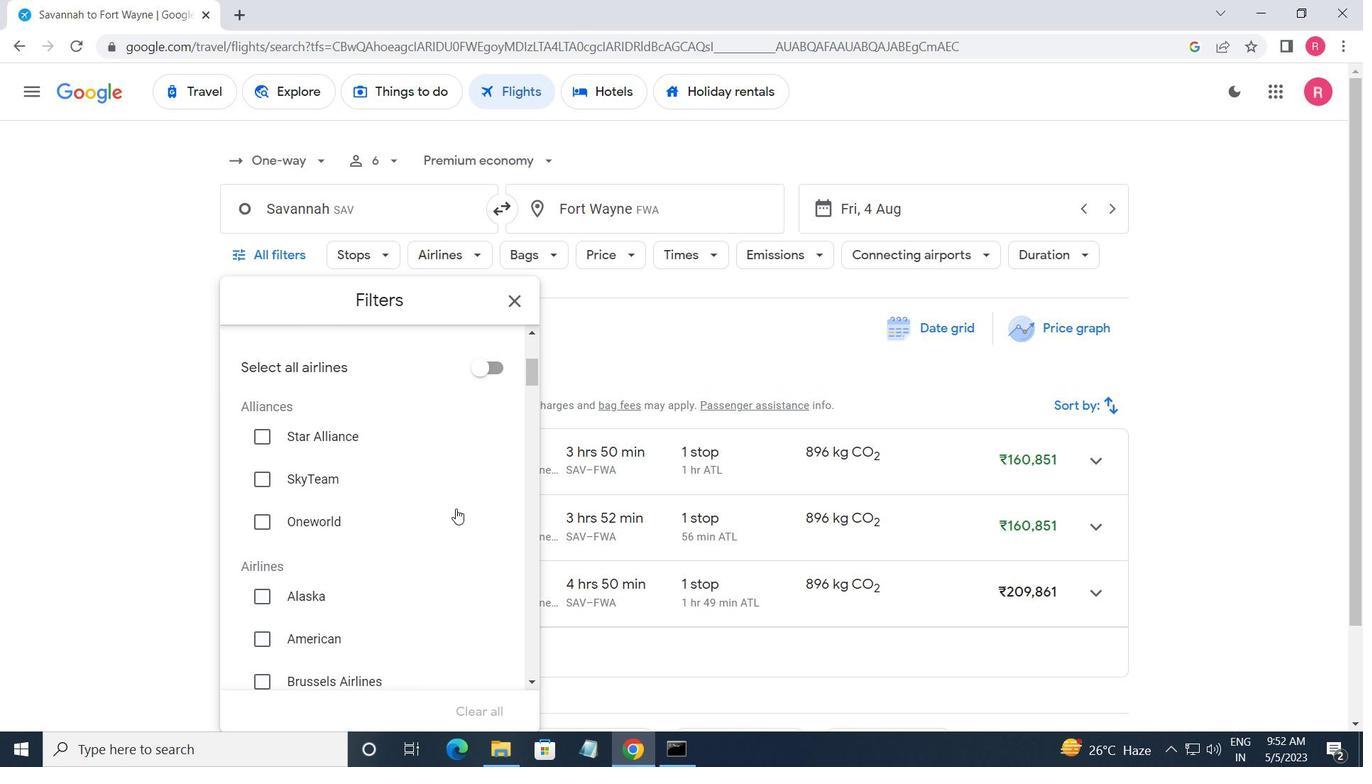 
Action: Mouse scrolled (456, 521) with delta (0, 0)
Screenshot: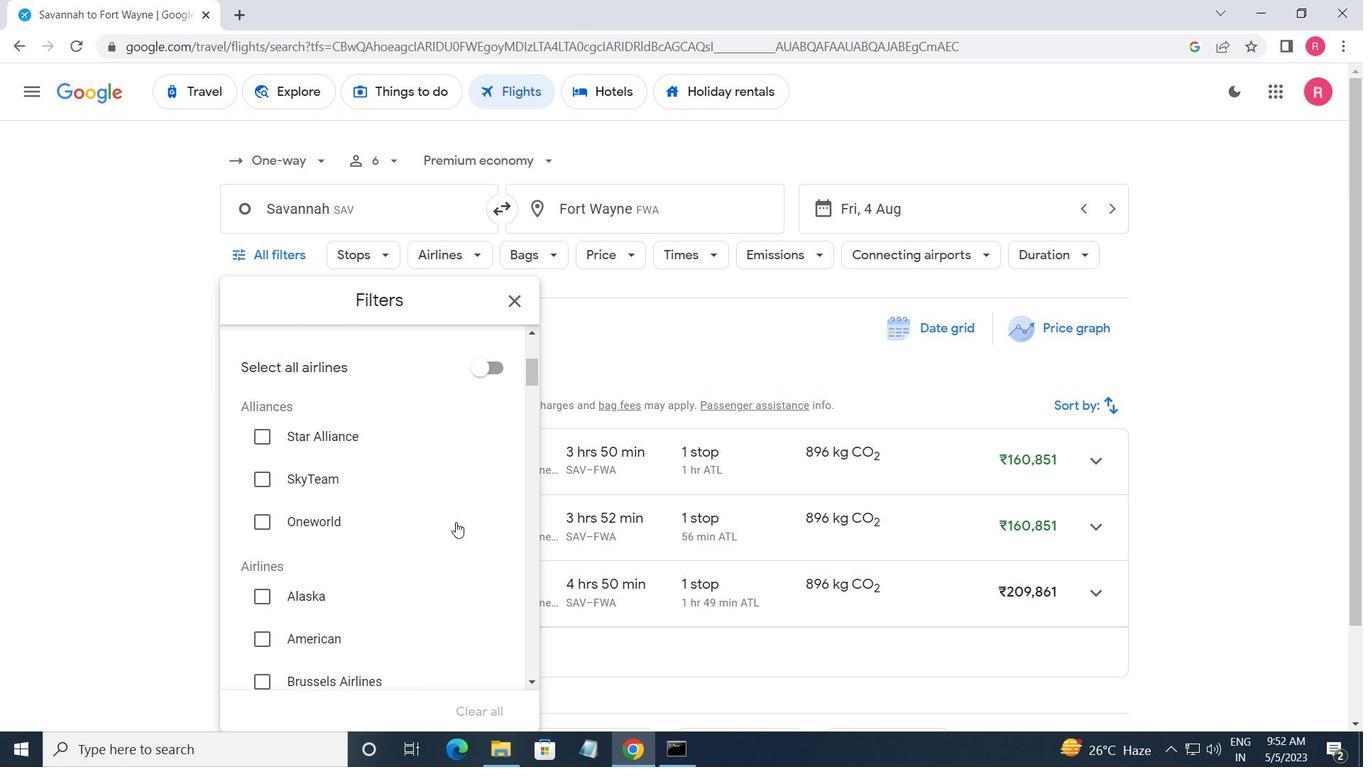 
Action: Mouse scrolled (456, 521) with delta (0, 0)
Screenshot: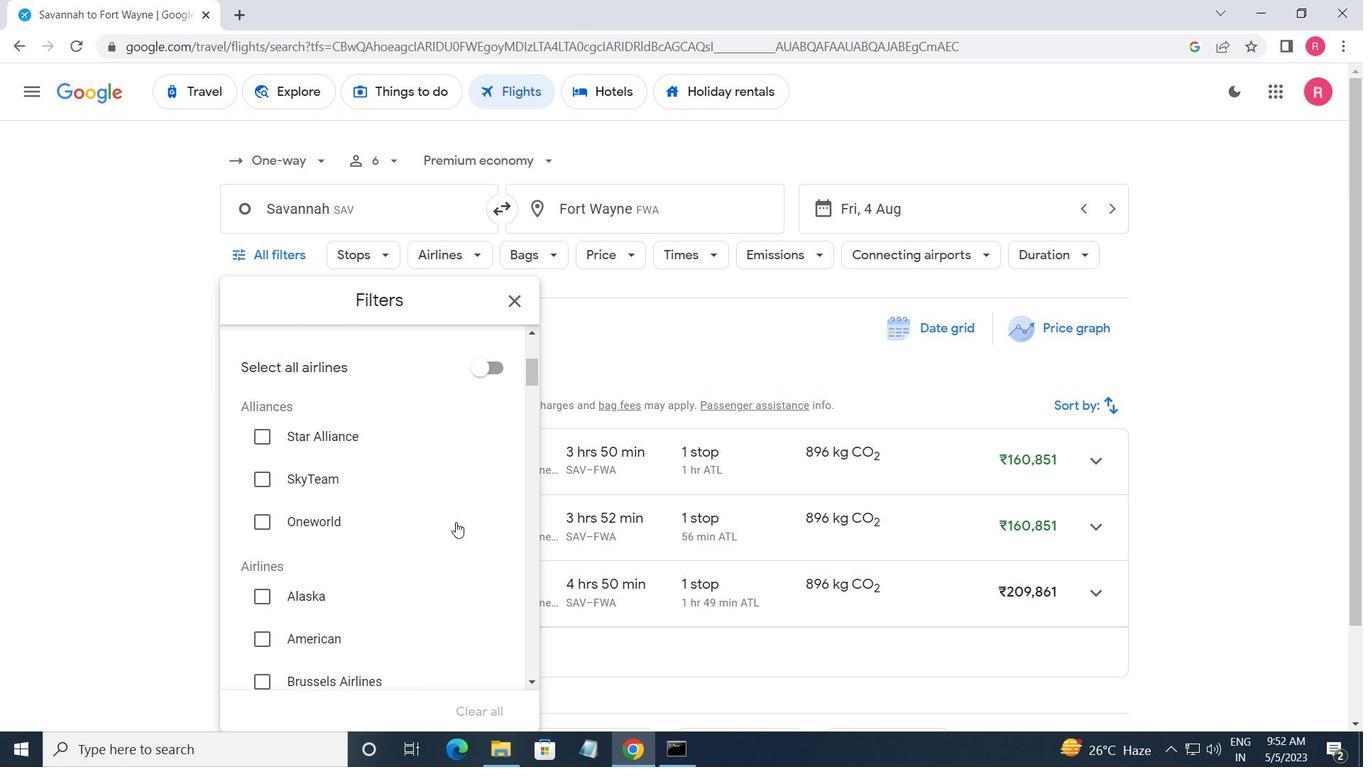 
Action: Mouse scrolled (456, 521) with delta (0, 0)
Screenshot: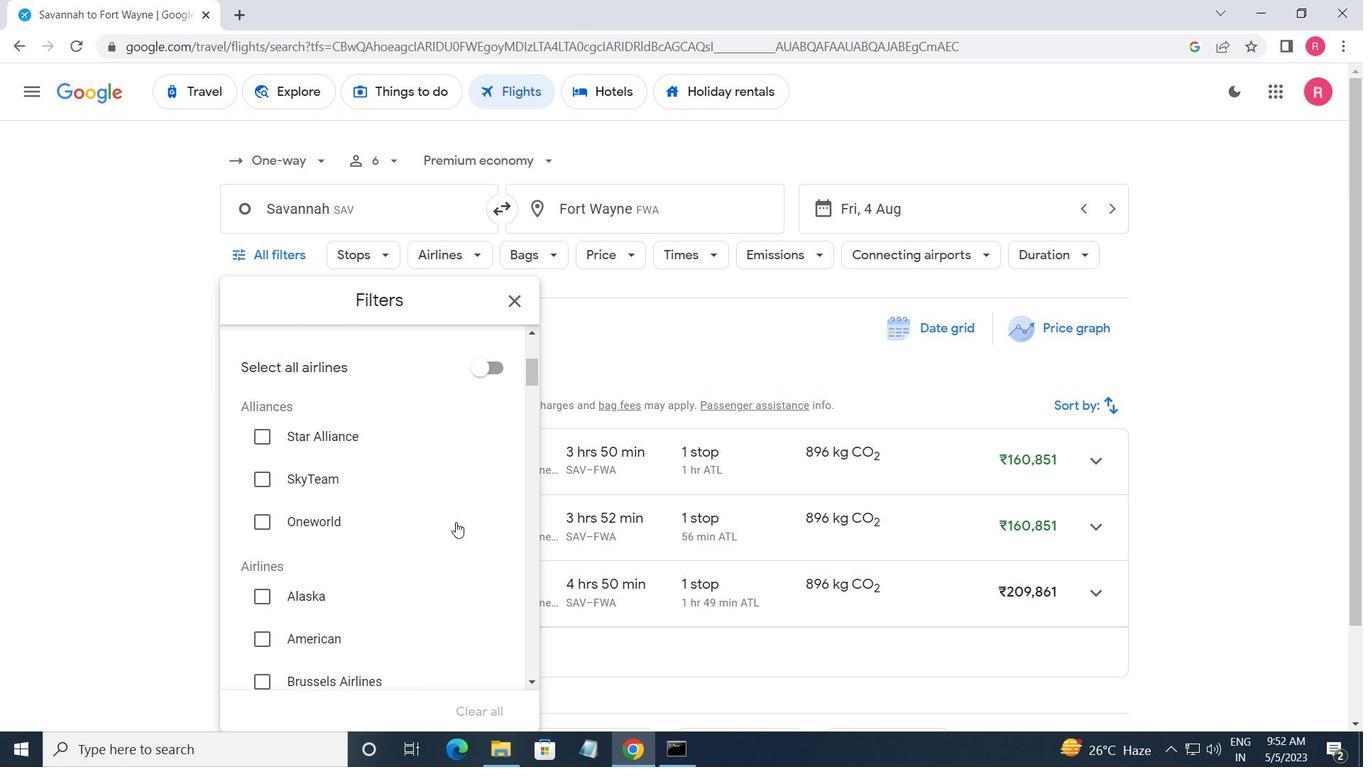 
Action: Mouse scrolled (456, 521) with delta (0, 0)
Screenshot: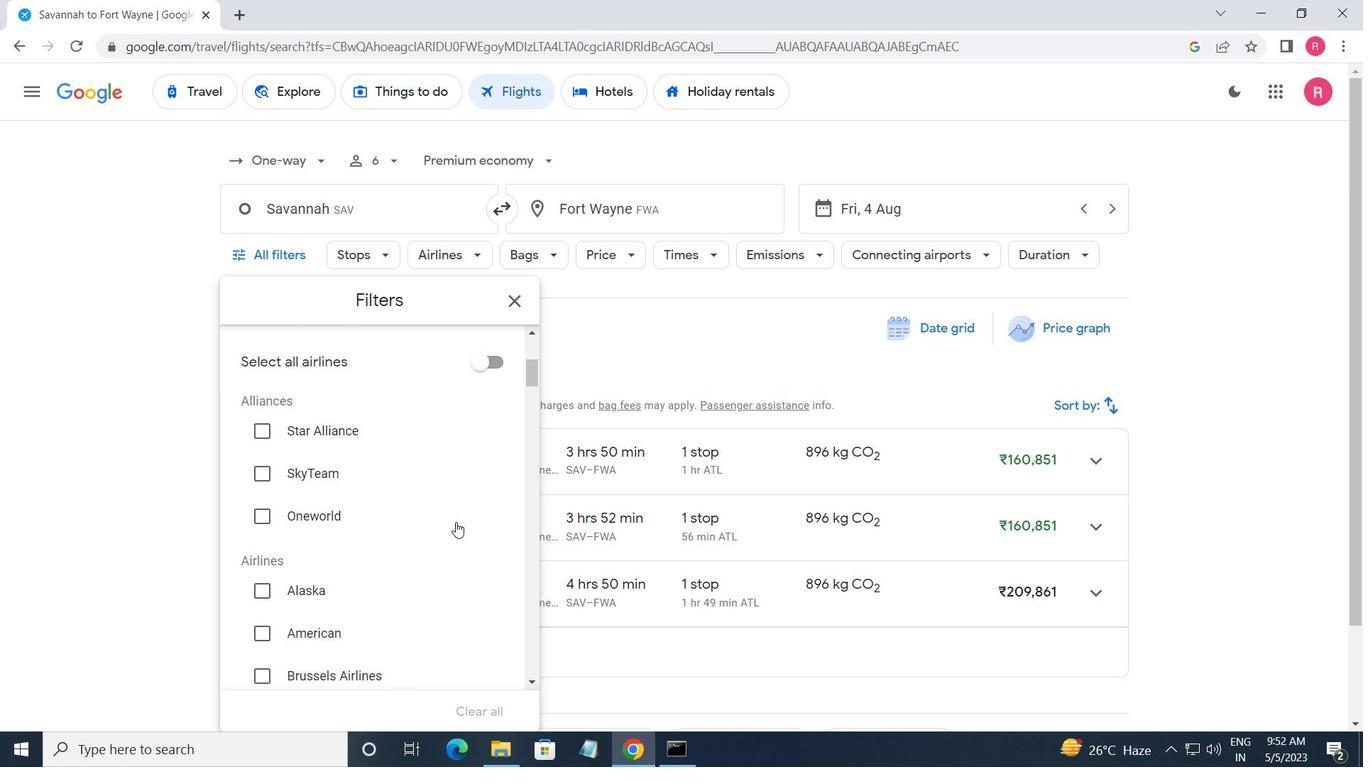 
Action: Mouse scrolled (456, 521) with delta (0, 0)
Screenshot: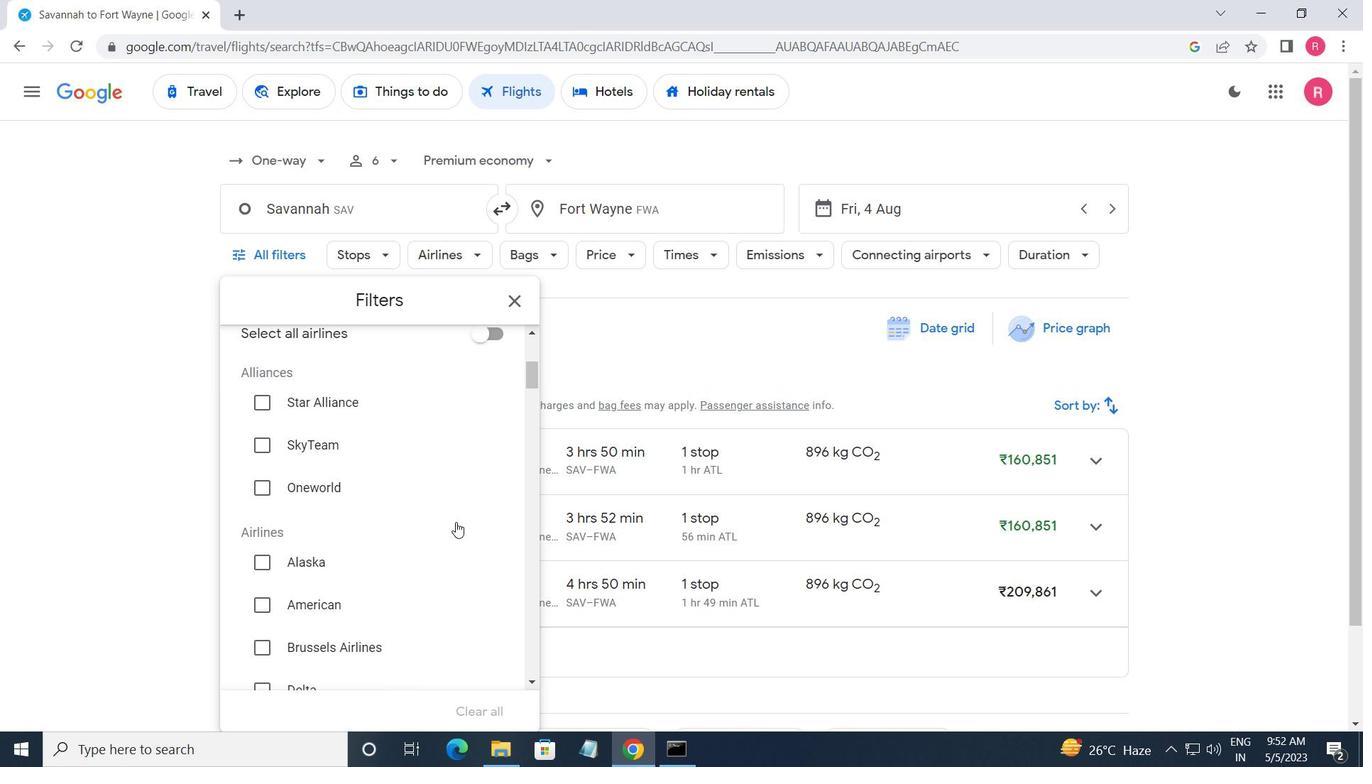 
Action: Mouse scrolled (456, 521) with delta (0, 0)
Screenshot: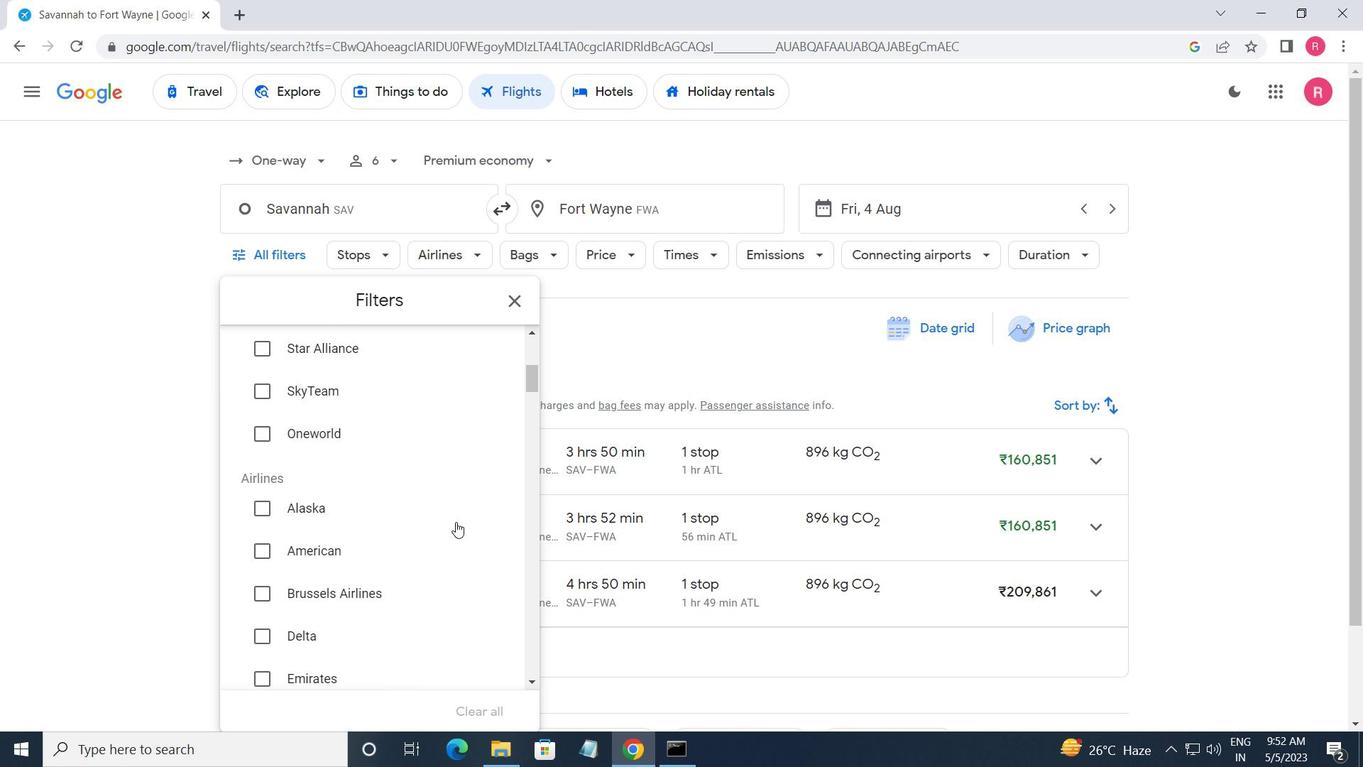 
Action: Mouse scrolled (456, 521) with delta (0, 0)
Screenshot: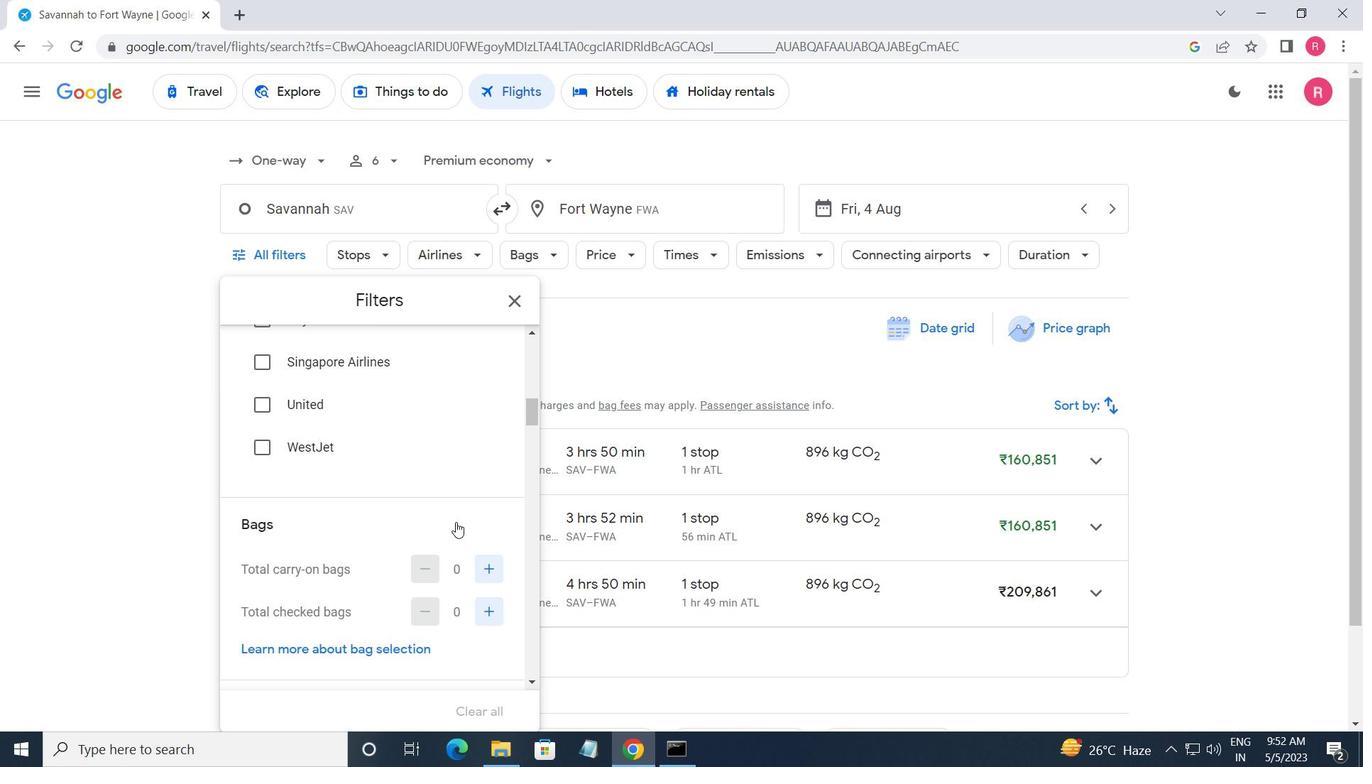 
Action: Mouse moved to (457, 524)
Screenshot: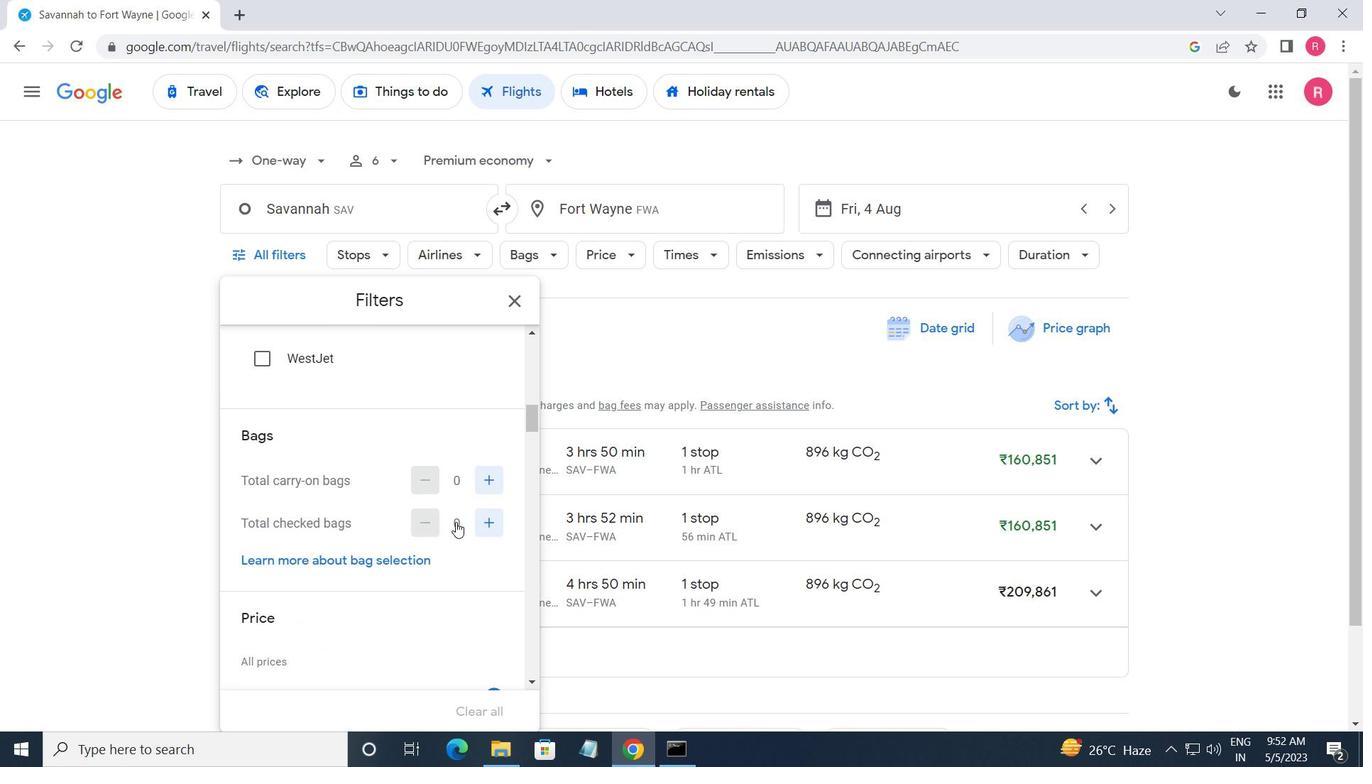 
Action: Mouse scrolled (457, 523) with delta (0, 0)
Screenshot: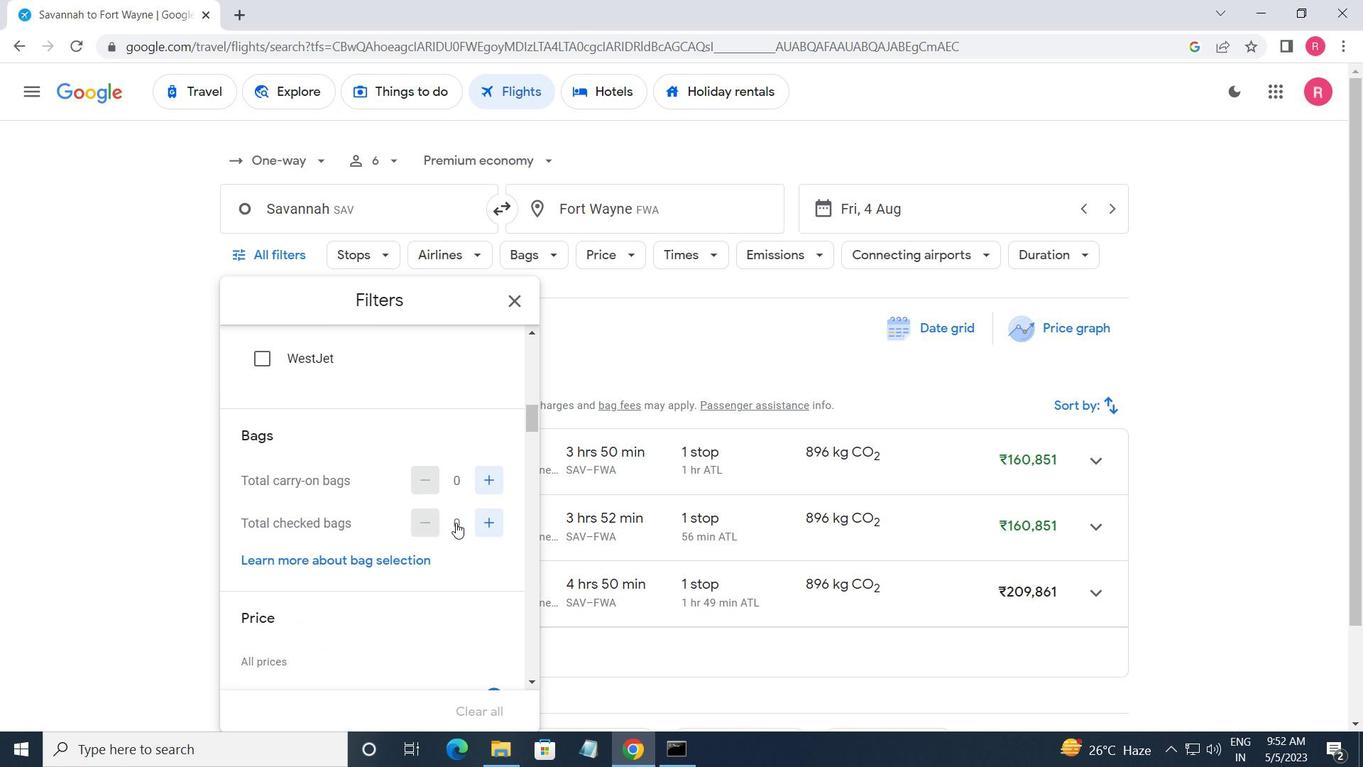 
Action: Mouse moved to (492, 432)
Screenshot: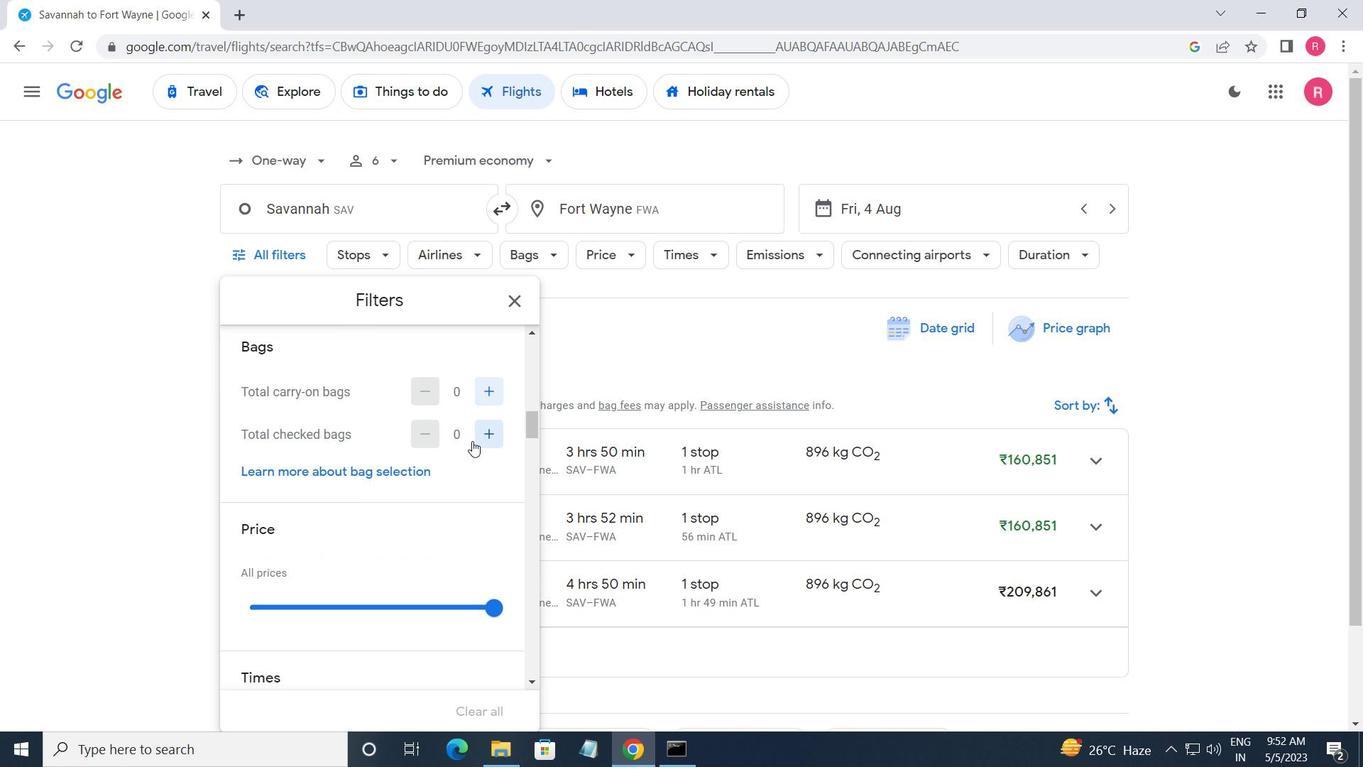 
Action: Mouse pressed left at (492, 432)
Screenshot: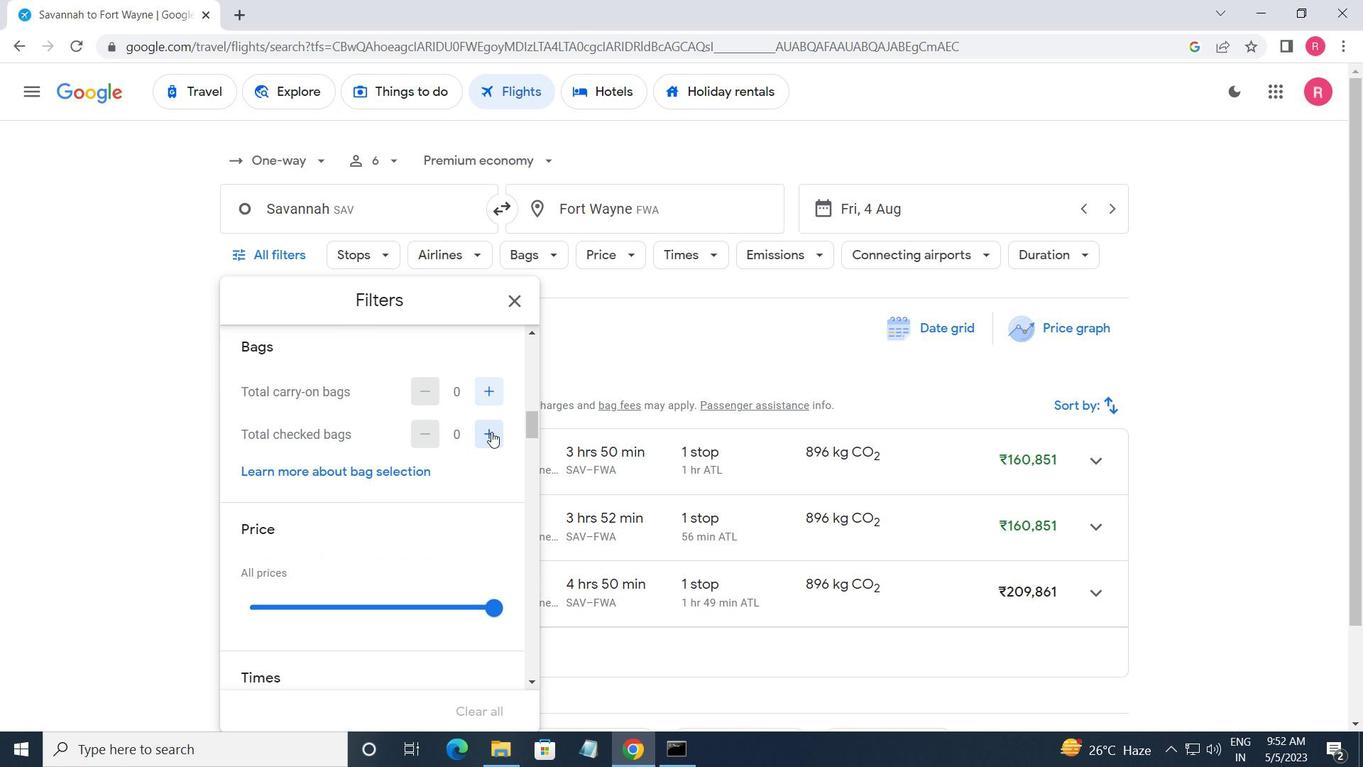 
Action: Mouse pressed left at (492, 432)
Screenshot: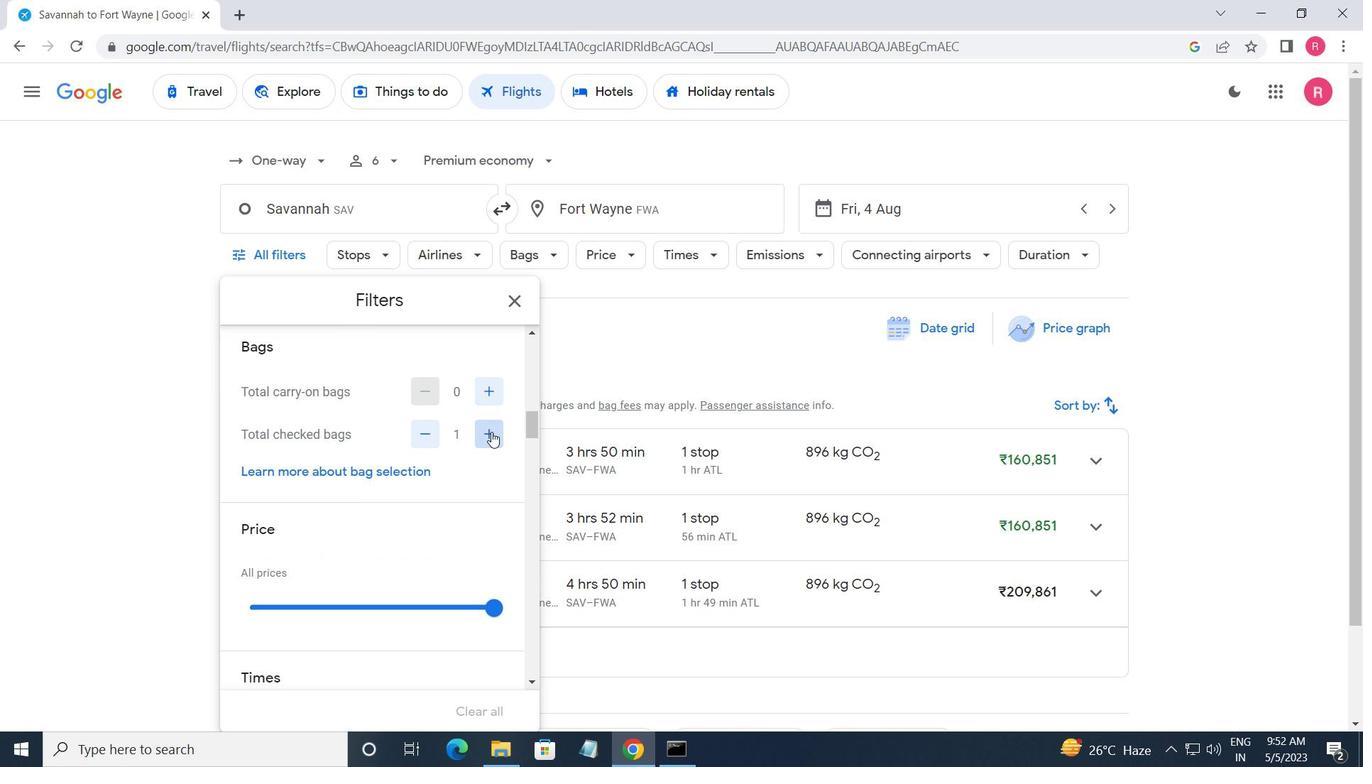 
Action: Mouse pressed left at (492, 432)
Screenshot: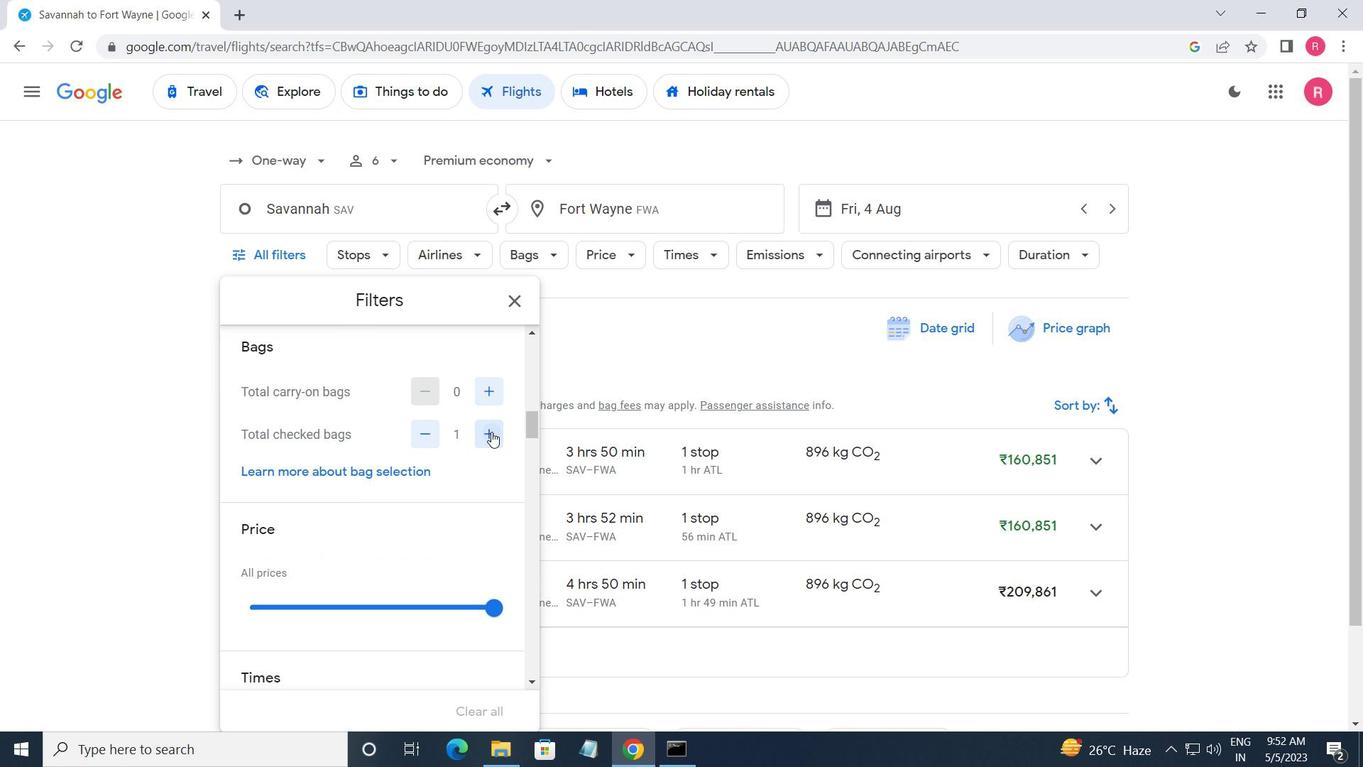 
Action: Mouse pressed left at (492, 432)
Screenshot: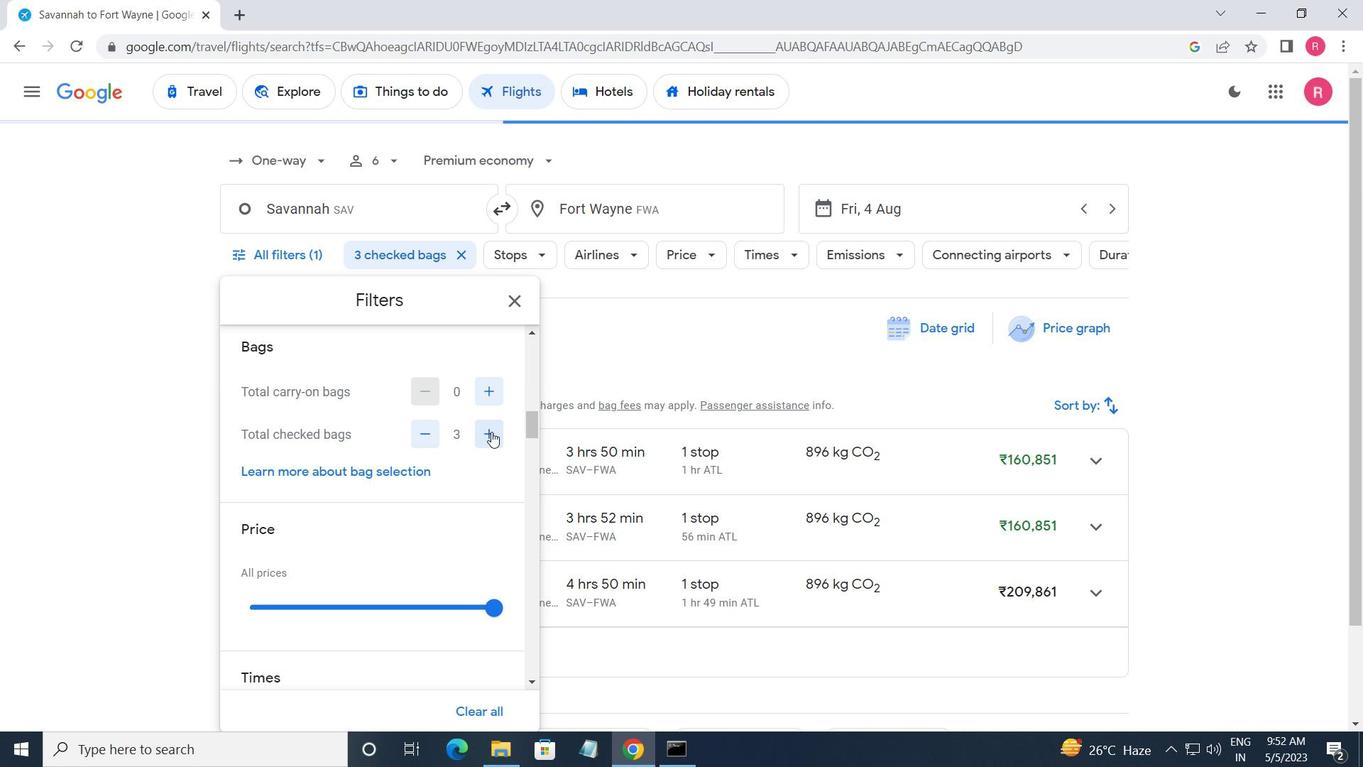 
Action: Mouse pressed left at (492, 432)
Screenshot: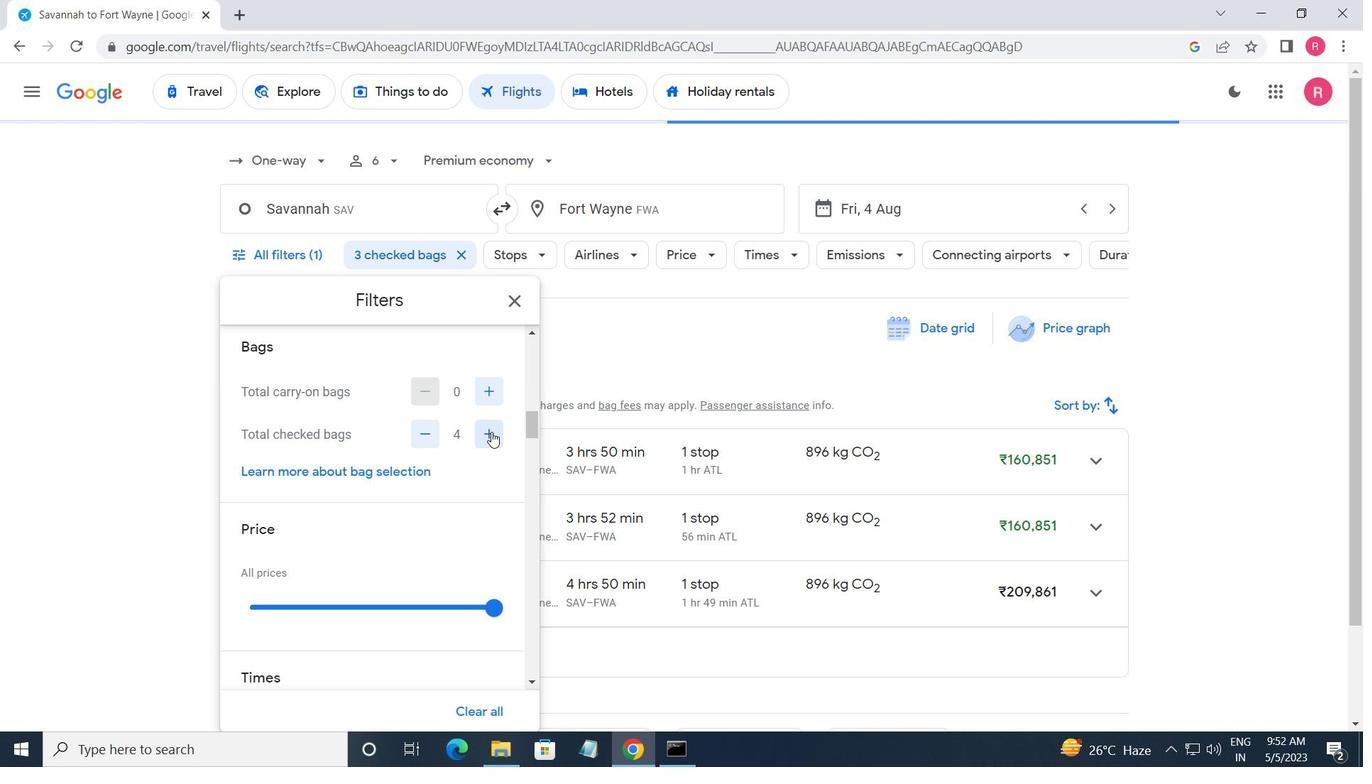 
Action: Mouse moved to (480, 478)
Screenshot: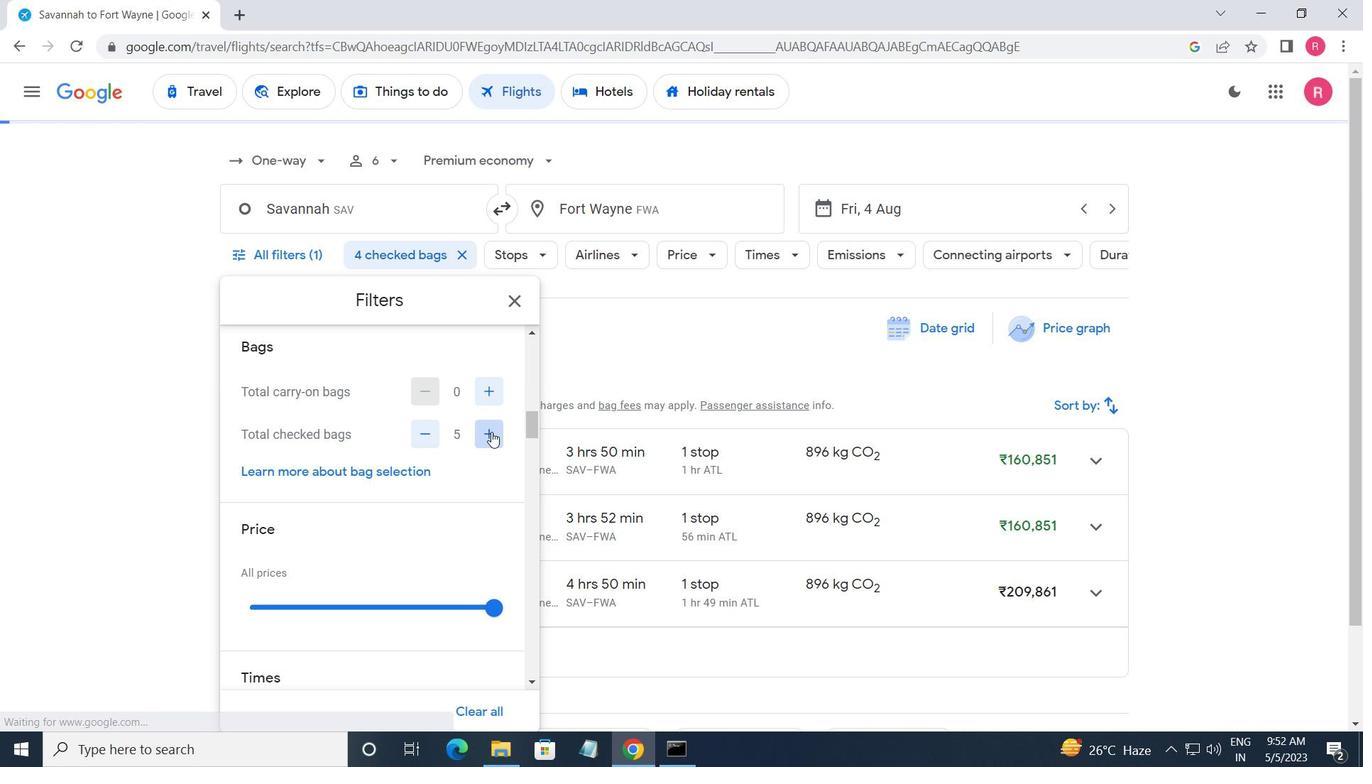 
Action: Mouse scrolled (480, 478) with delta (0, 0)
Screenshot: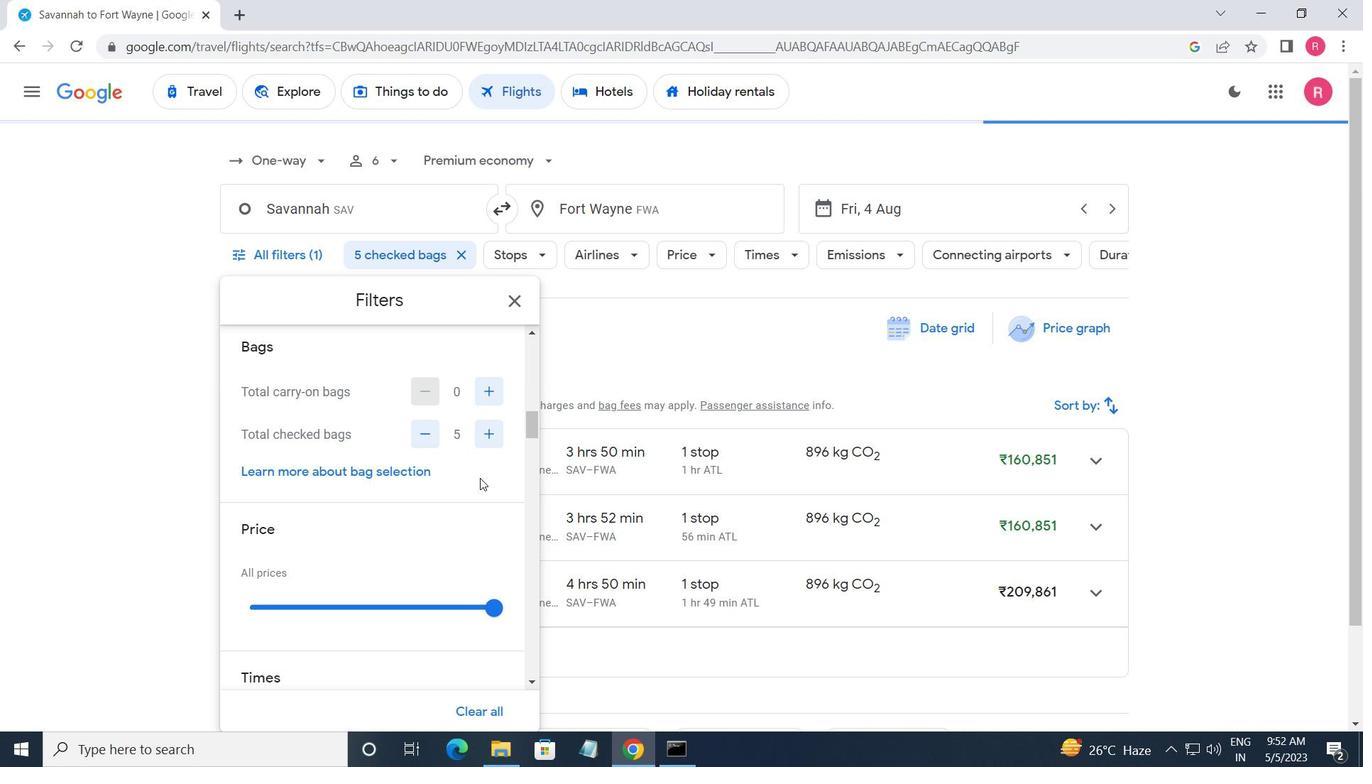 
Action: Mouse moved to (495, 511)
Screenshot: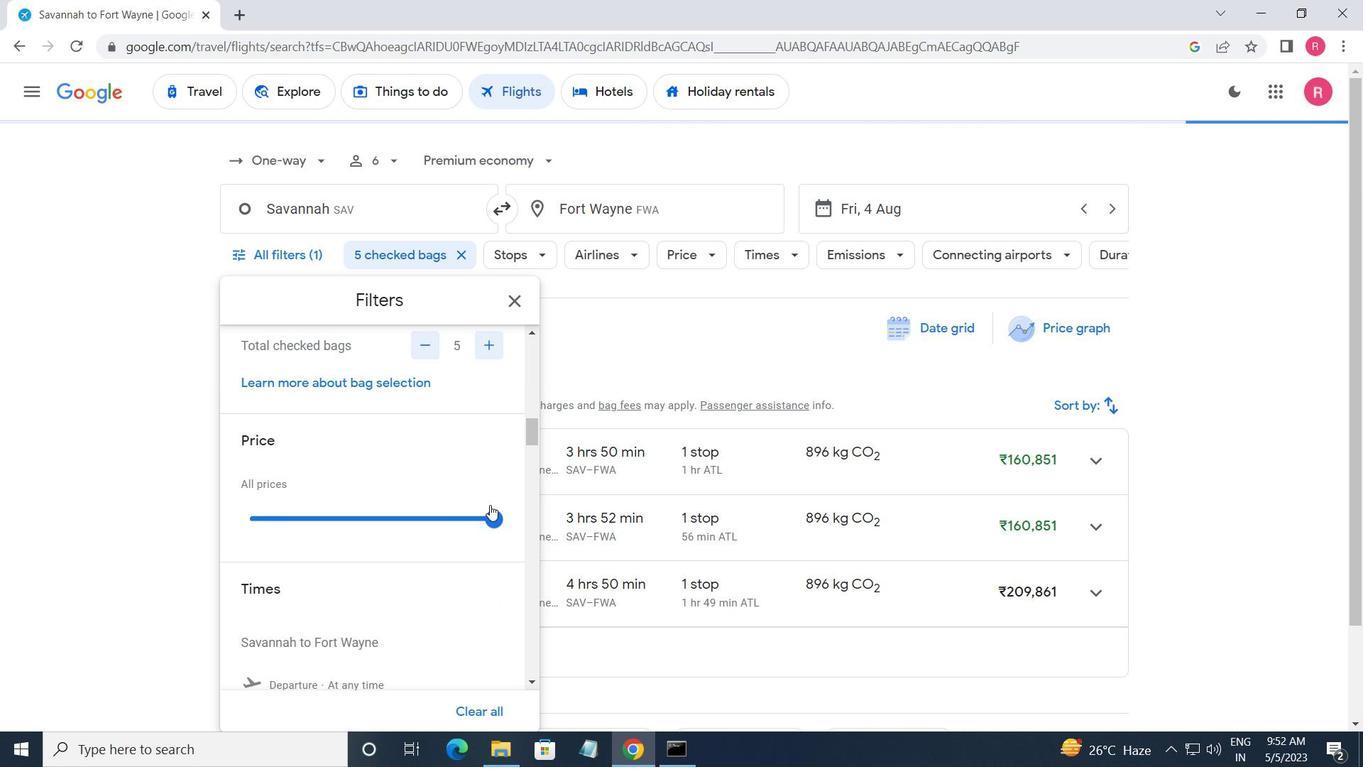 
Action: Mouse pressed left at (495, 511)
Screenshot: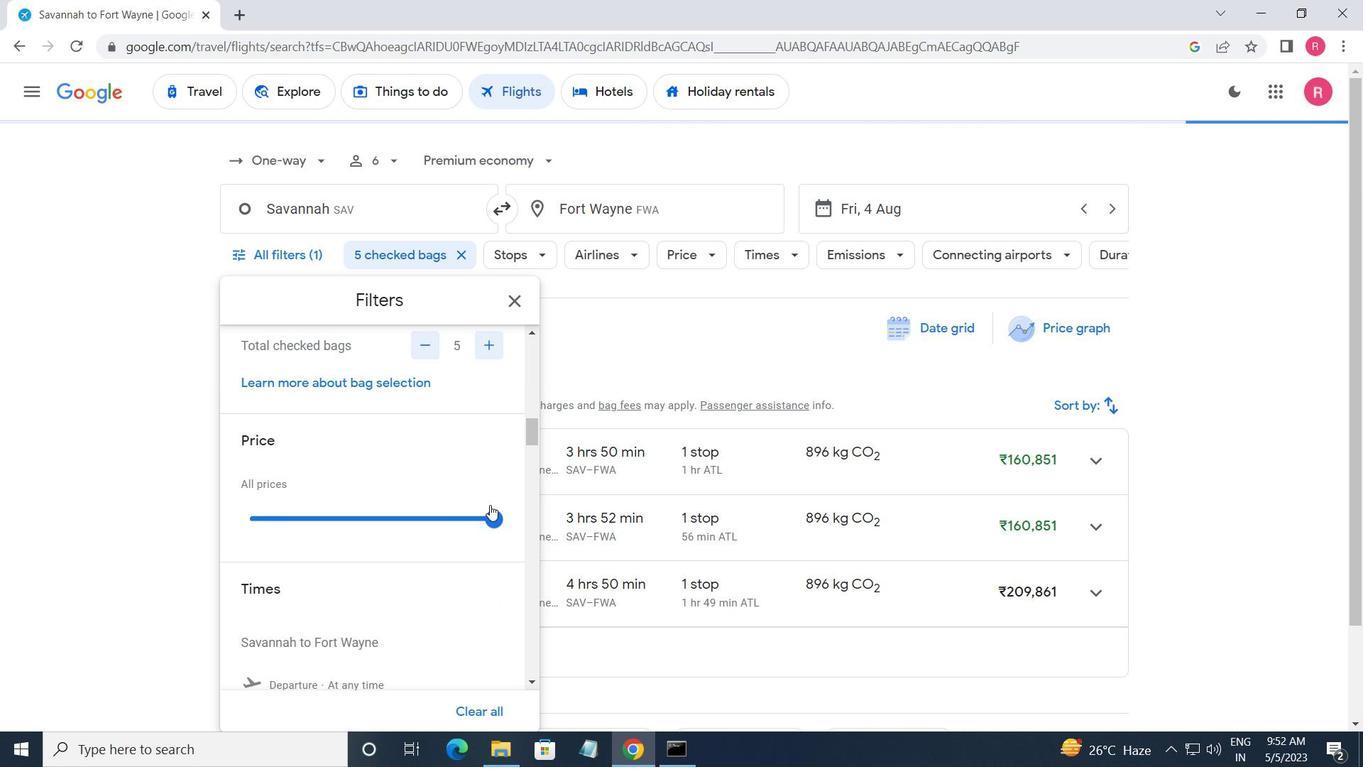 
Action: Mouse moved to (498, 530)
Screenshot: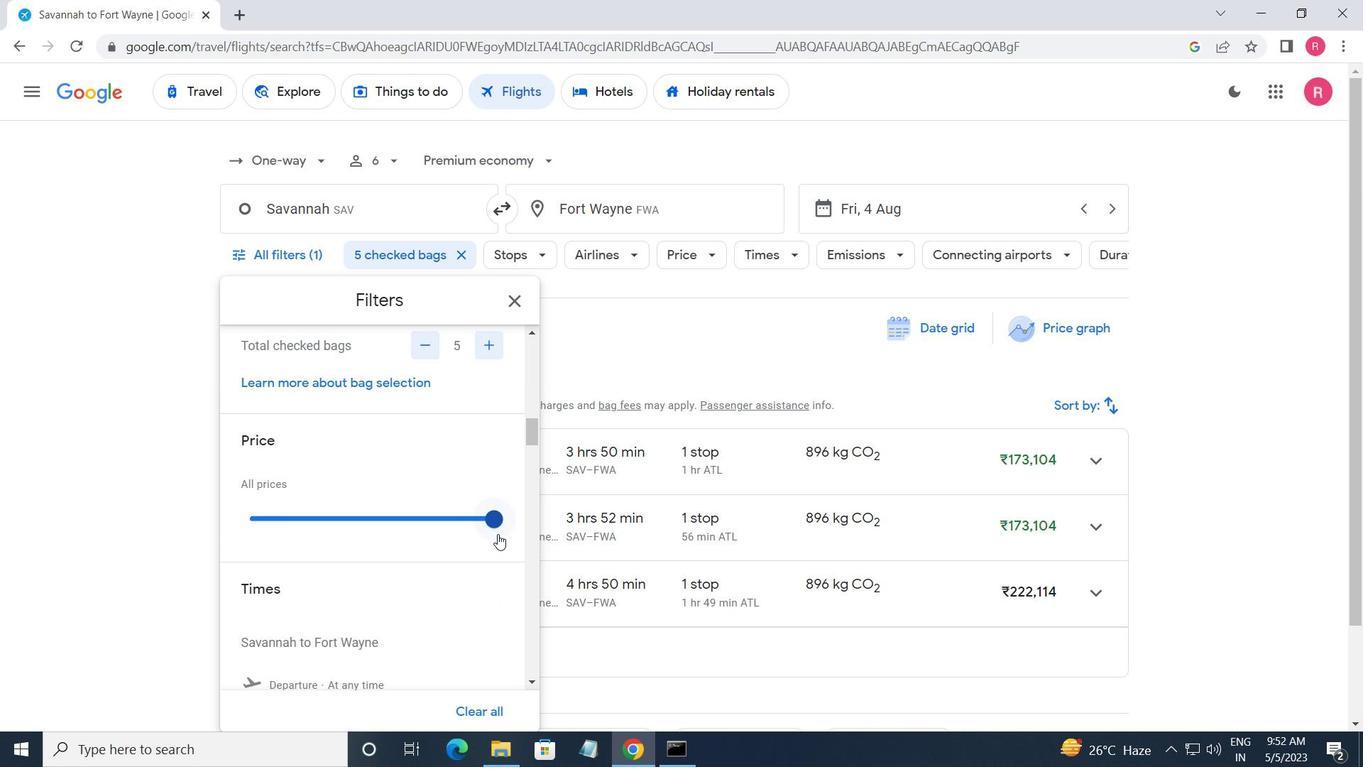 
Action: Mouse pressed left at (498, 530)
Screenshot: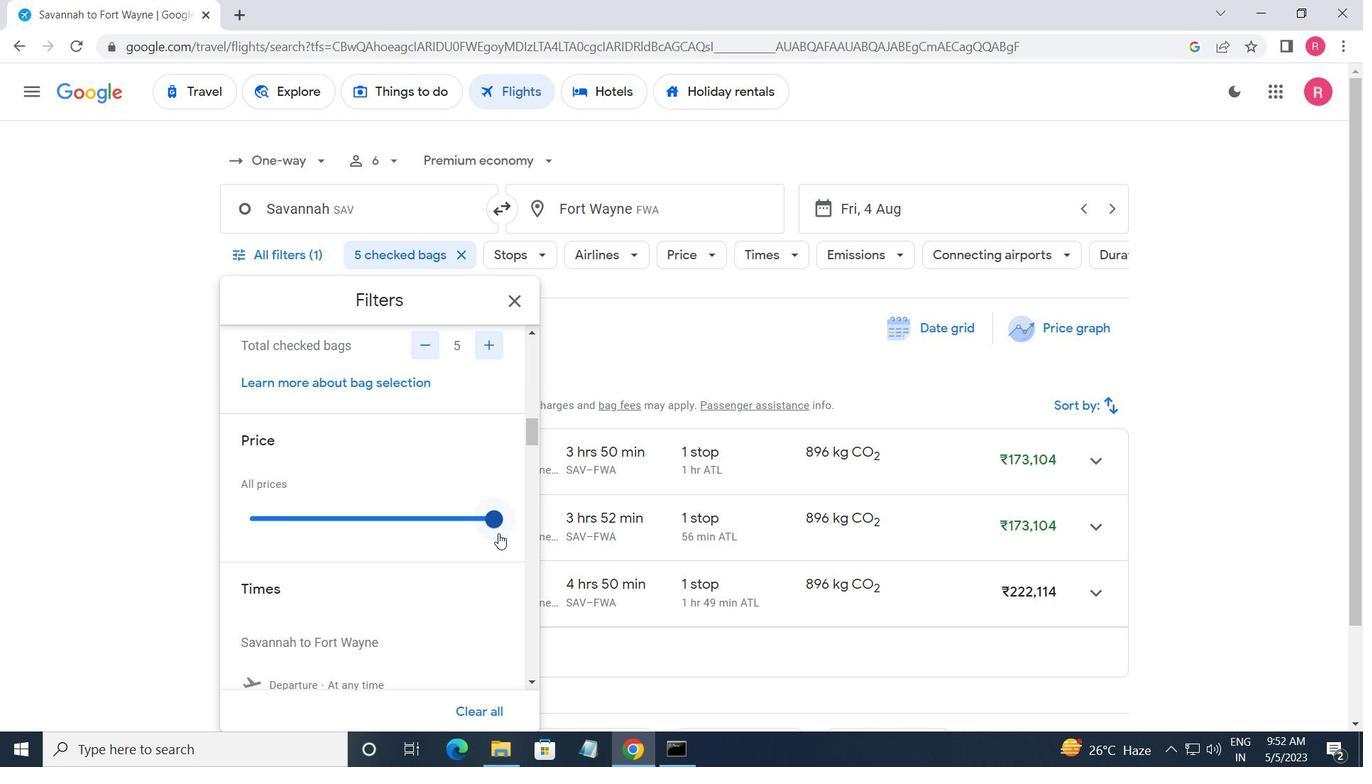 
Action: Mouse moved to (375, 571)
Screenshot: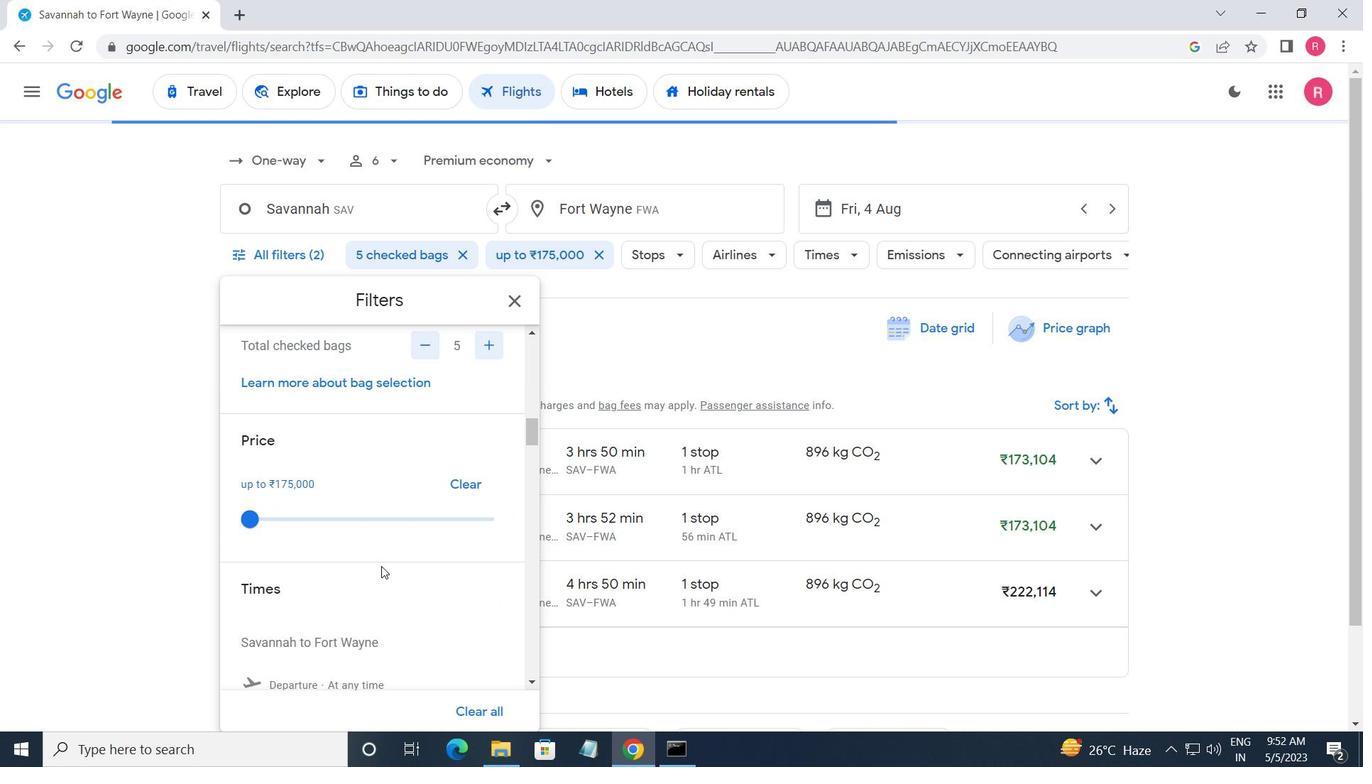 
Action: Mouse scrolled (375, 571) with delta (0, 0)
Screenshot: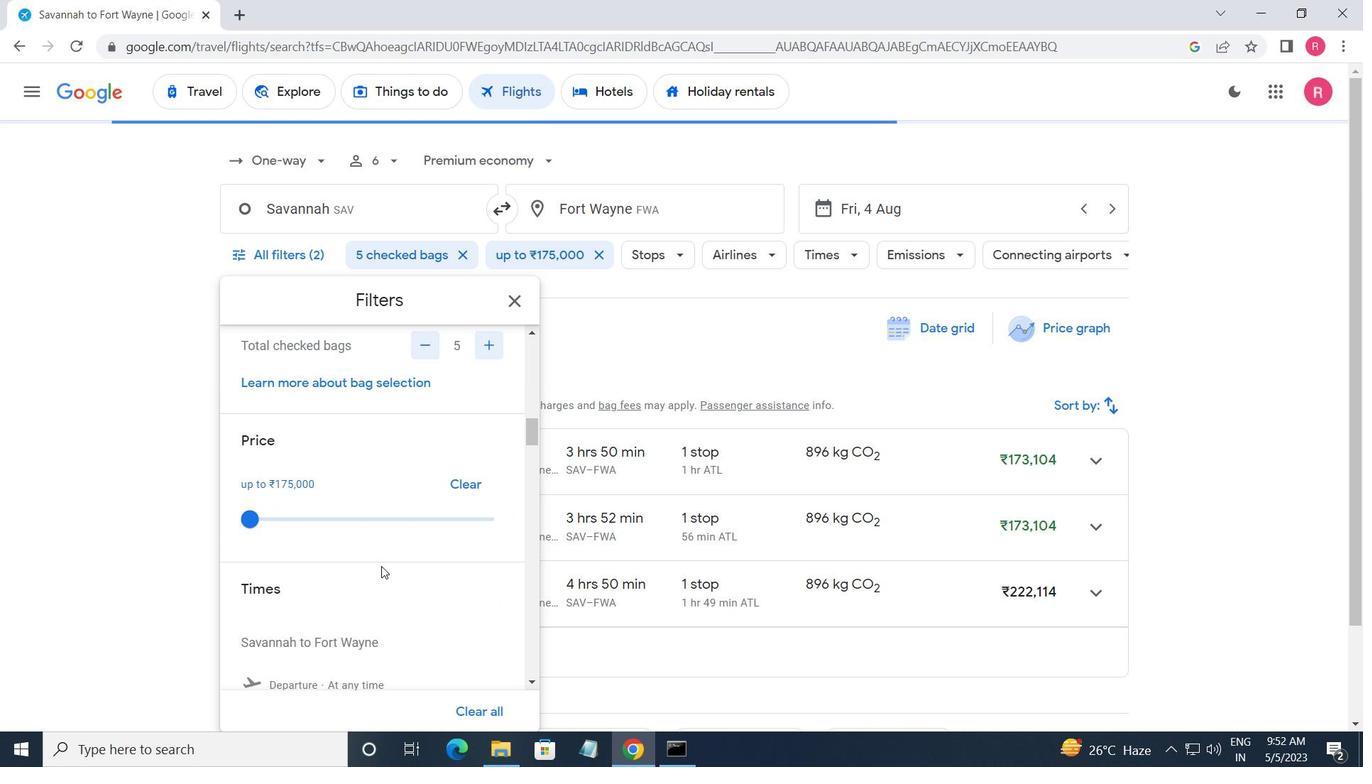 
Action: Mouse moved to (370, 575)
Screenshot: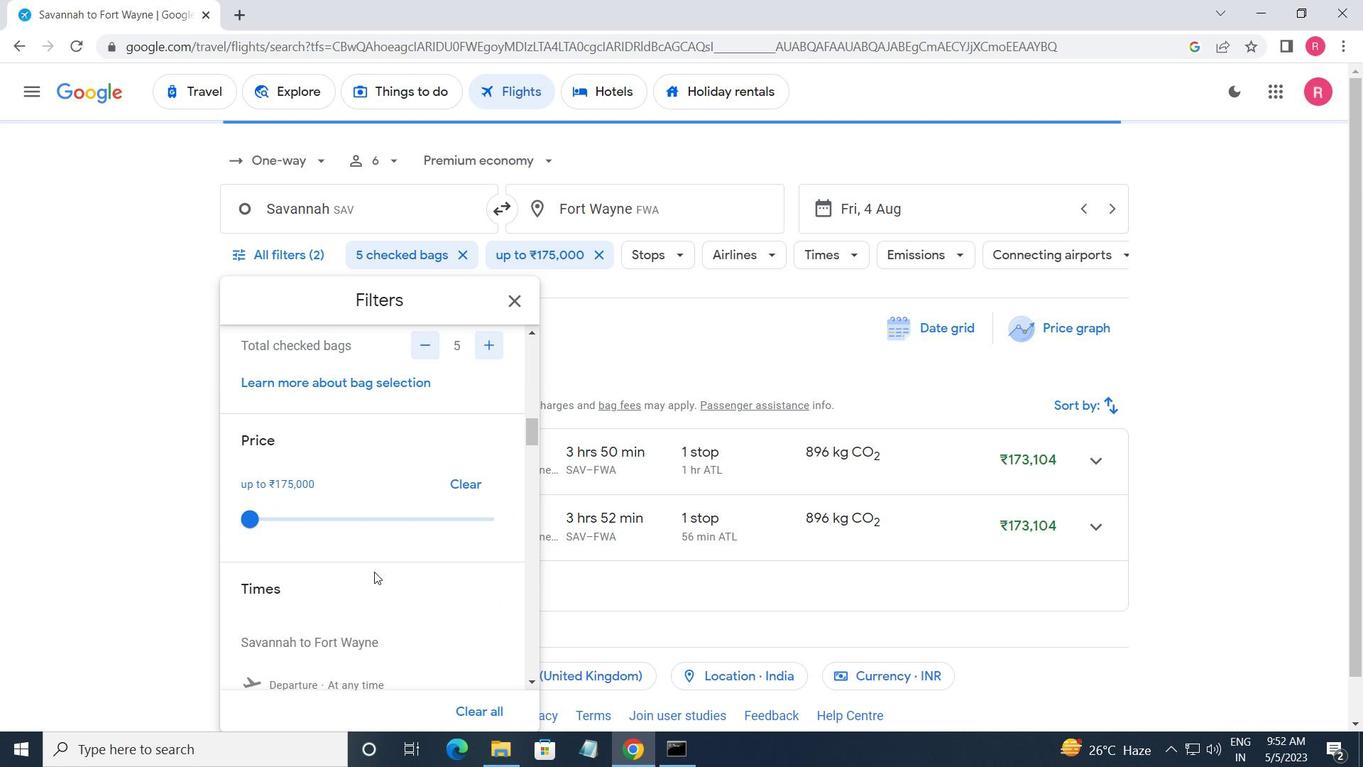 
Action: Mouse scrolled (370, 574) with delta (0, 0)
Screenshot: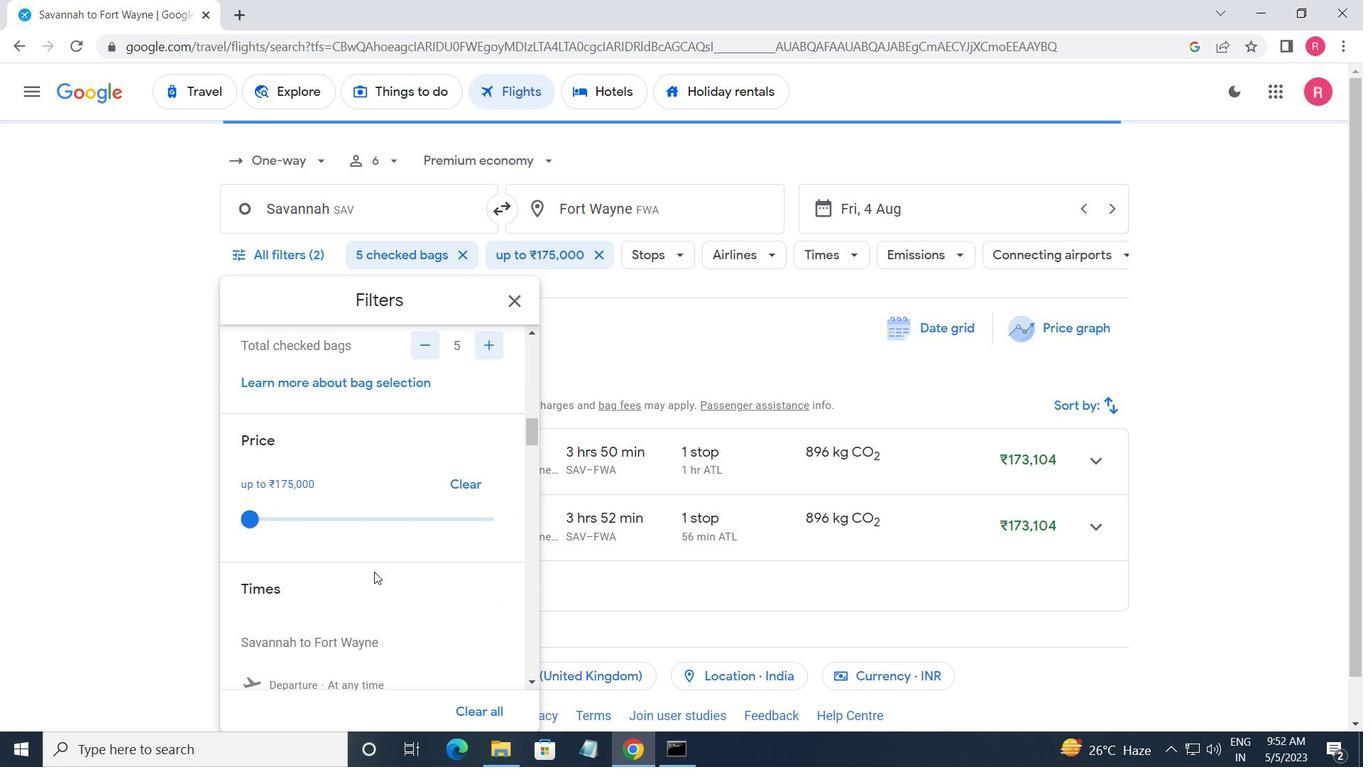 
Action: Mouse moved to (240, 538)
Screenshot: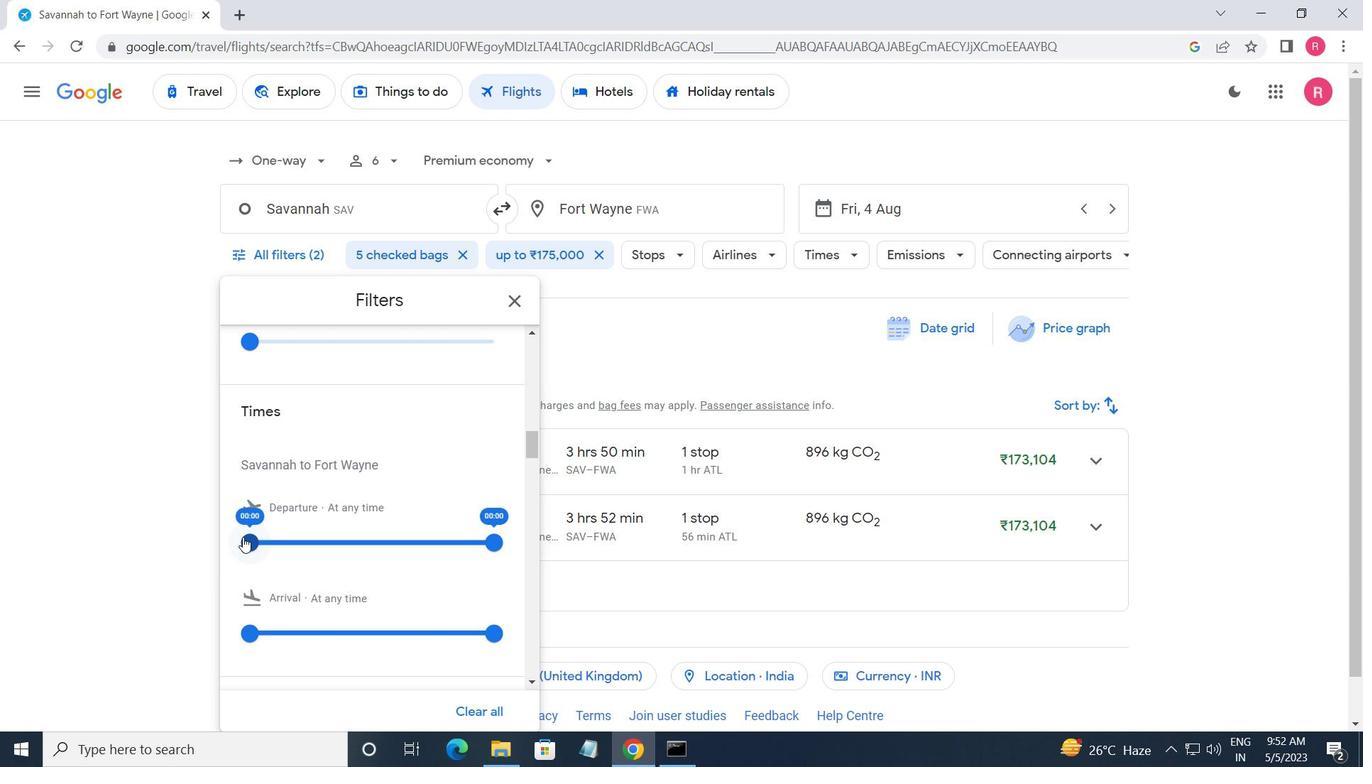
Action: Mouse pressed left at (240, 538)
Screenshot: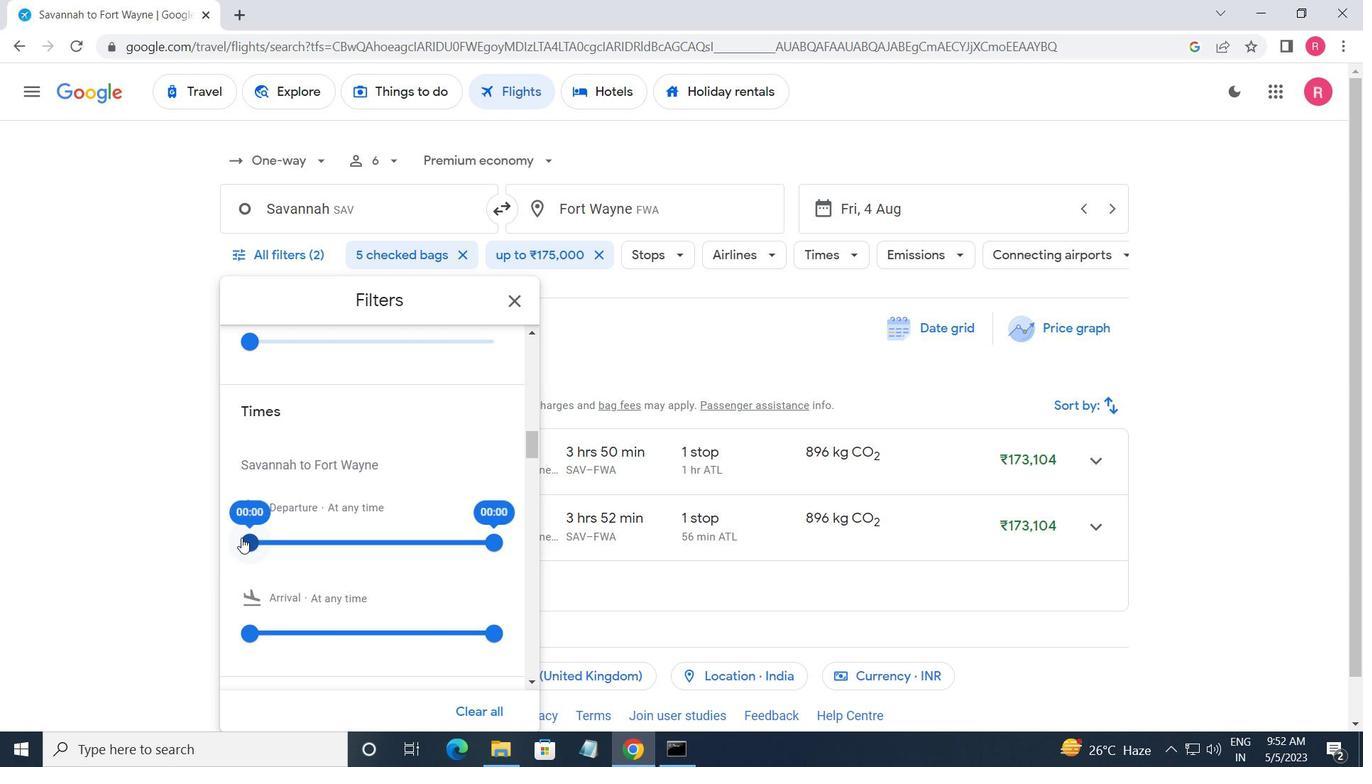
Action: Mouse moved to (517, 306)
Screenshot: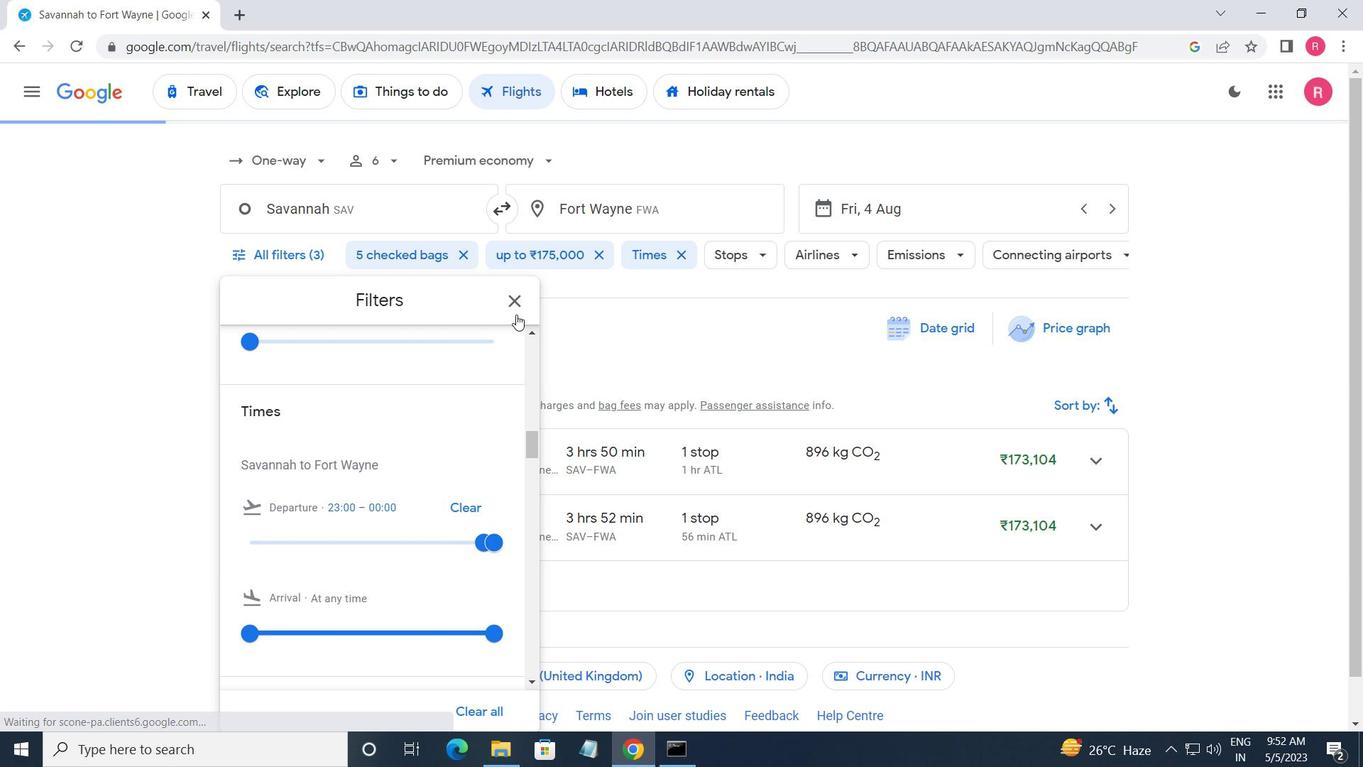 
Action: Mouse pressed left at (517, 306)
Screenshot: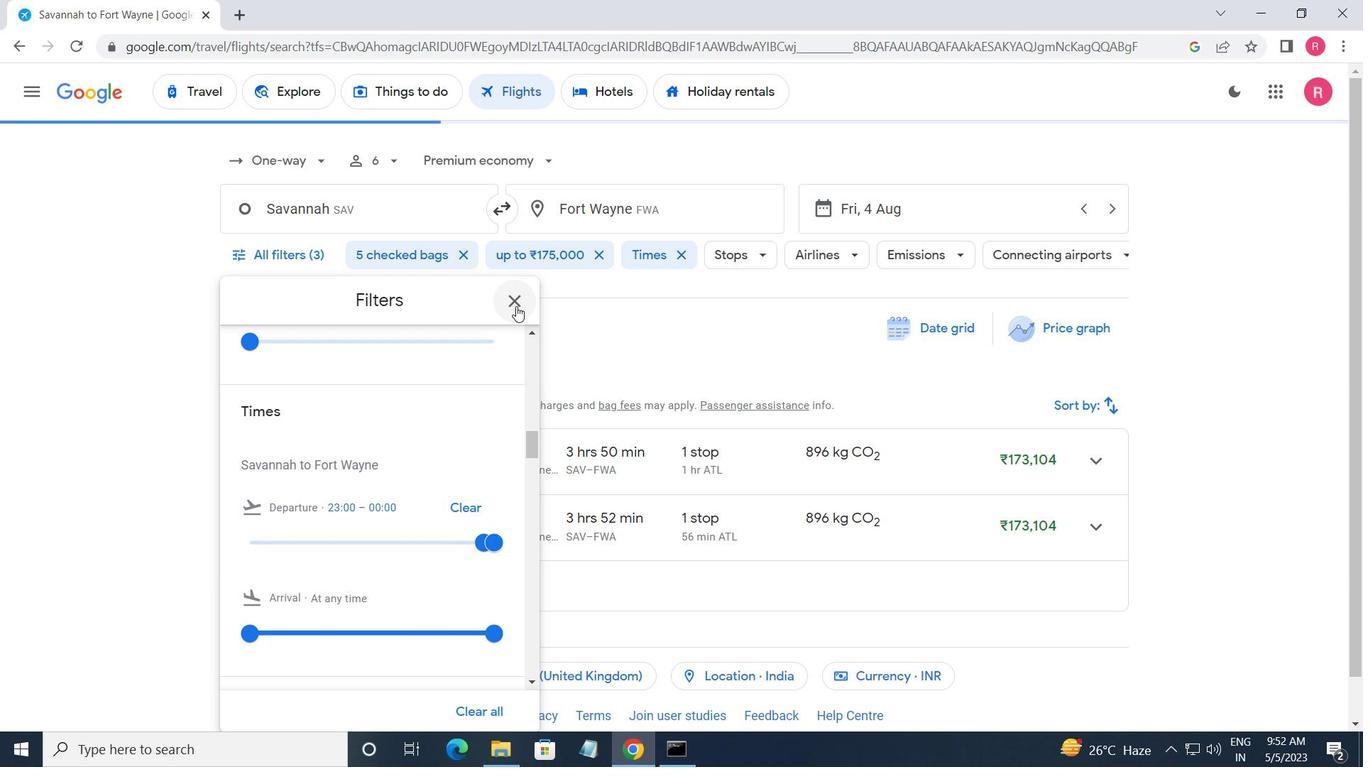 
